 Task: Find connections with filter location Eibar with filter topic #Leadershipwith filter profile language French with filter current company The Job Man with filter school University of Agricultural Sciences, Dharwad with filter industry Business Intelligence Platforms with filter service category Visual Design with filter keywords title Principal
Action: Mouse moved to (210, 314)
Screenshot: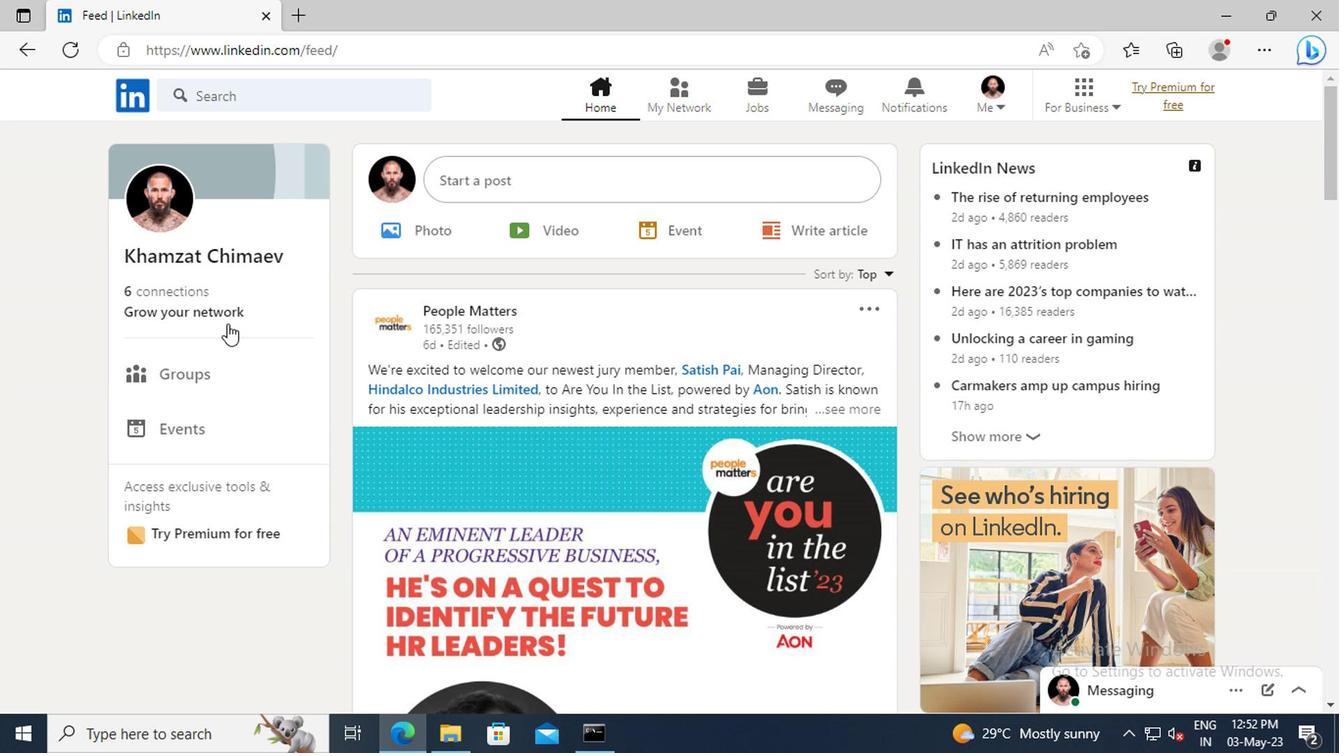 
Action: Mouse pressed left at (210, 314)
Screenshot: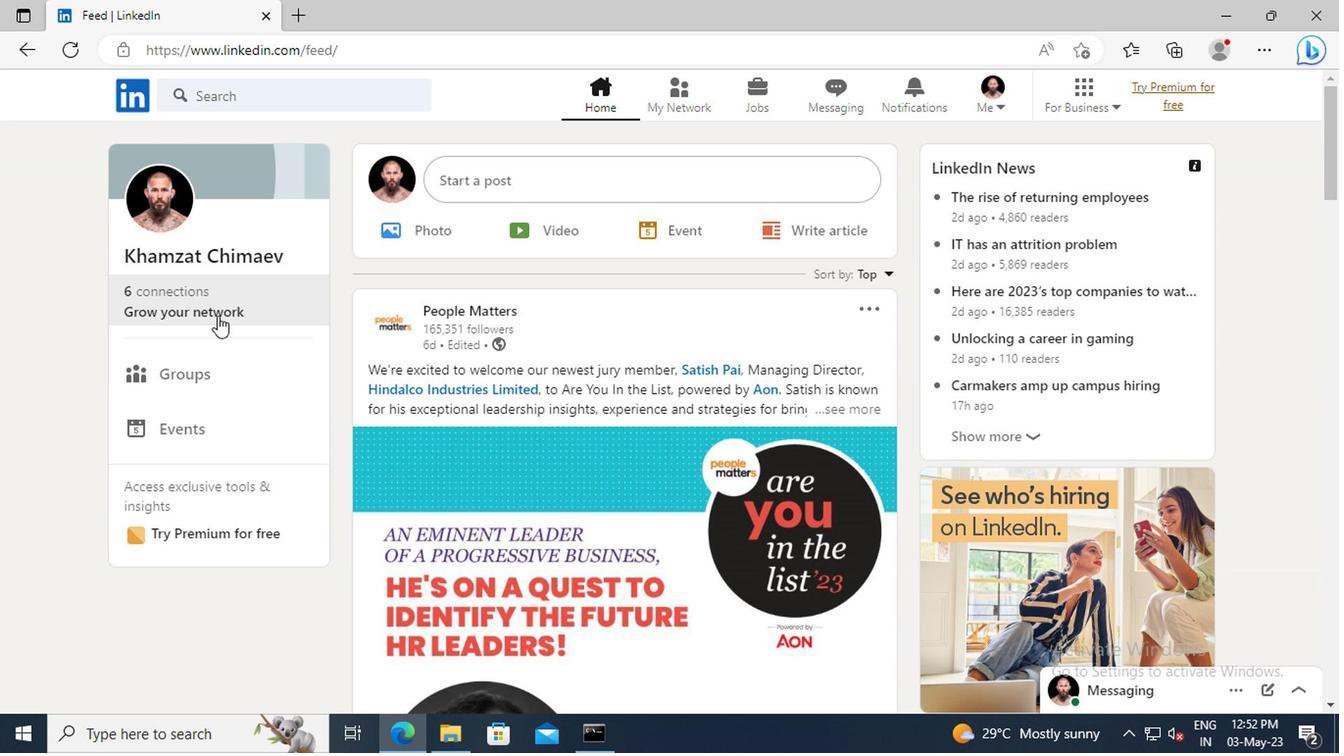 
Action: Mouse moved to (221, 214)
Screenshot: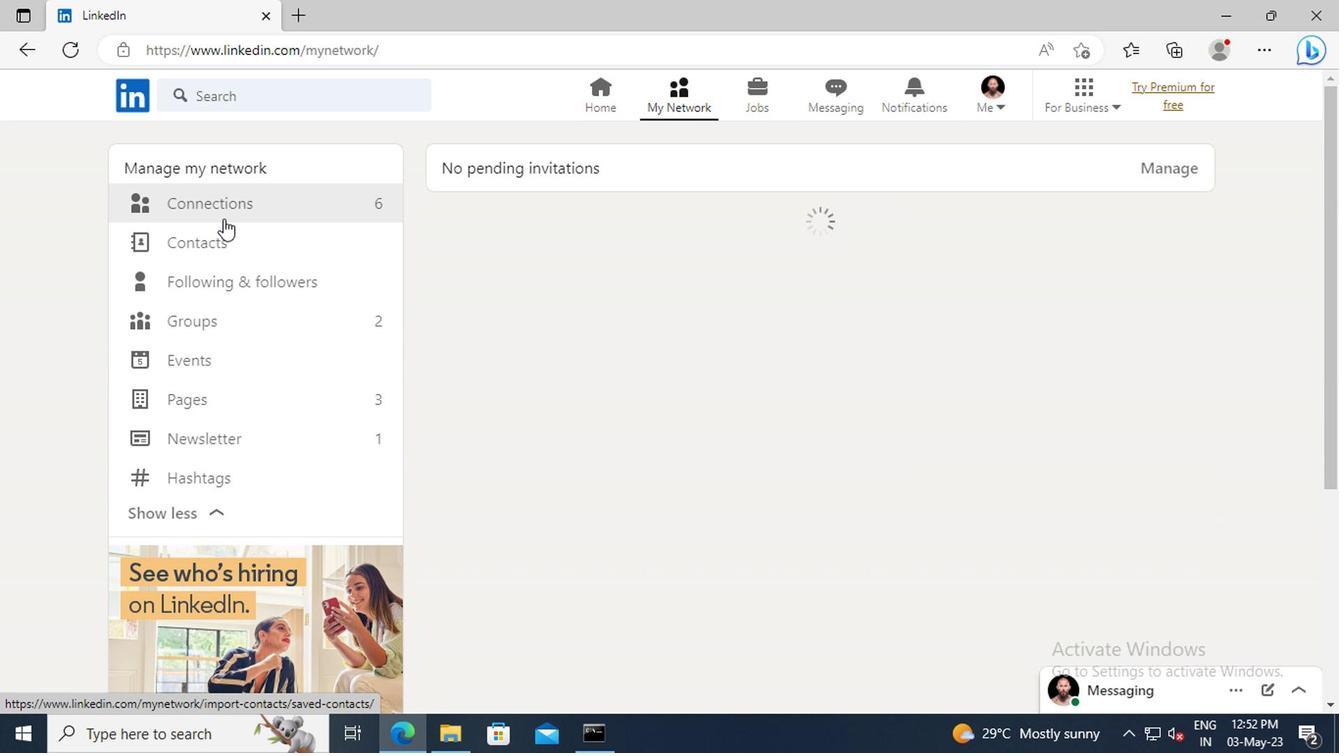 
Action: Mouse pressed left at (221, 214)
Screenshot: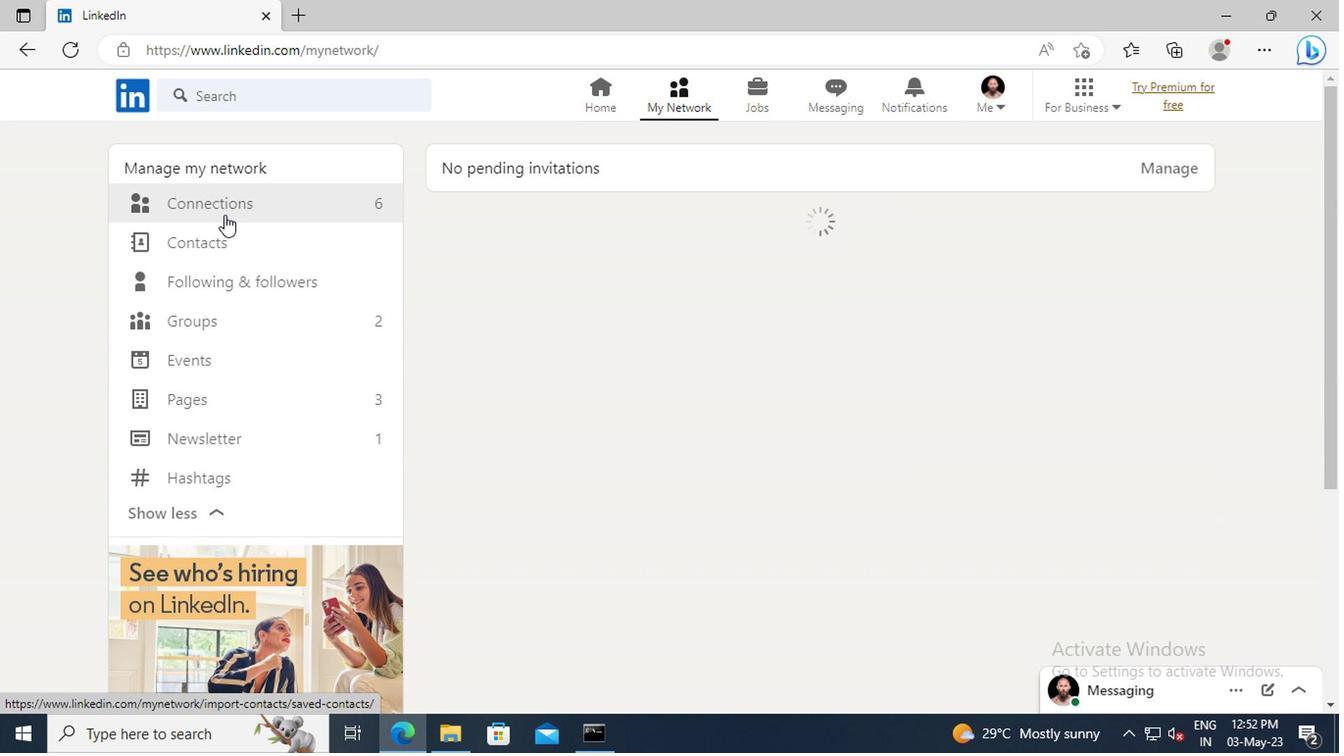
Action: Mouse moved to (780, 211)
Screenshot: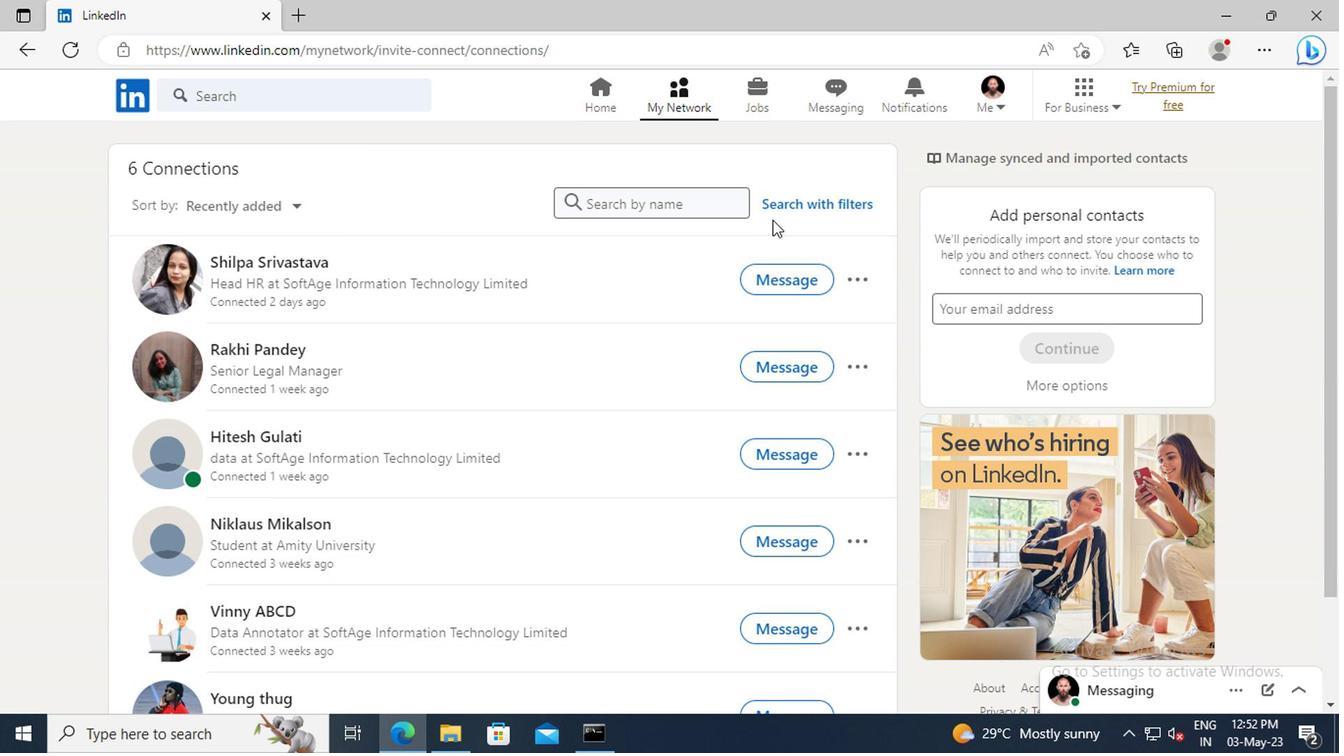 
Action: Mouse pressed left at (780, 211)
Screenshot: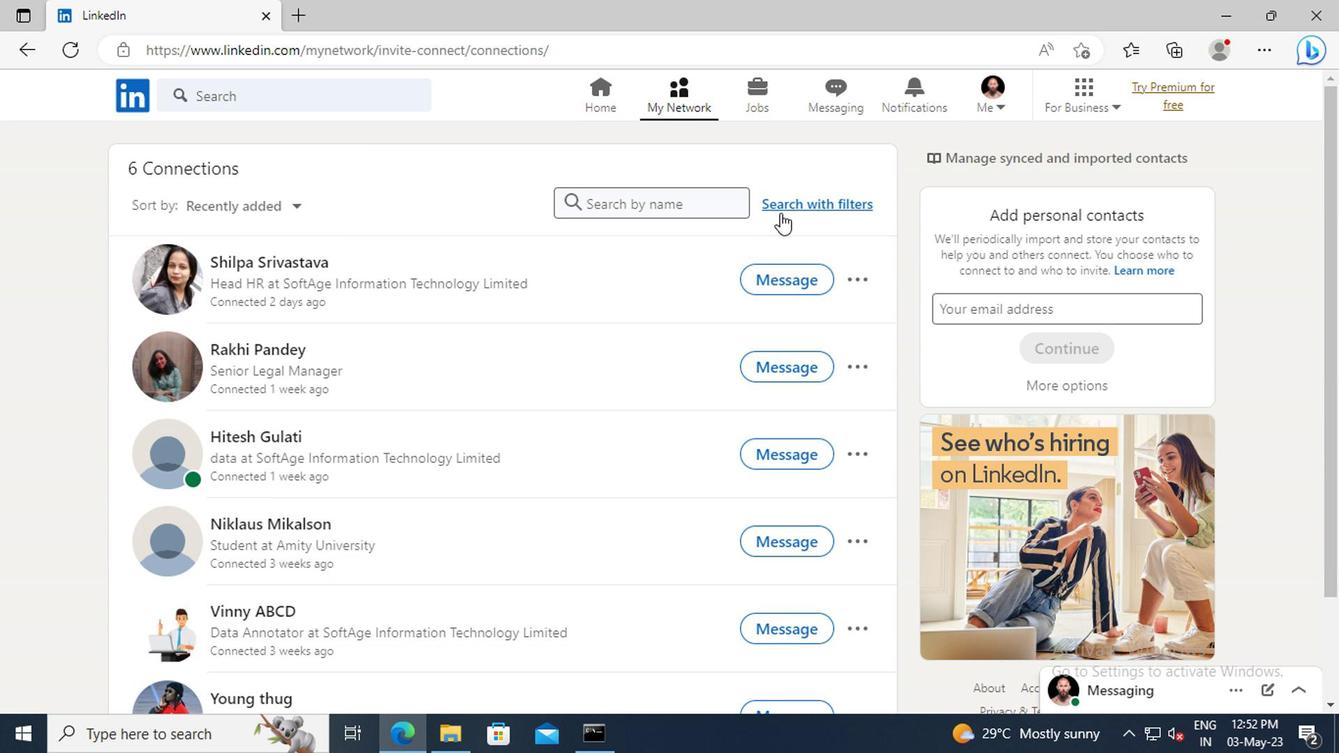 
Action: Mouse moved to (737, 157)
Screenshot: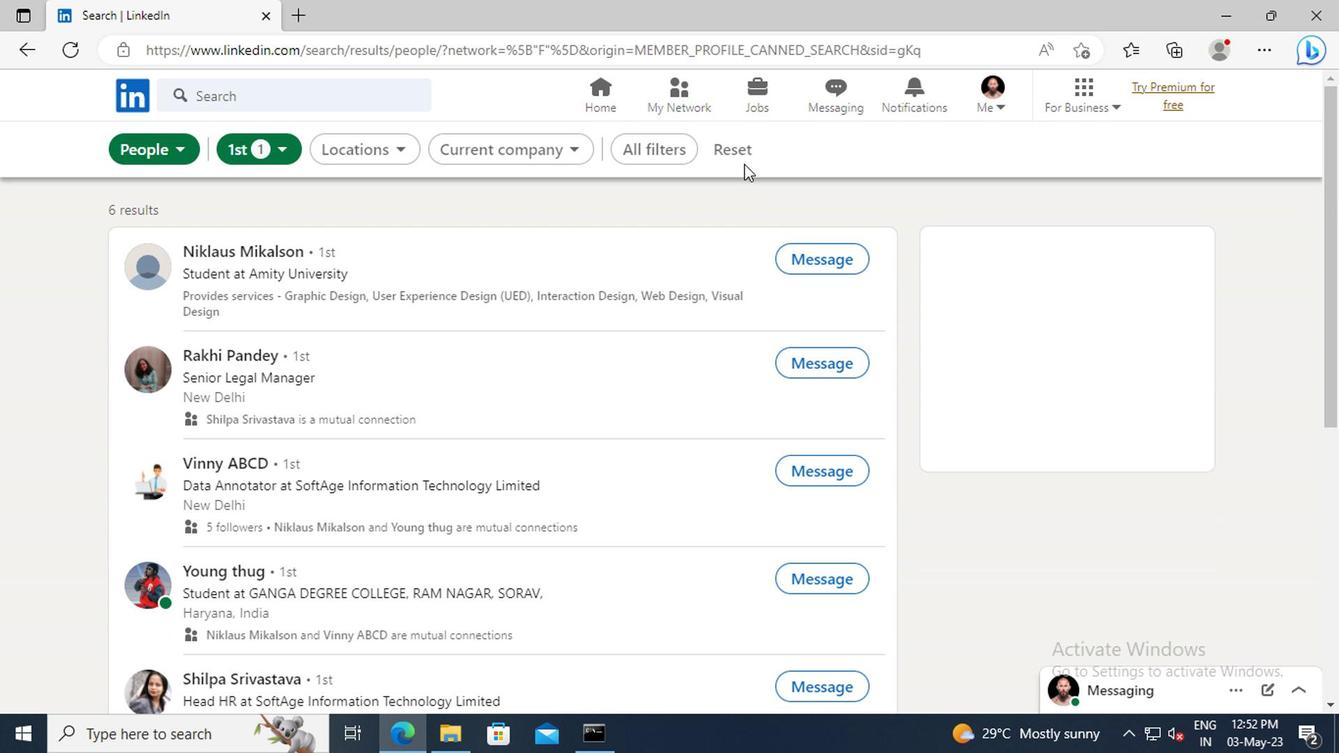 
Action: Mouse pressed left at (737, 157)
Screenshot: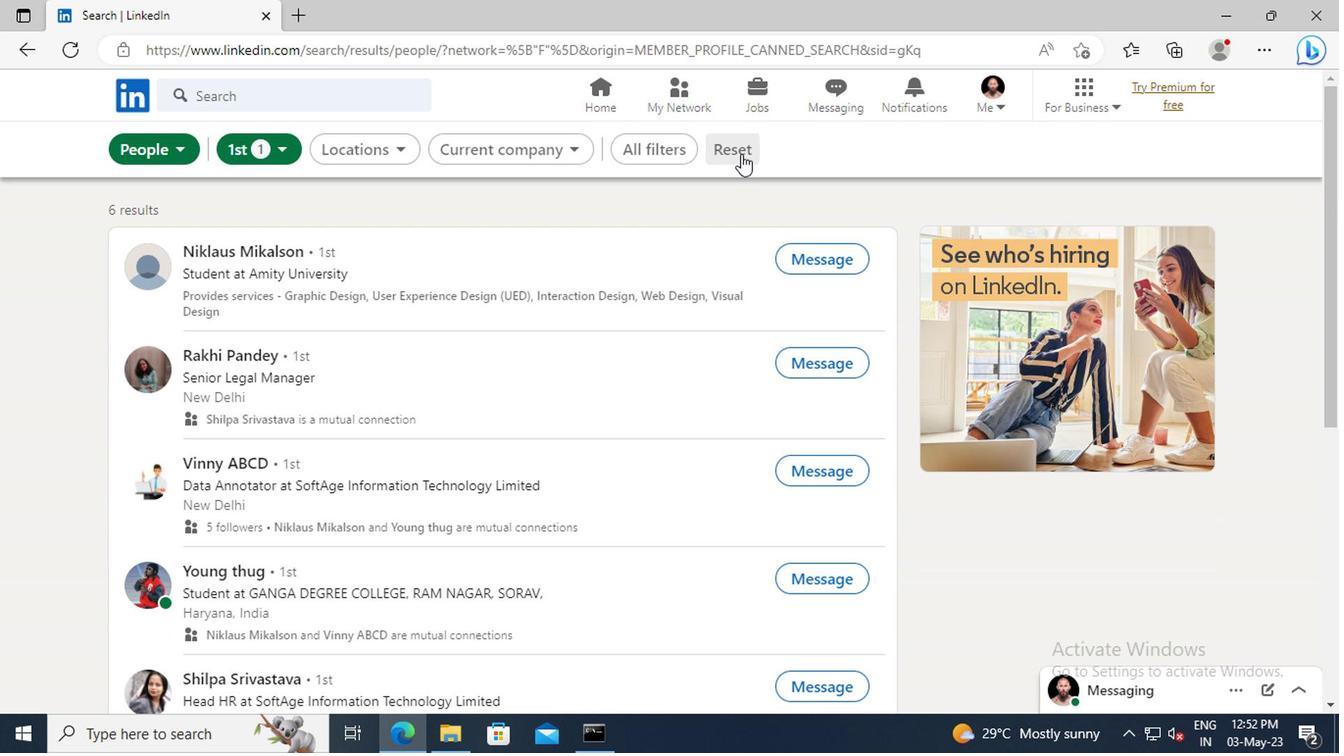 
Action: Mouse moved to (720, 155)
Screenshot: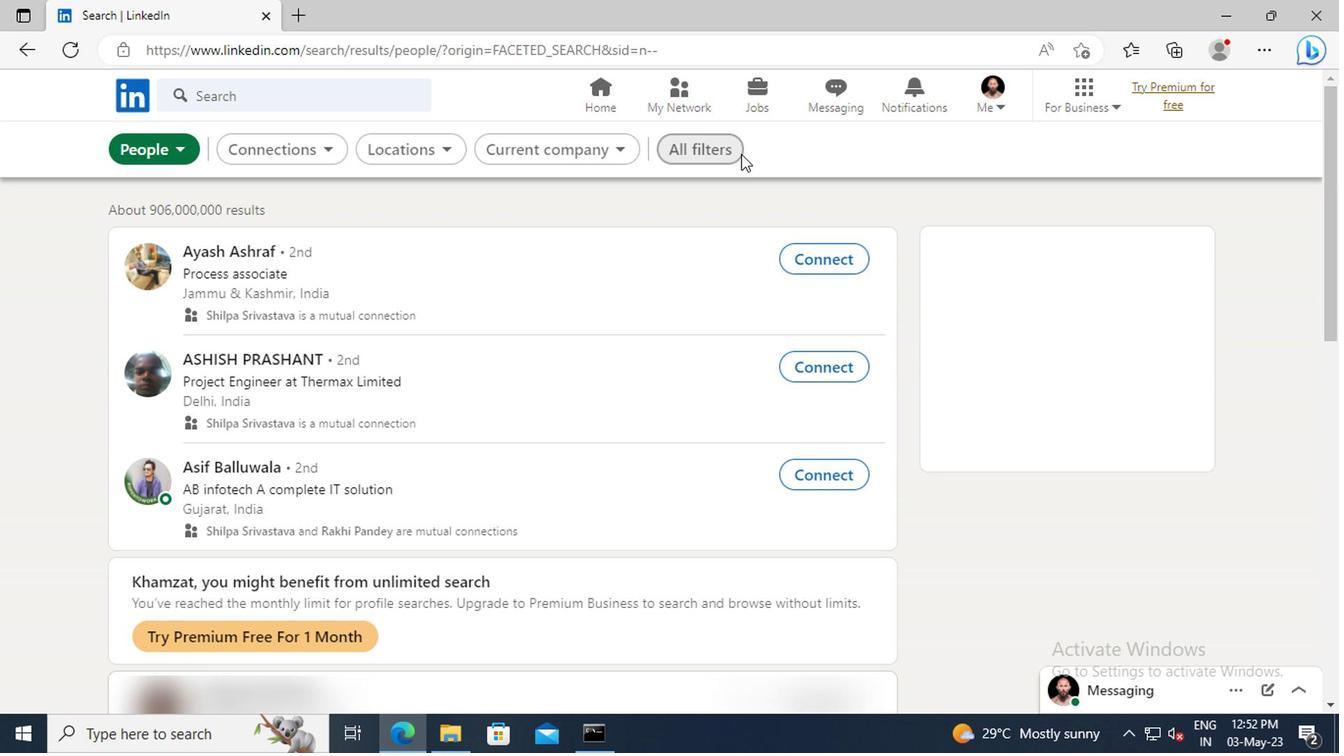 
Action: Mouse pressed left at (720, 155)
Screenshot: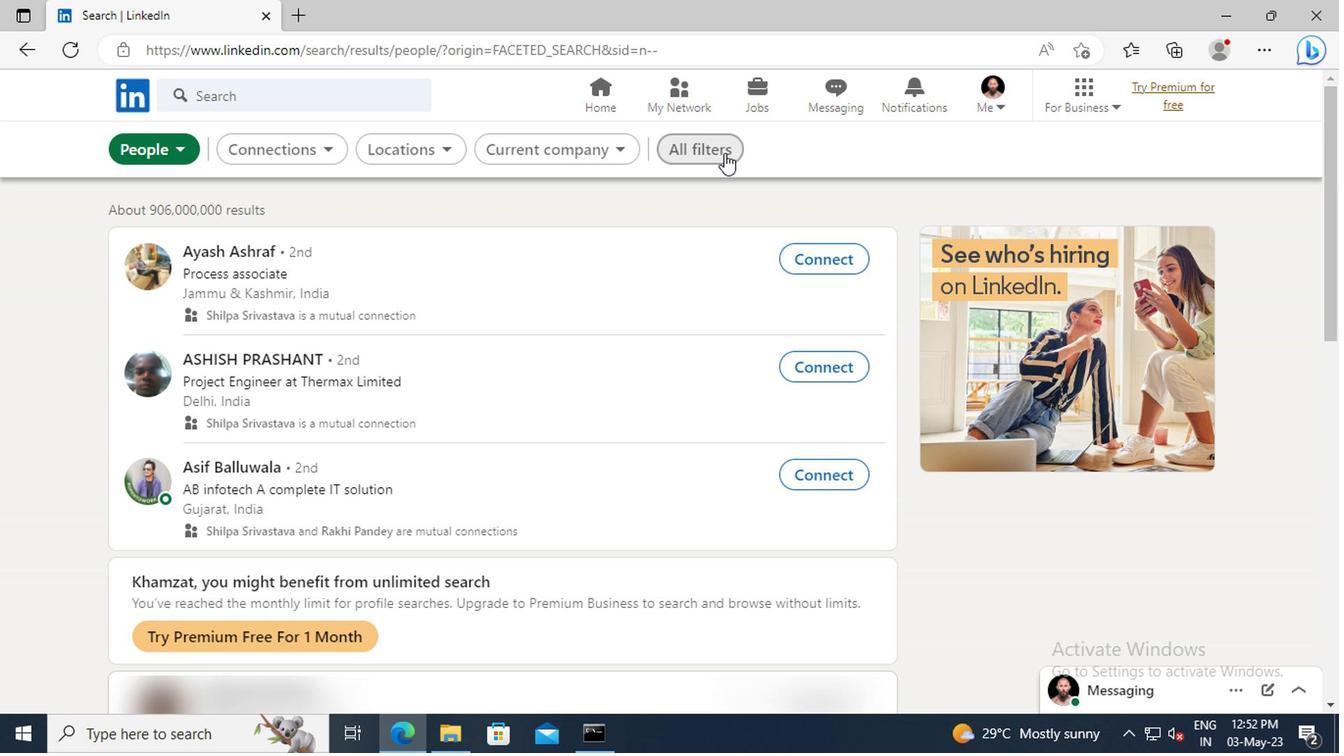 
Action: Mouse moved to (1089, 367)
Screenshot: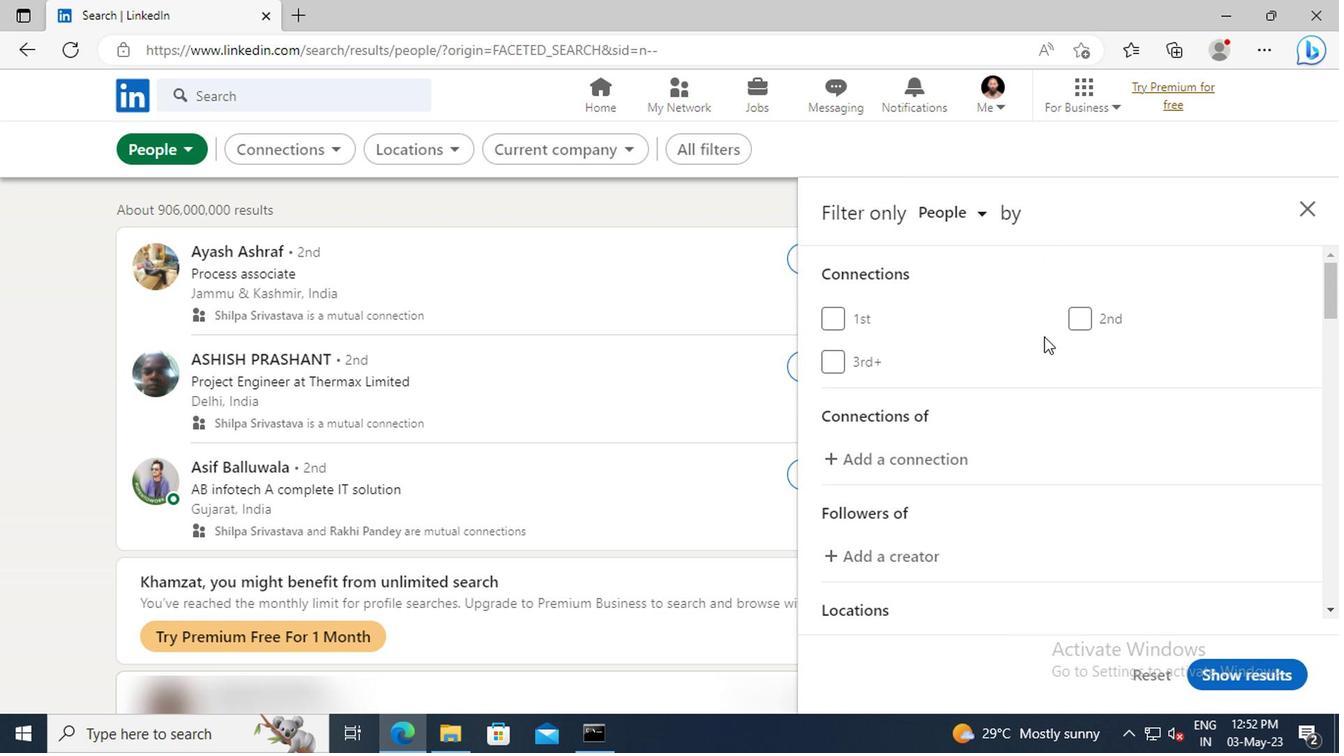 
Action: Mouse scrolled (1089, 366) with delta (0, 0)
Screenshot: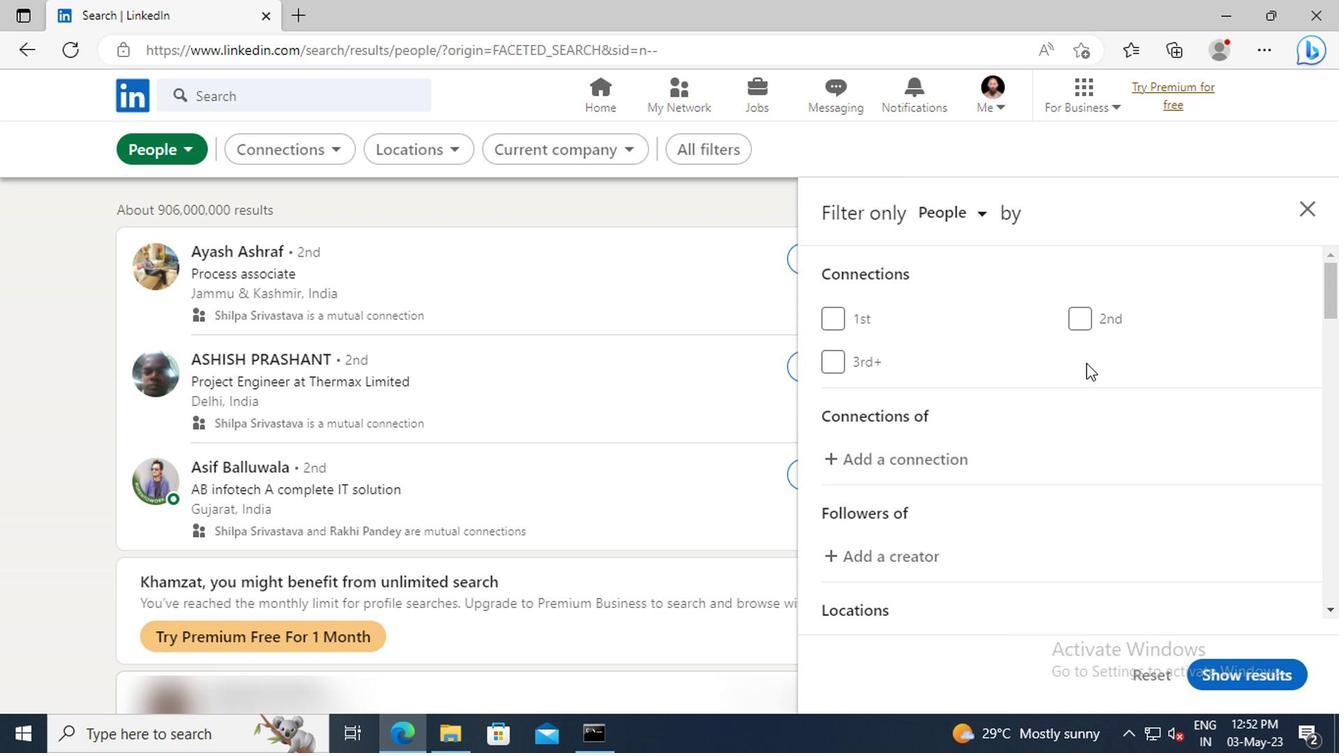 
Action: Mouse scrolled (1089, 366) with delta (0, 0)
Screenshot: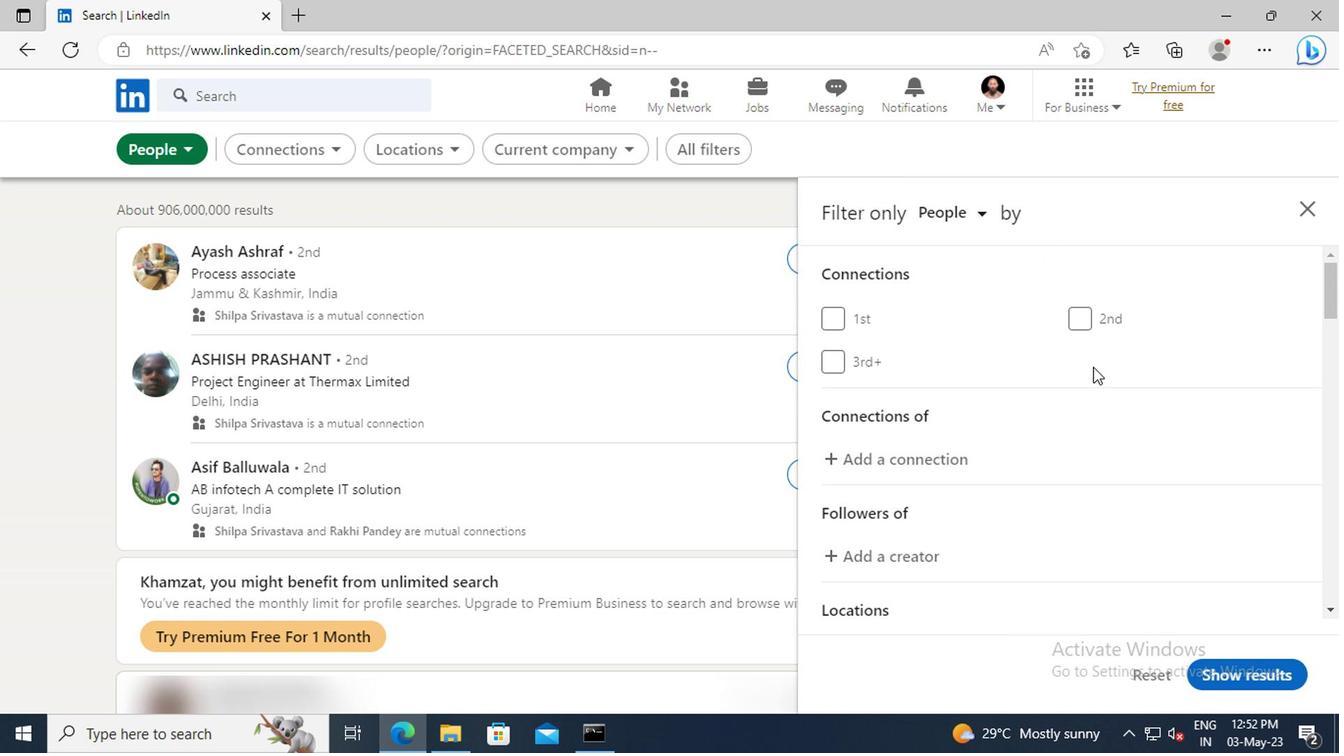 
Action: Mouse scrolled (1089, 366) with delta (0, 0)
Screenshot: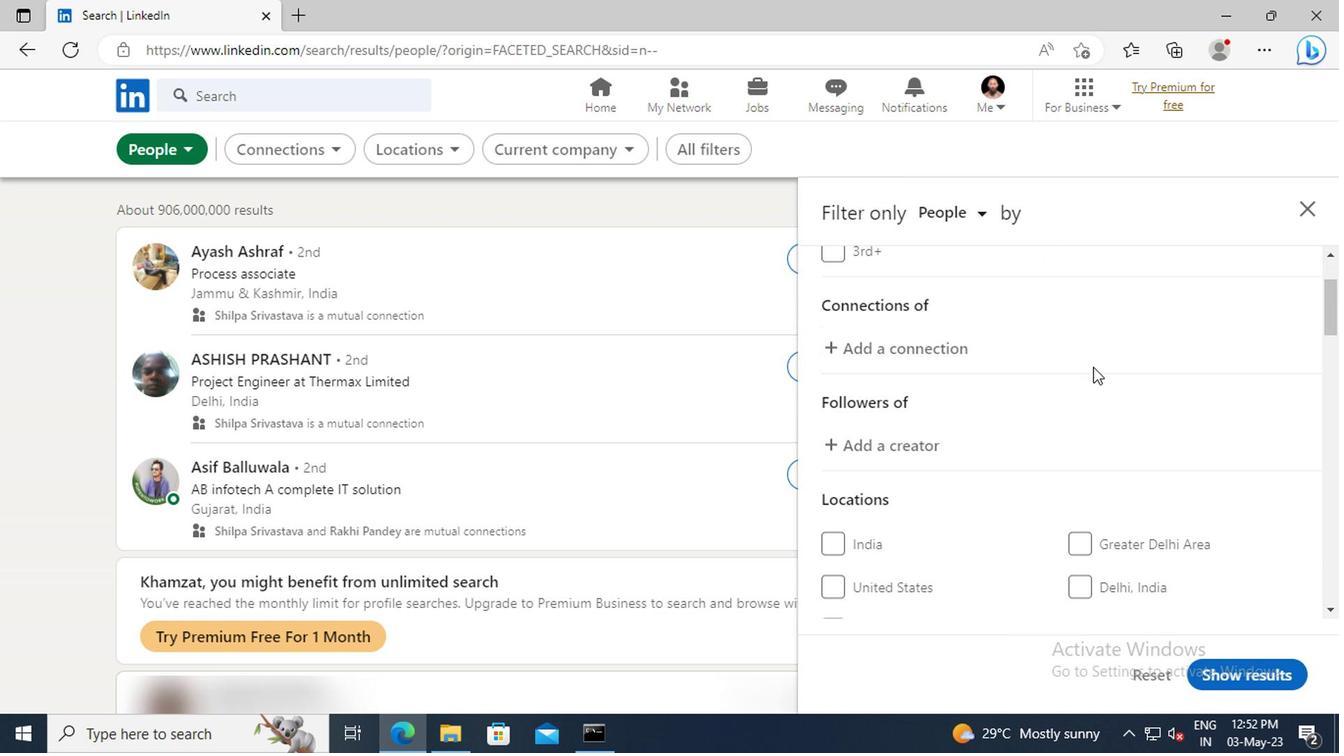 
Action: Mouse scrolled (1089, 366) with delta (0, 0)
Screenshot: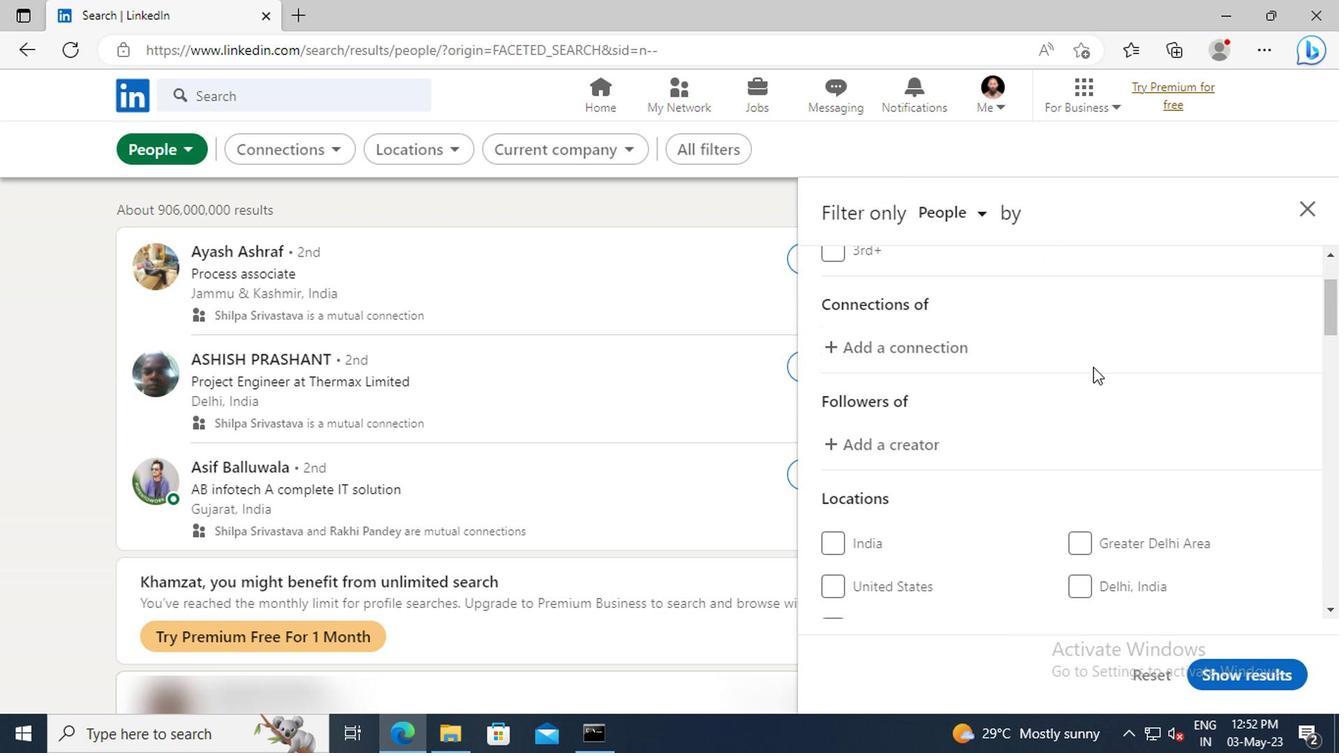 
Action: Mouse scrolled (1089, 366) with delta (0, 0)
Screenshot: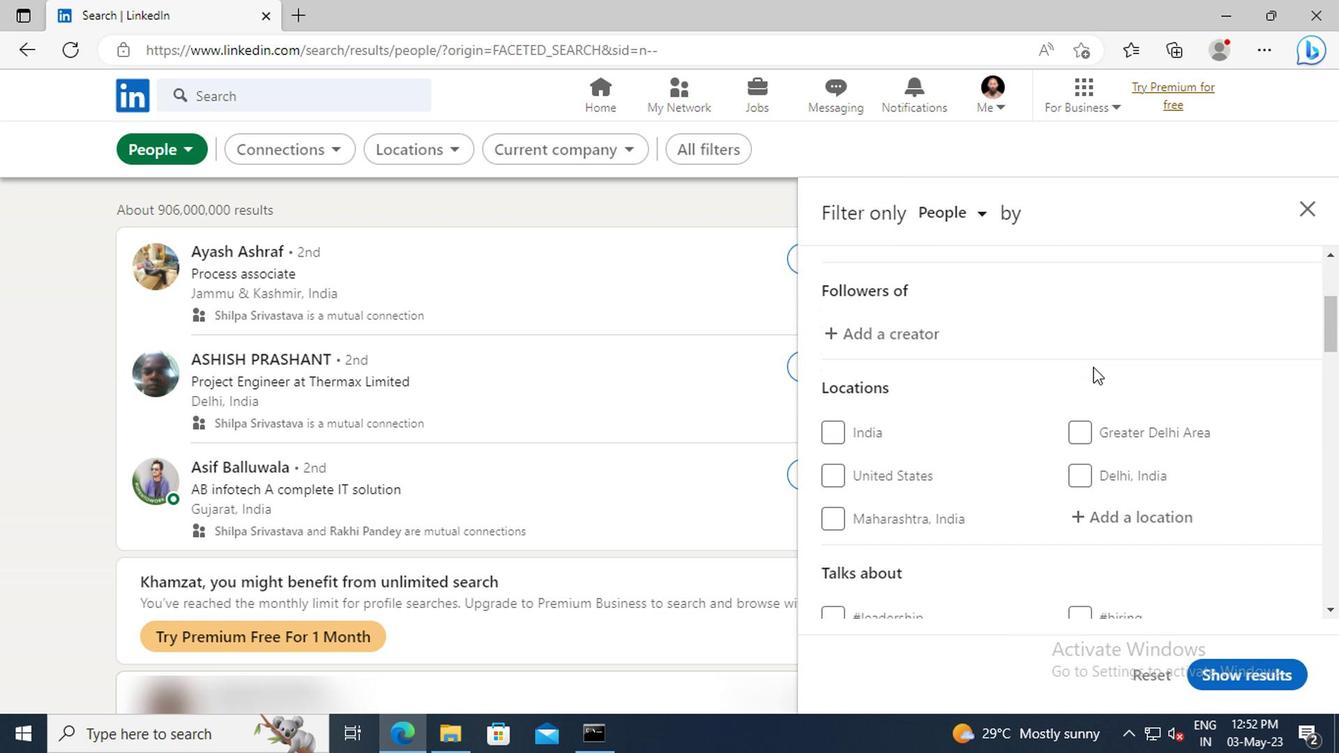 
Action: Mouse scrolled (1089, 366) with delta (0, 0)
Screenshot: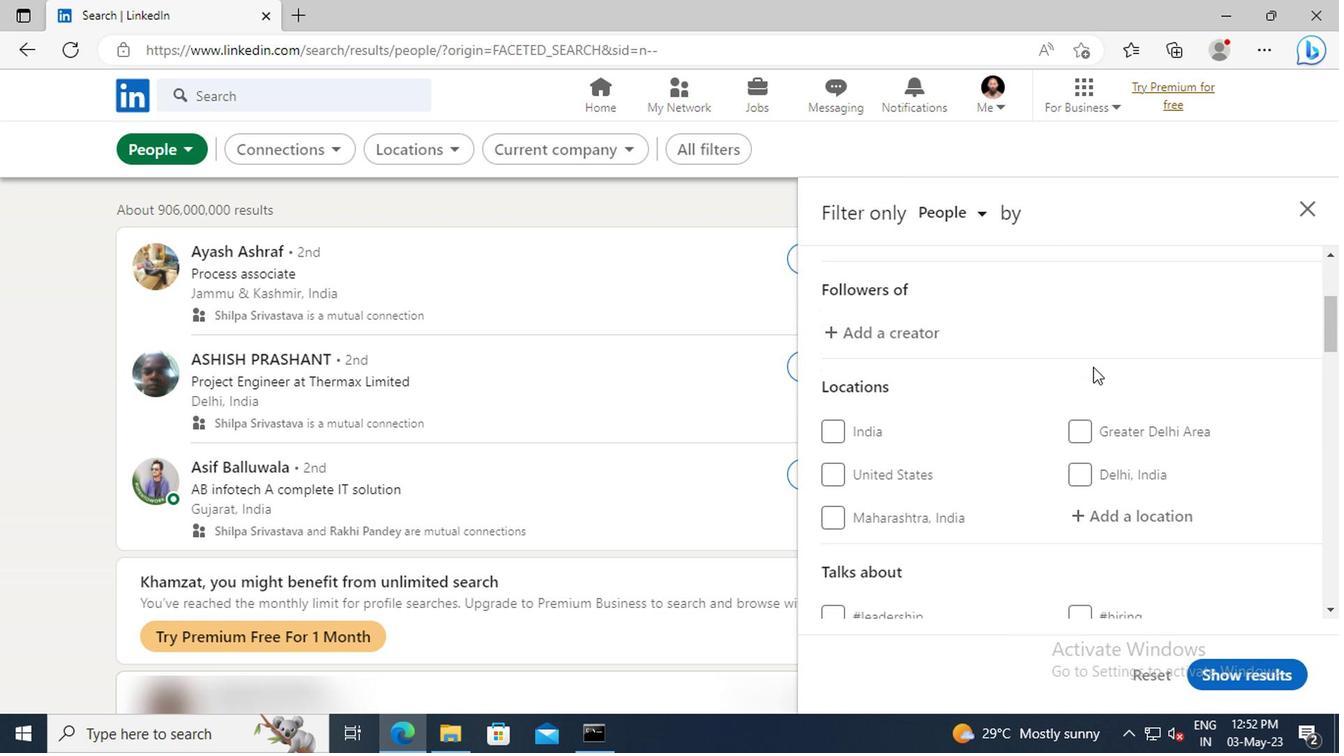 
Action: Mouse moved to (1093, 404)
Screenshot: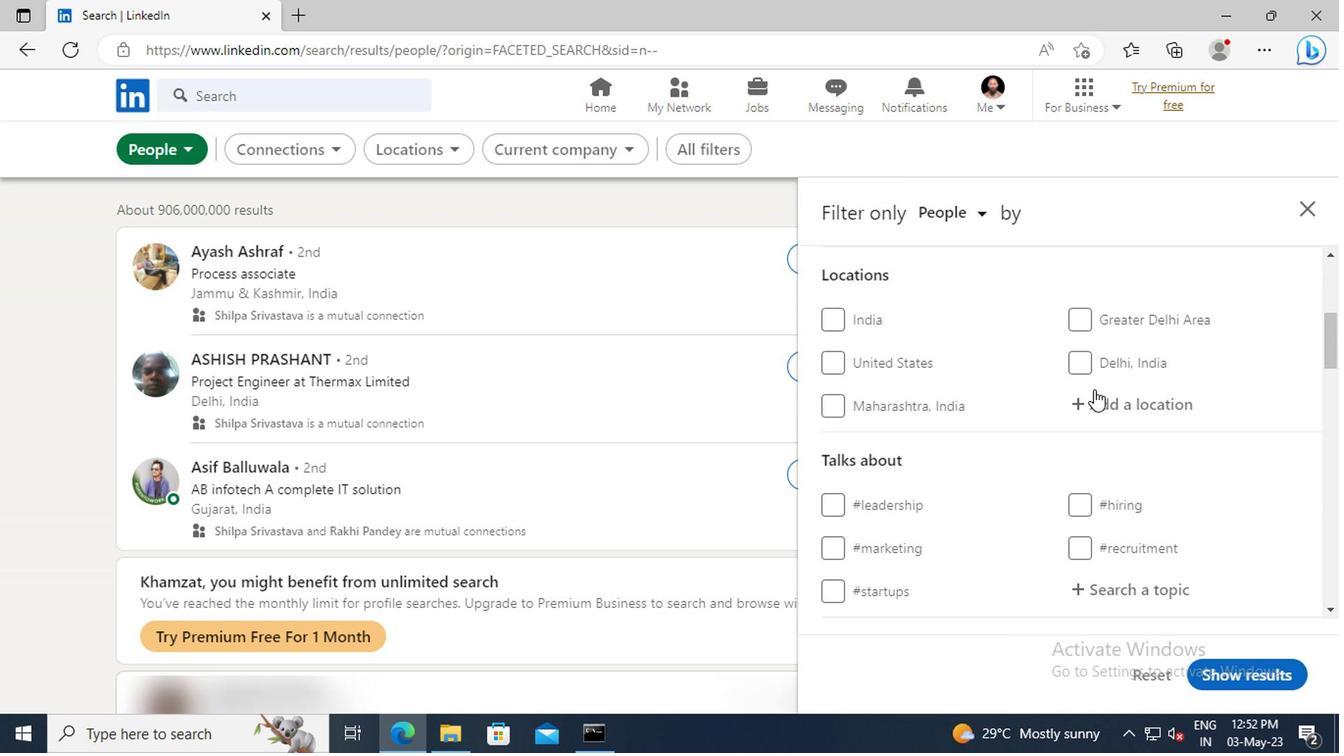 
Action: Mouse pressed left at (1093, 404)
Screenshot: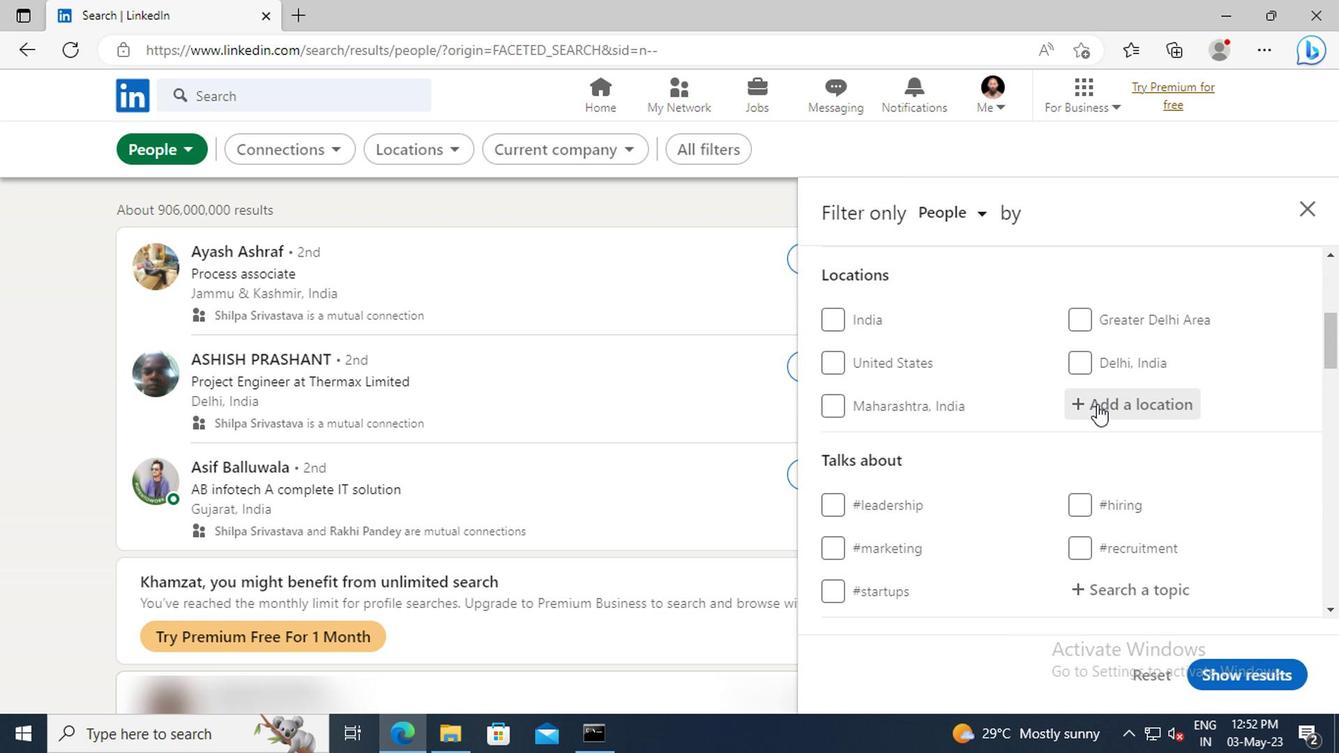 
Action: Key pressed <Key.shift>EIBAR
Screenshot: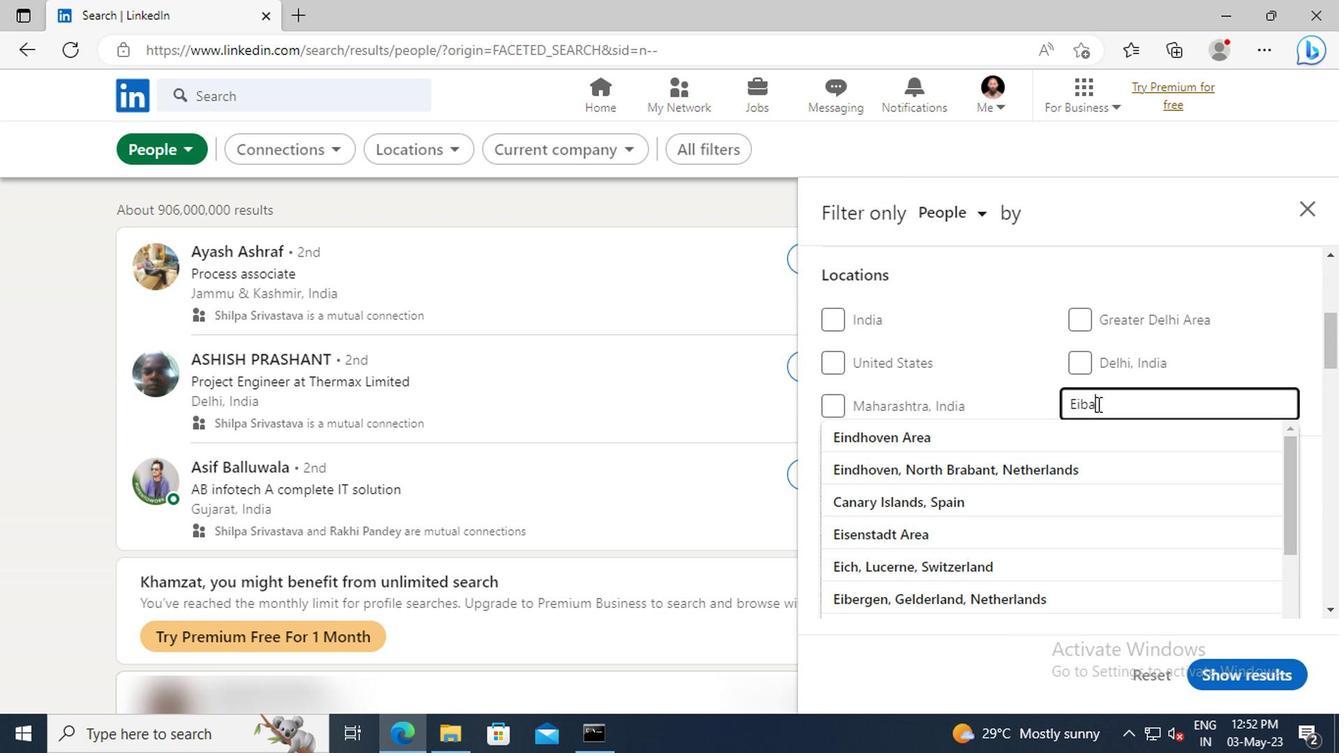
Action: Mouse moved to (1098, 426)
Screenshot: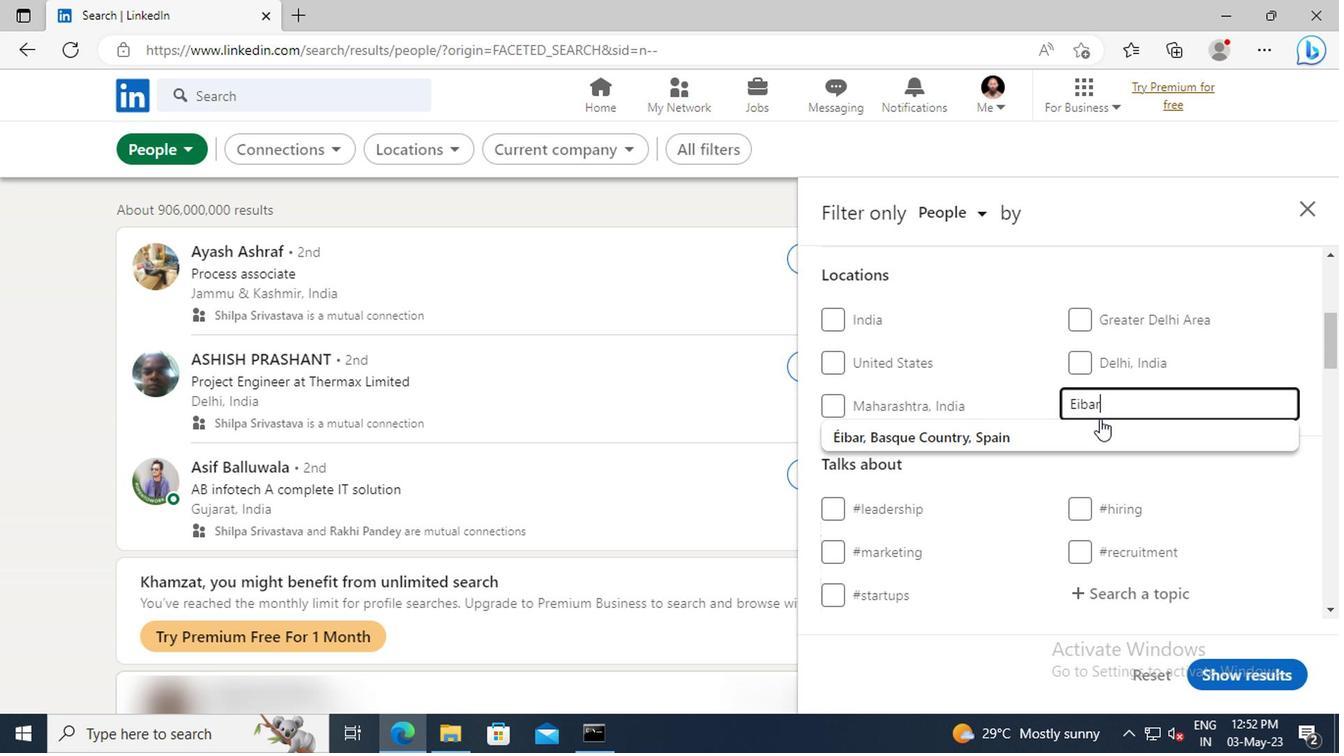 
Action: Mouse pressed left at (1098, 426)
Screenshot: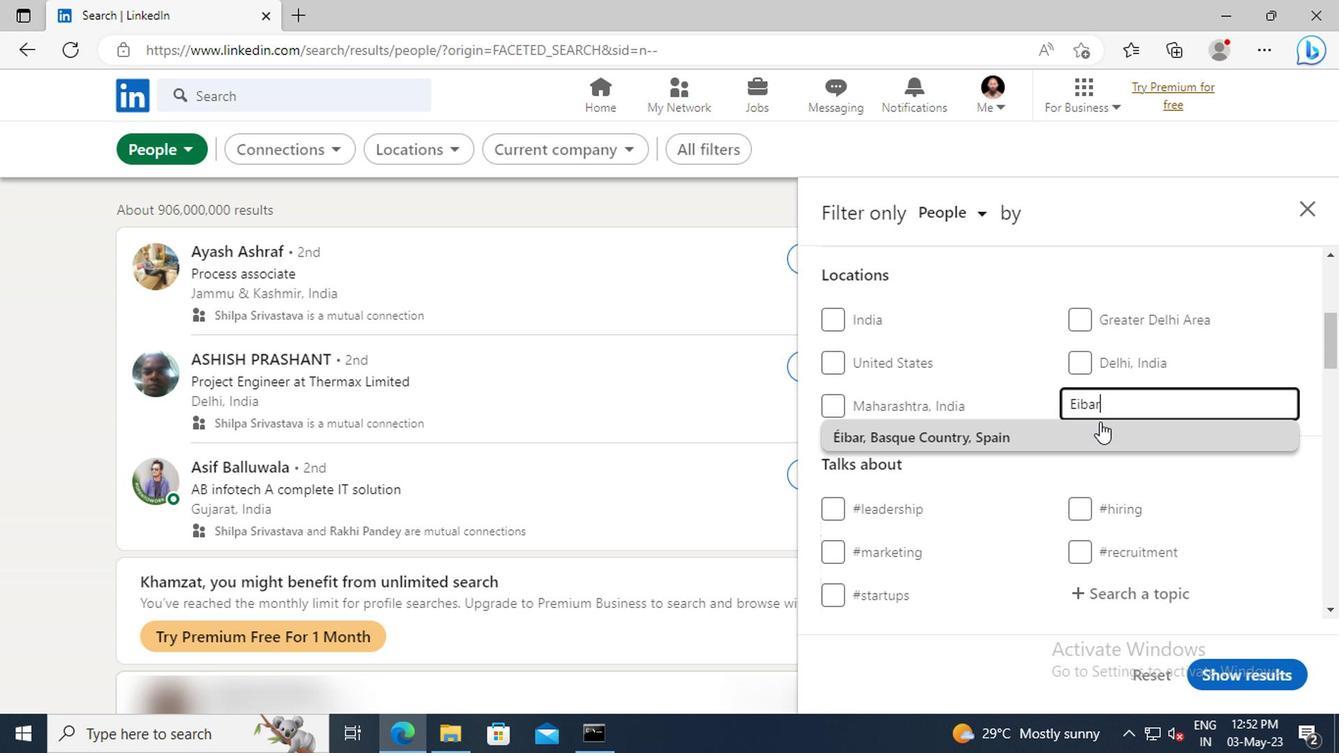 
Action: Mouse scrolled (1098, 424) with delta (0, -1)
Screenshot: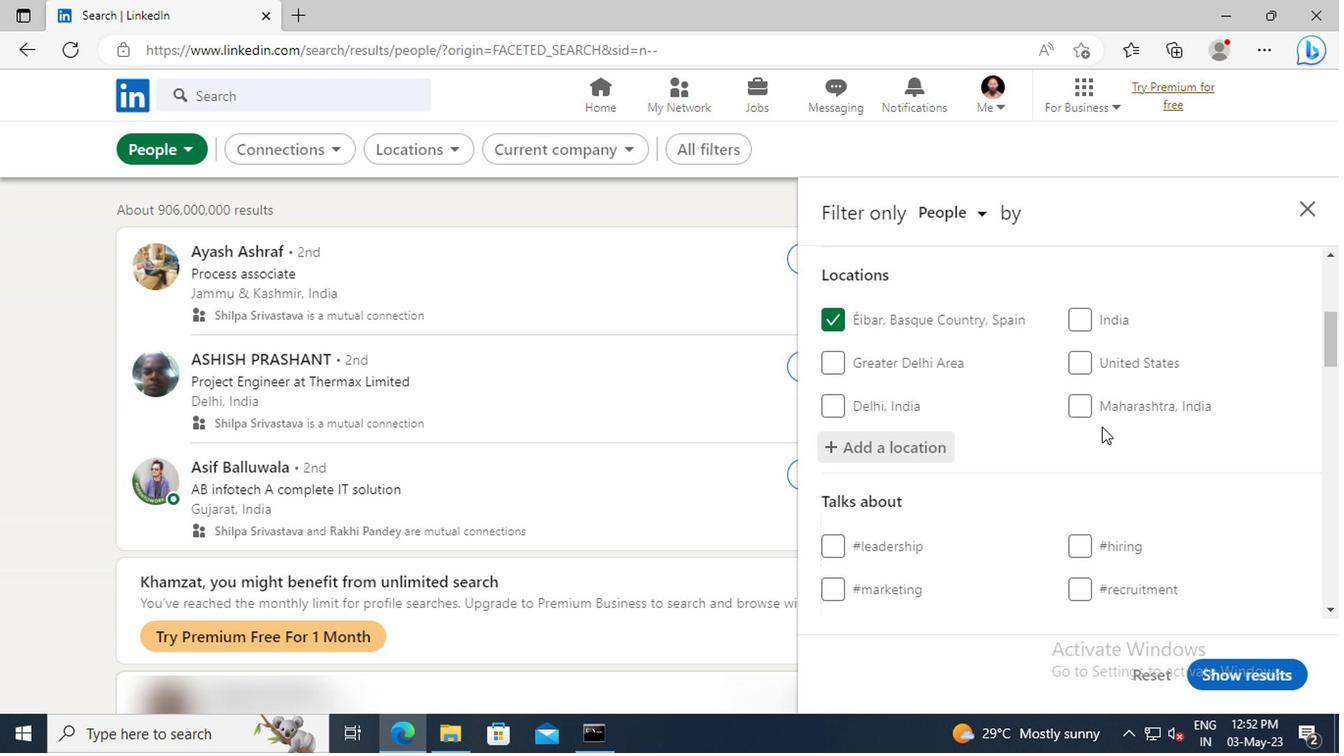 
Action: Mouse scrolled (1098, 424) with delta (0, -1)
Screenshot: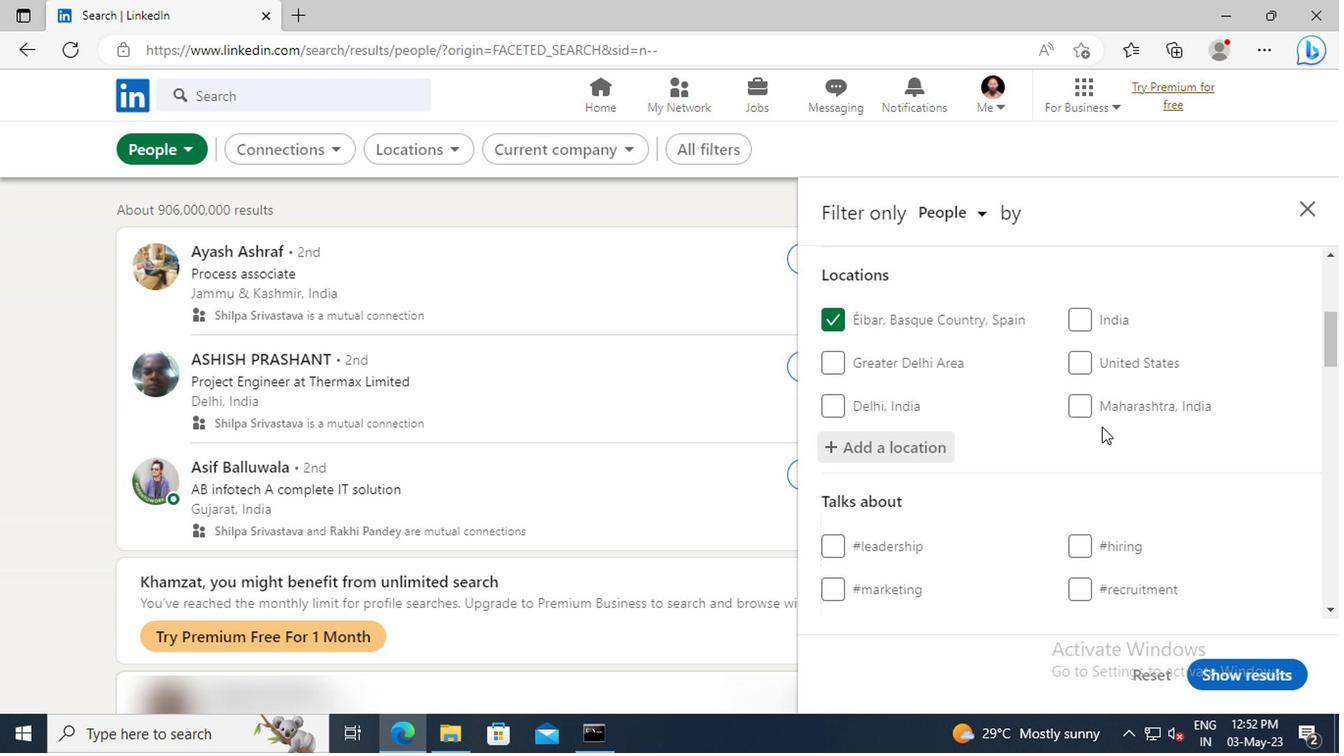 
Action: Mouse scrolled (1098, 424) with delta (0, -1)
Screenshot: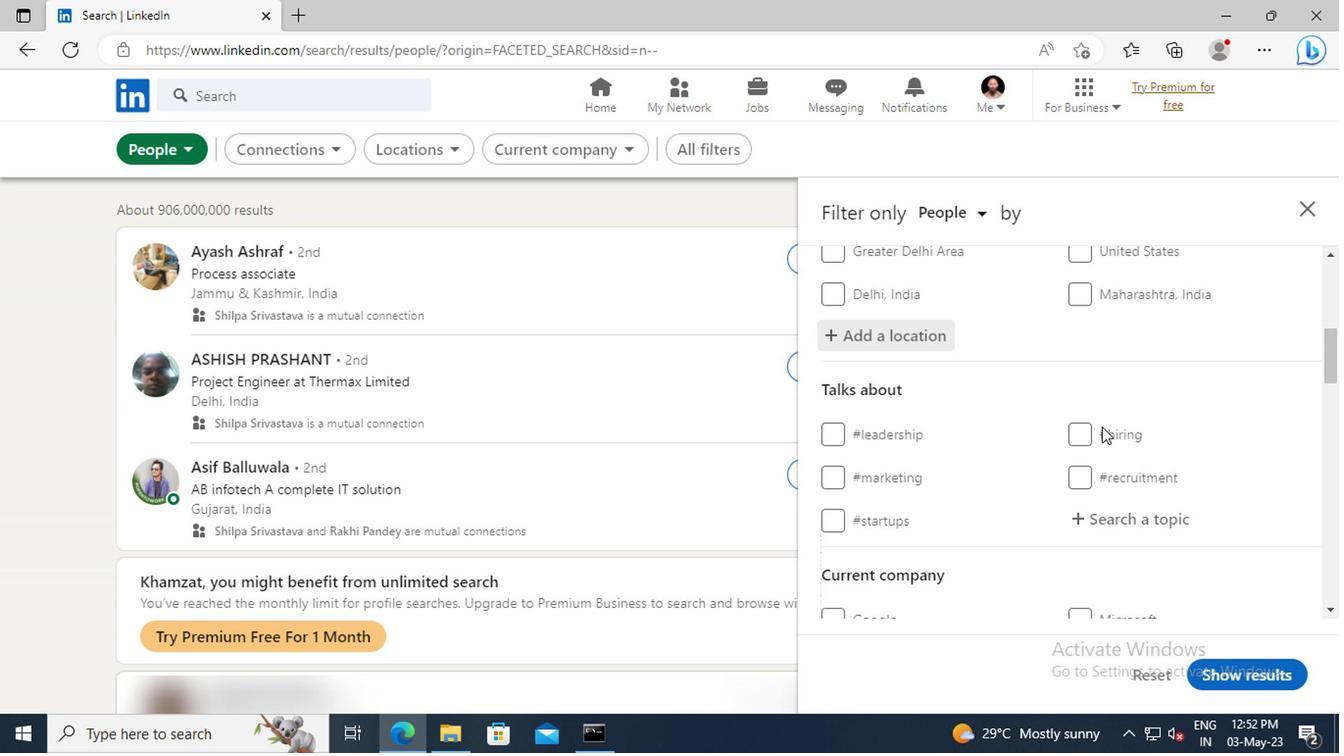 
Action: Mouse scrolled (1098, 424) with delta (0, -1)
Screenshot: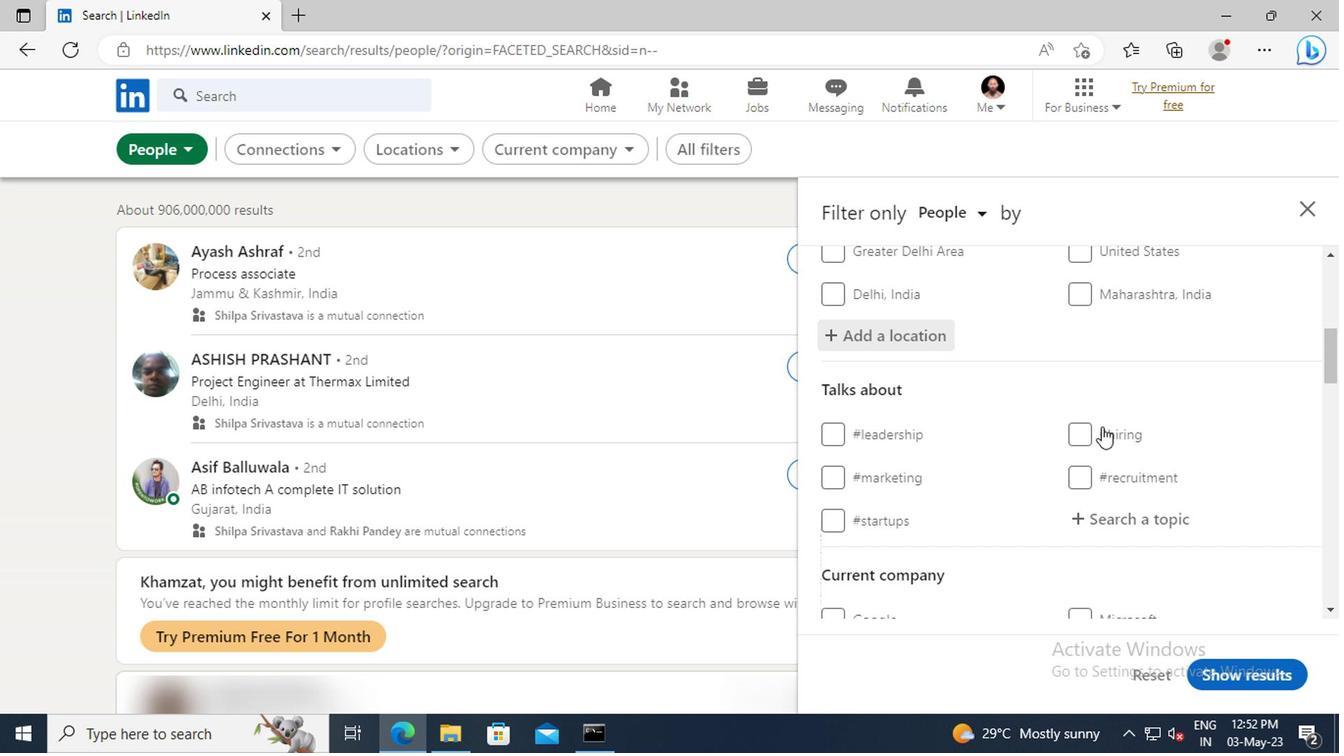 
Action: Mouse moved to (1101, 415)
Screenshot: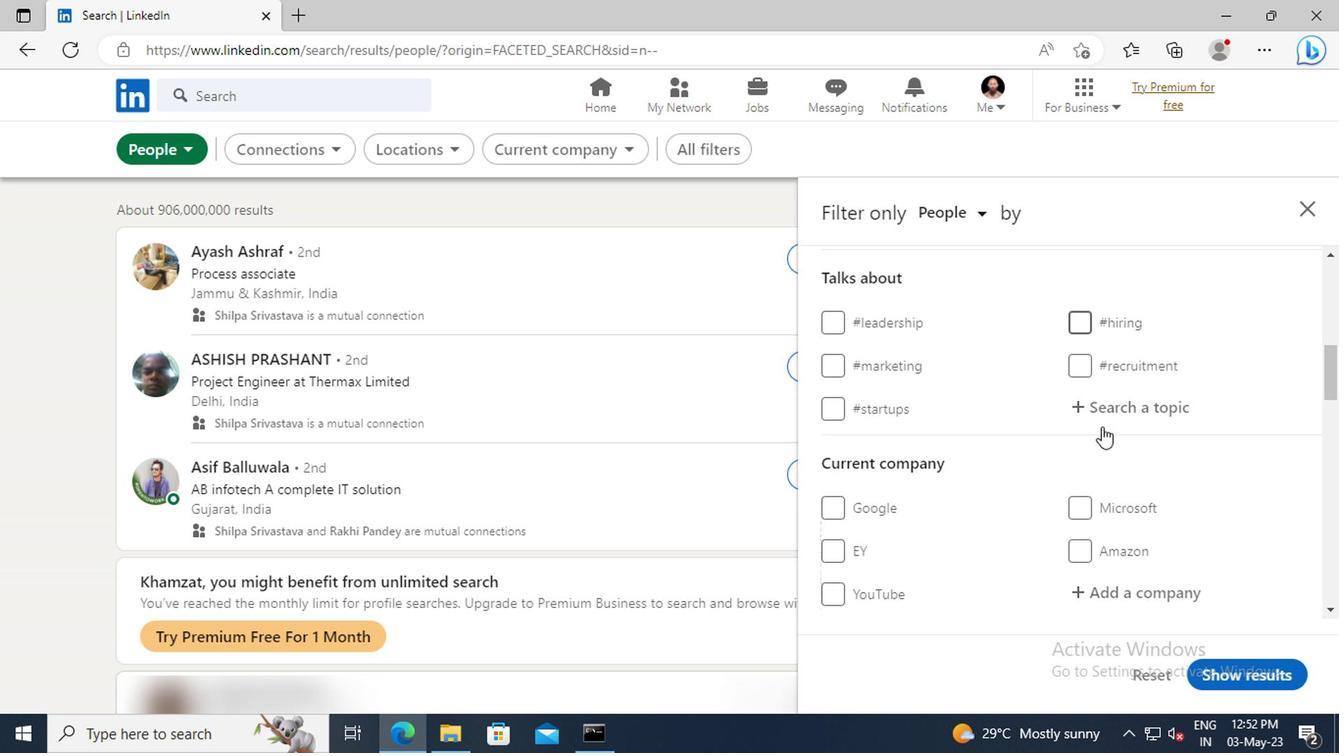 
Action: Mouse pressed left at (1101, 415)
Screenshot: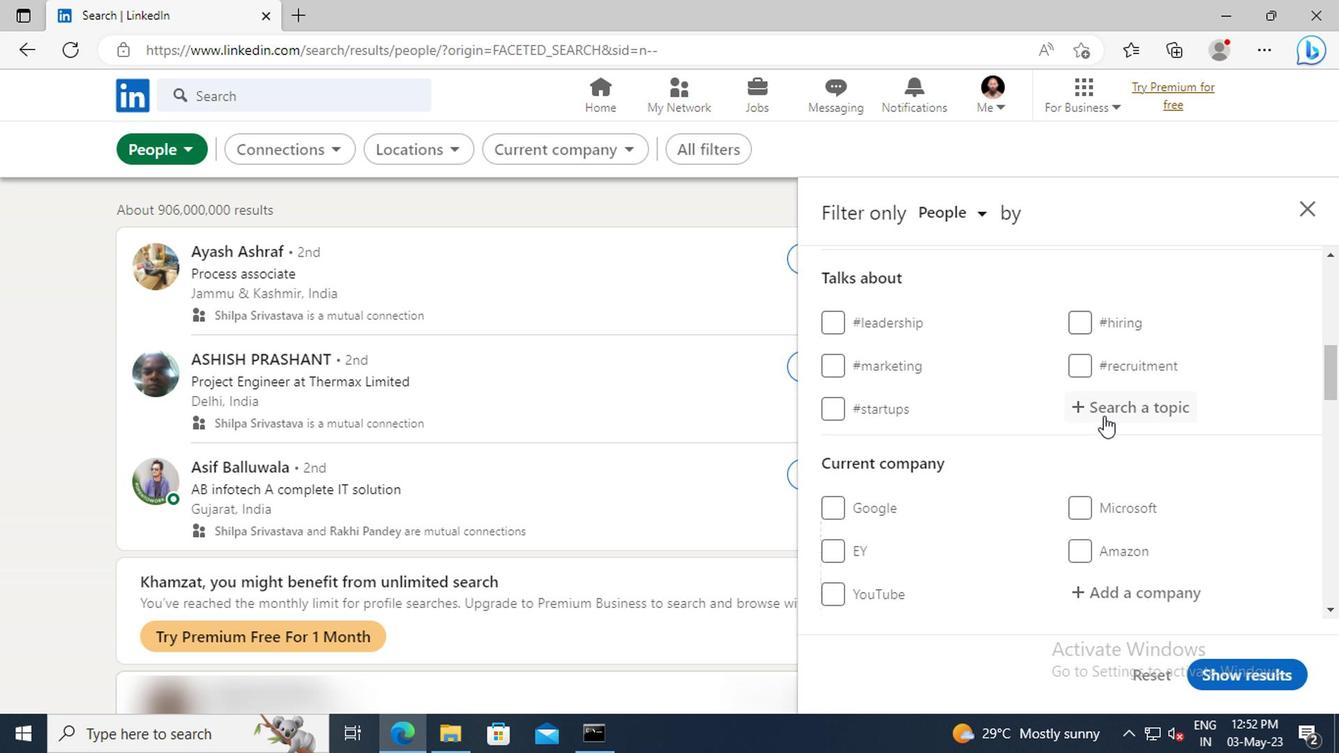 
Action: Key pressed <Key.shift>LEADER
Screenshot: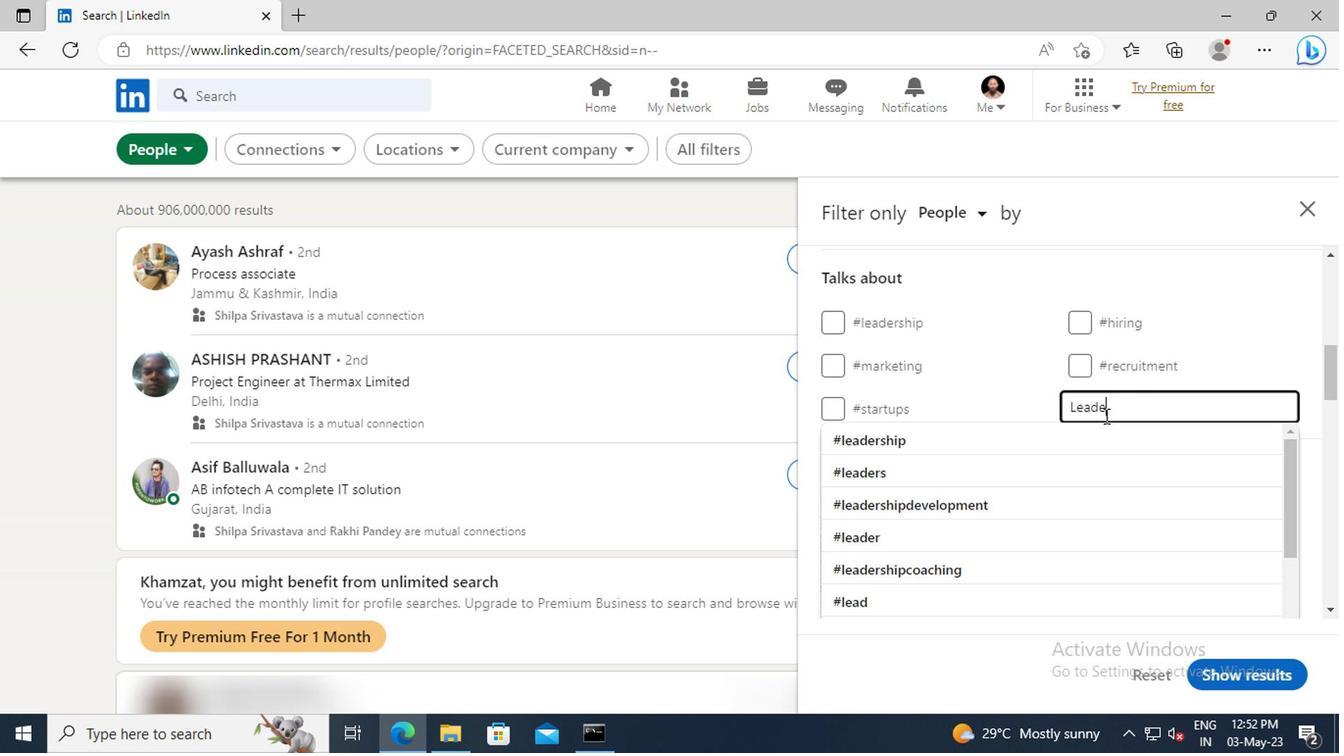 
Action: Mouse moved to (1105, 429)
Screenshot: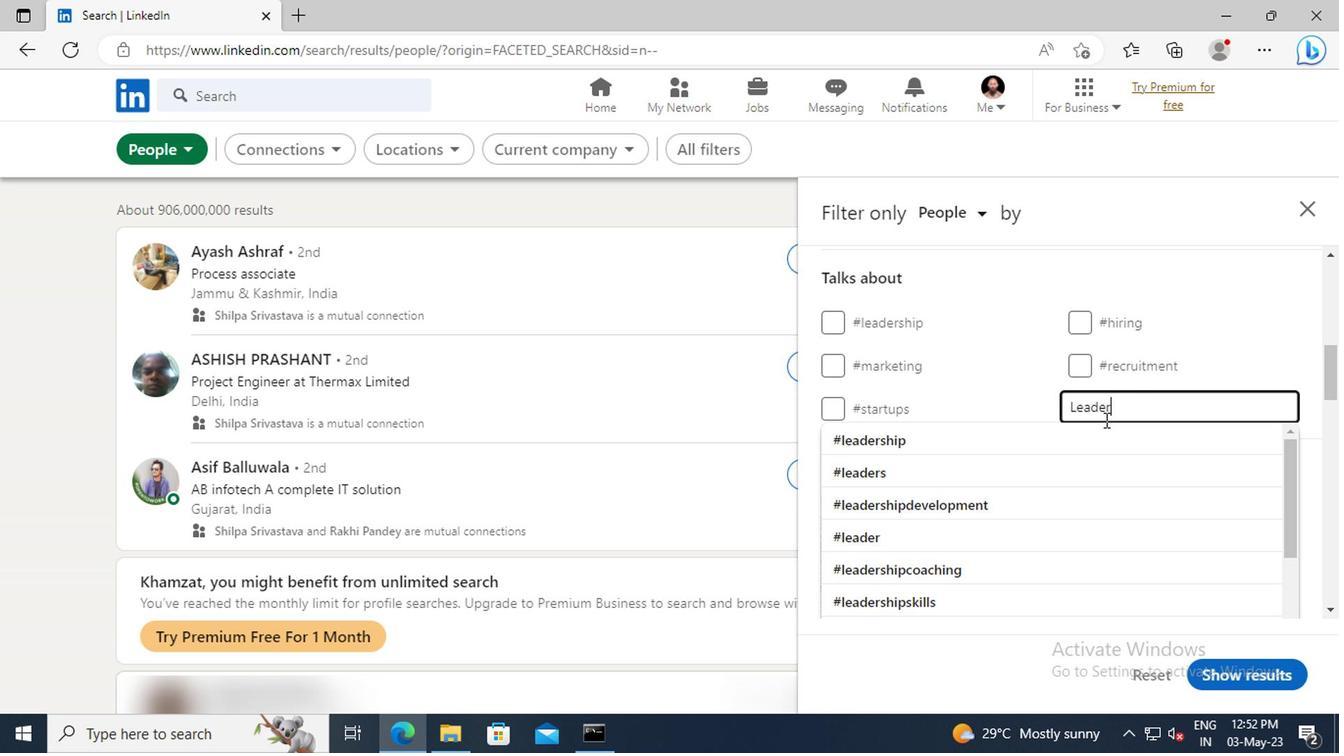 
Action: Mouse pressed left at (1105, 429)
Screenshot: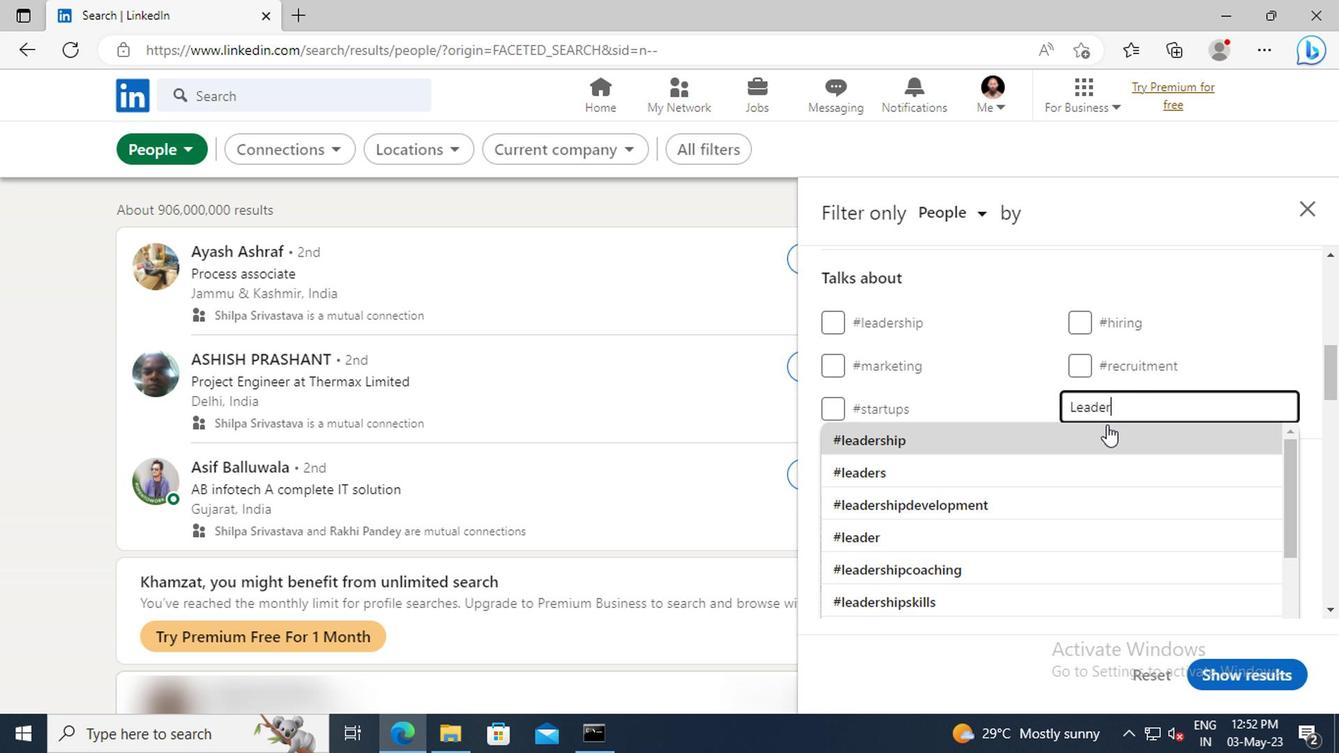 
Action: Mouse scrolled (1105, 429) with delta (0, 0)
Screenshot: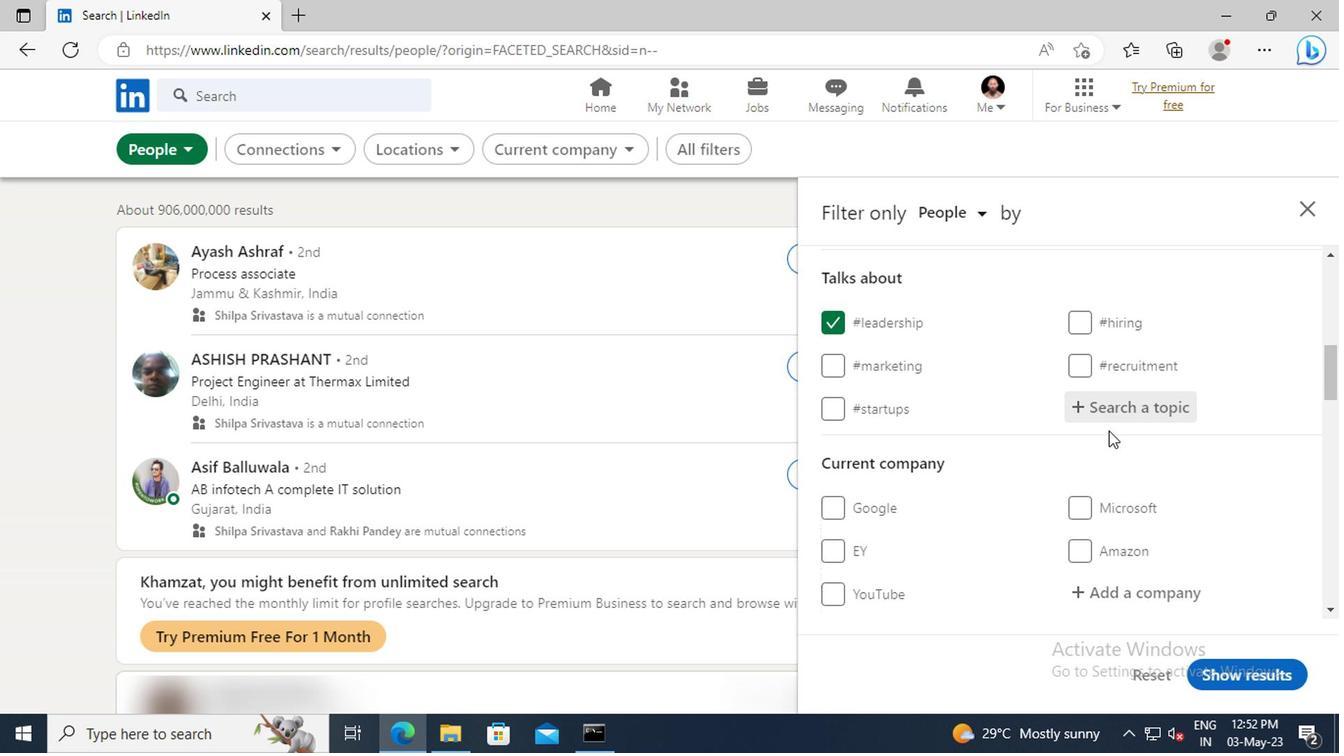 
Action: Mouse scrolled (1105, 429) with delta (0, 0)
Screenshot: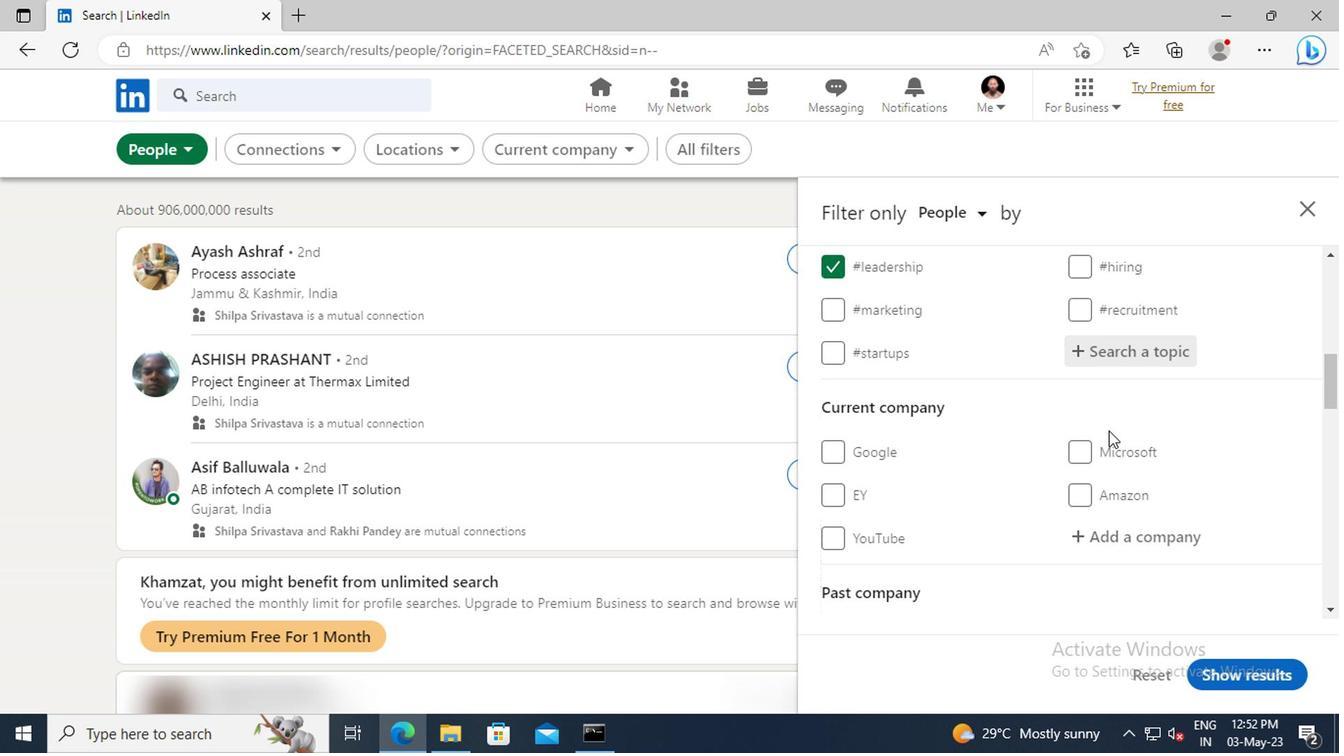 
Action: Mouse scrolled (1105, 429) with delta (0, 0)
Screenshot: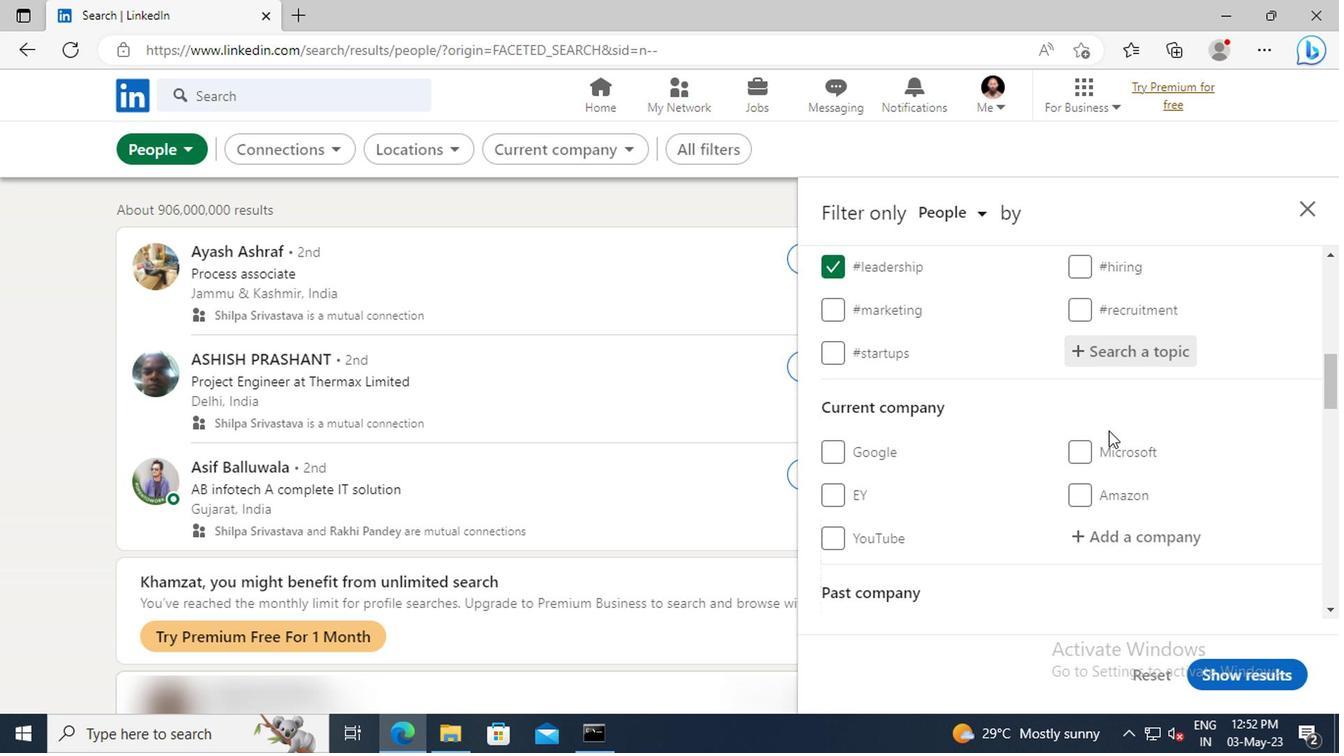 
Action: Mouse scrolled (1105, 429) with delta (0, 0)
Screenshot: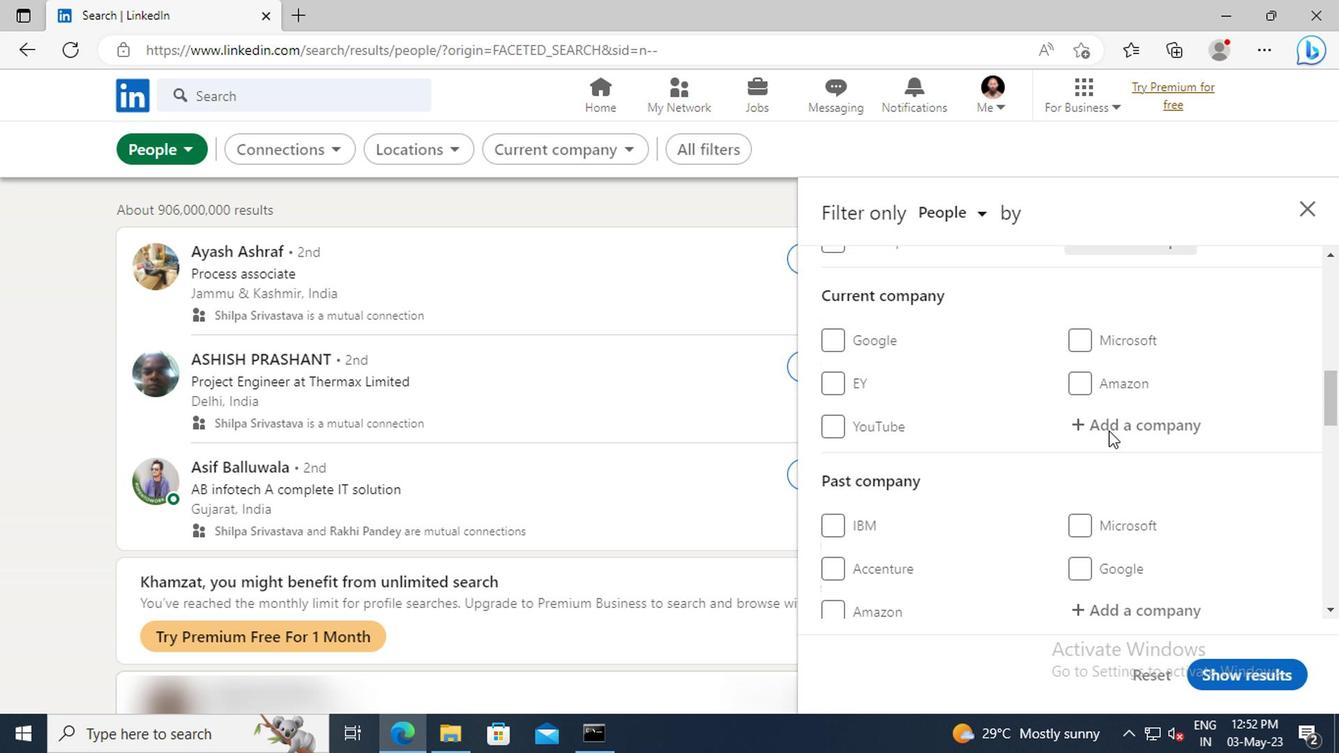 
Action: Mouse scrolled (1105, 429) with delta (0, 0)
Screenshot: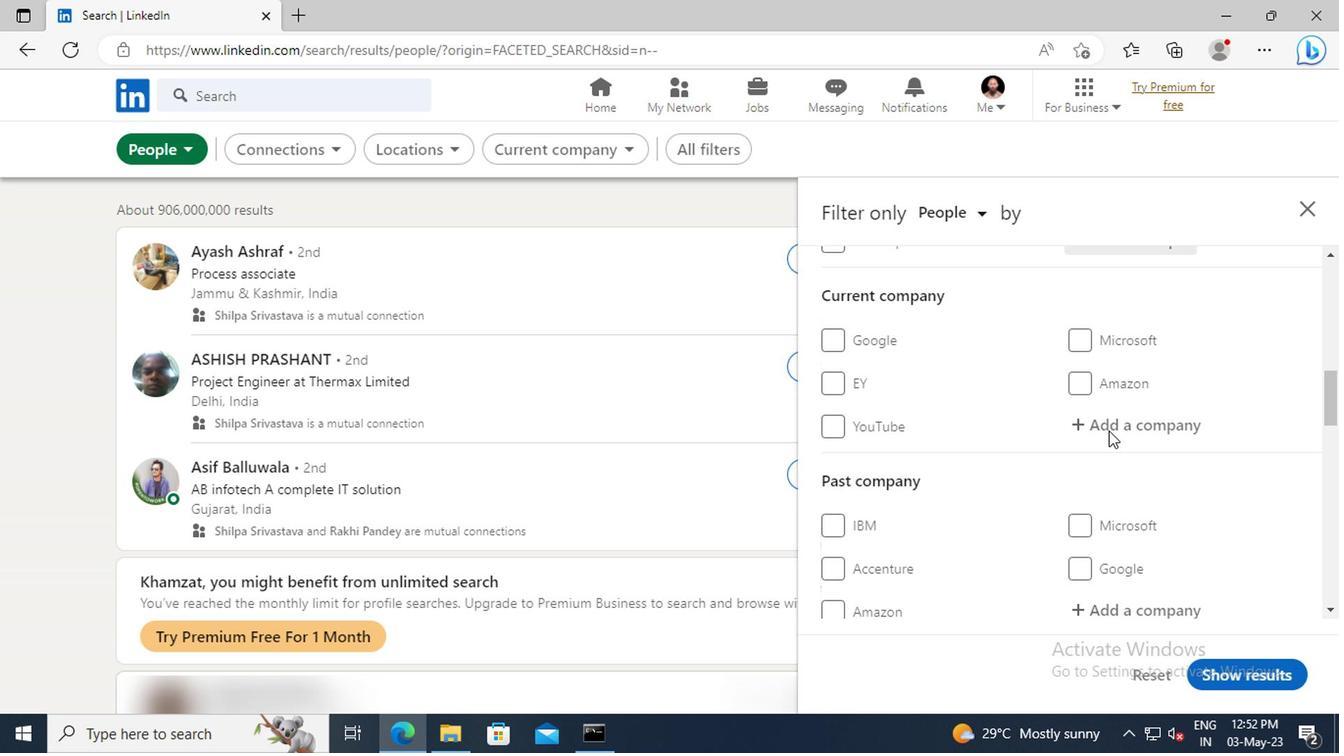 
Action: Mouse scrolled (1105, 429) with delta (0, 0)
Screenshot: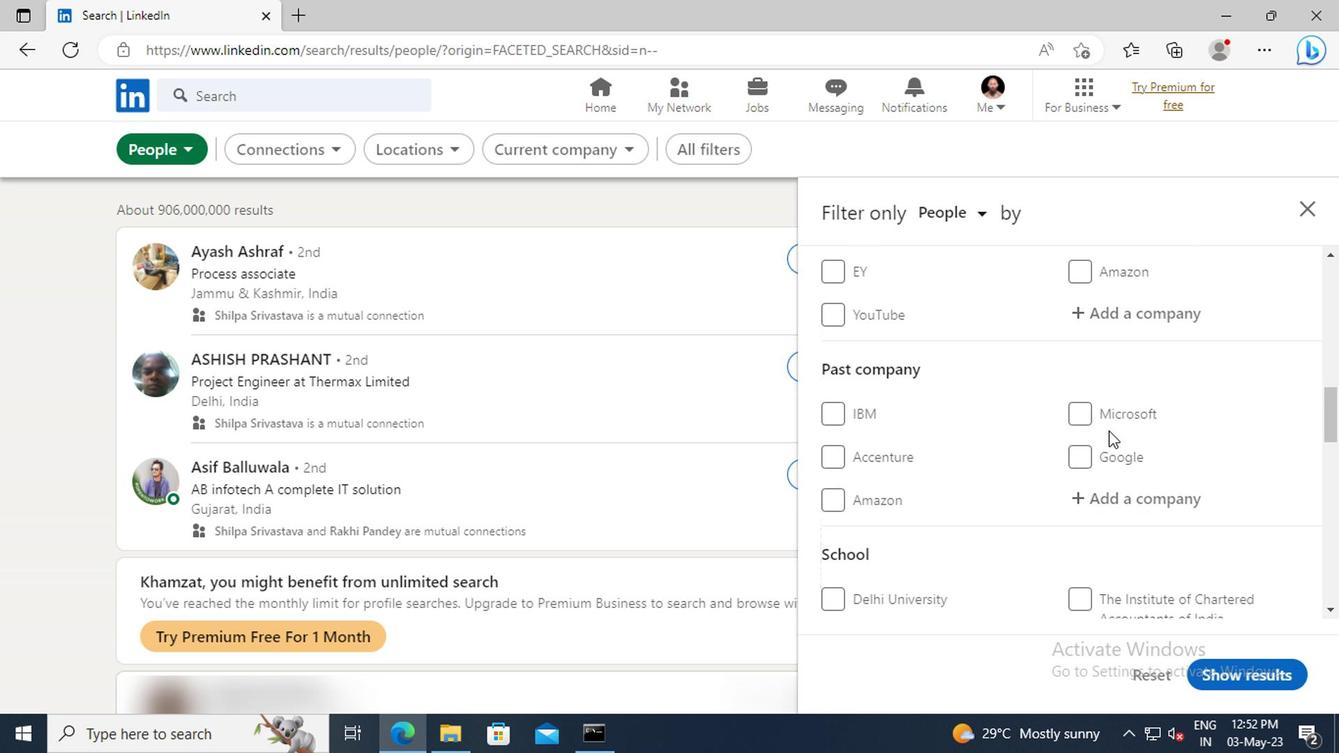
Action: Mouse scrolled (1105, 429) with delta (0, 0)
Screenshot: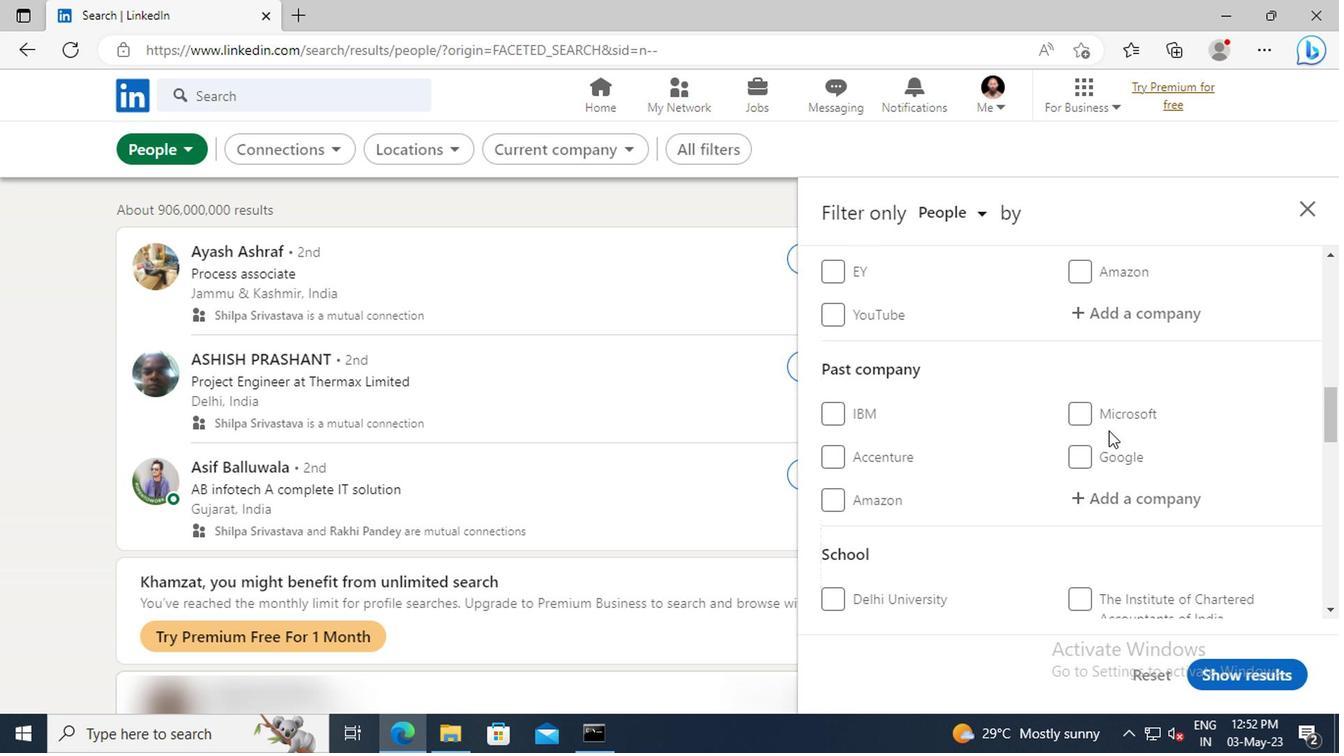 
Action: Mouse scrolled (1105, 429) with delta (0, 0)
Screenshot: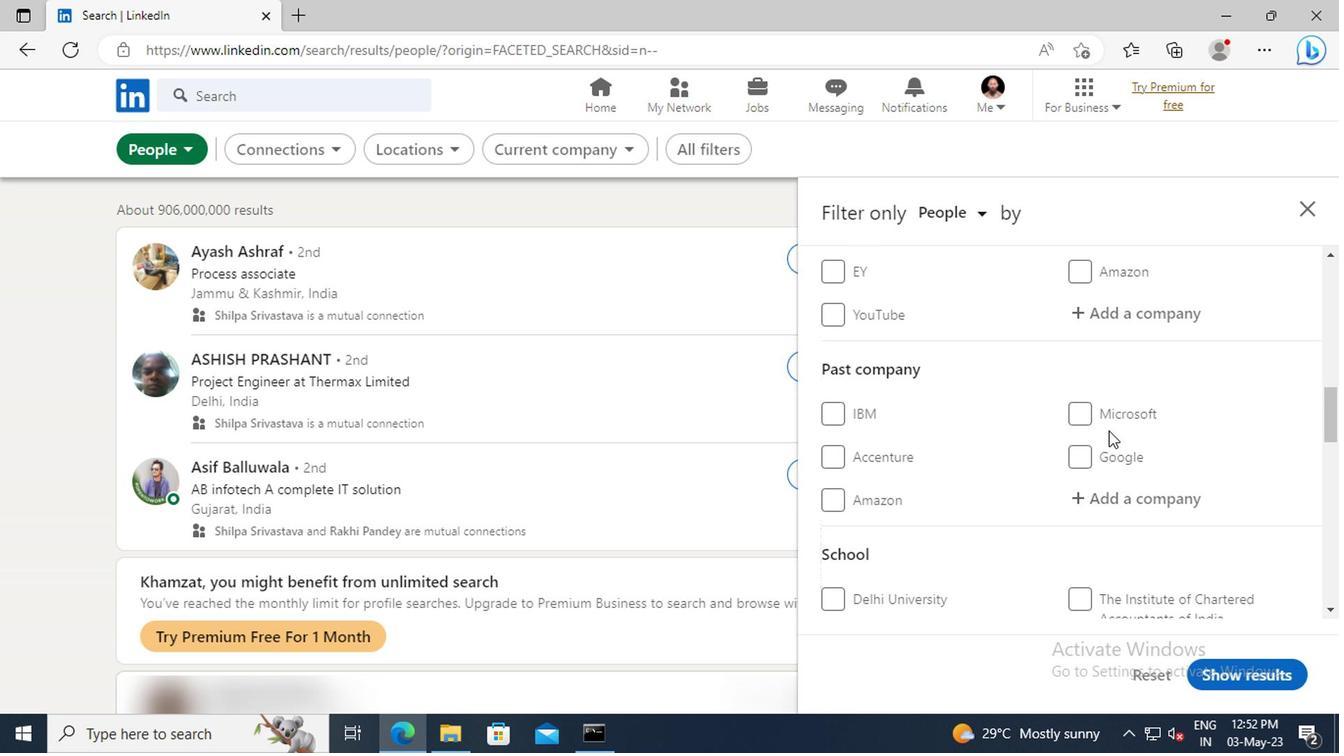 
Action: Mouse scrolled (1105, 429) with delta (0, 0)
Screenshot: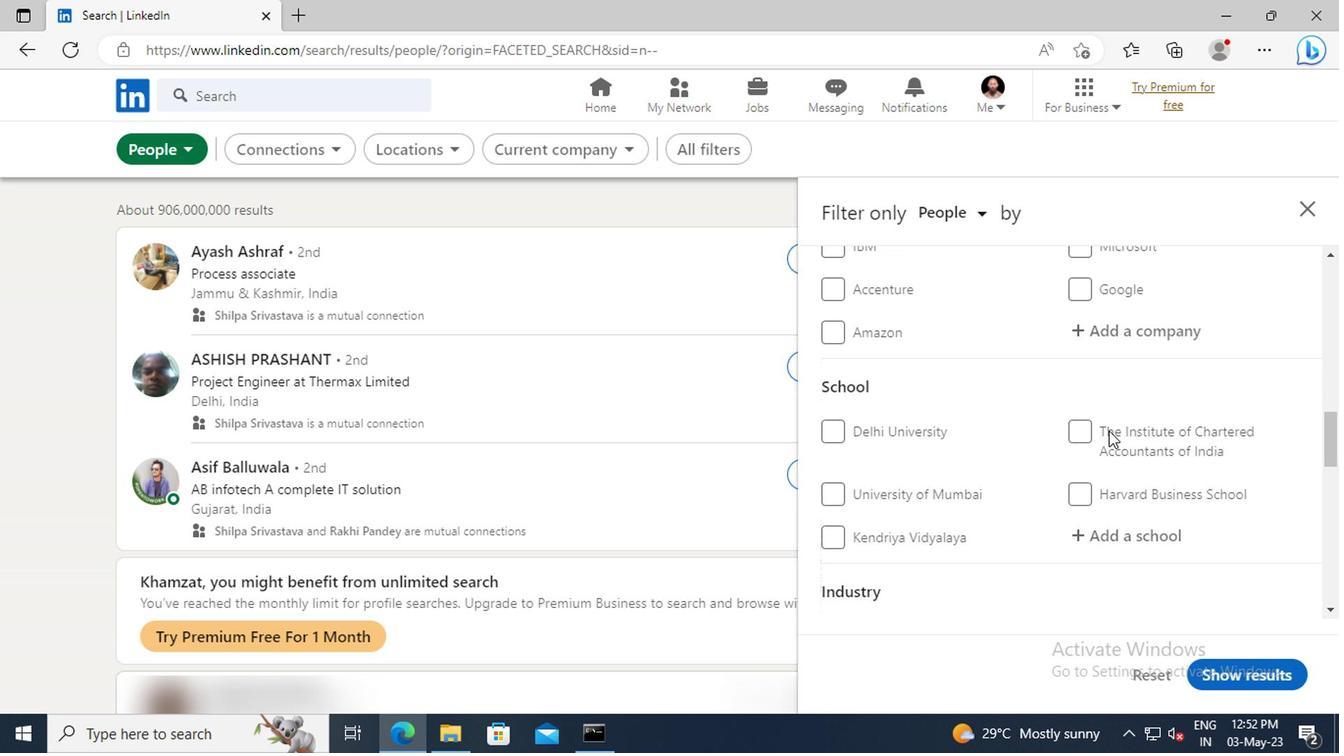 
Action: Mouse scrolled (1105, 429) with delta (0, 0)
Screenshot: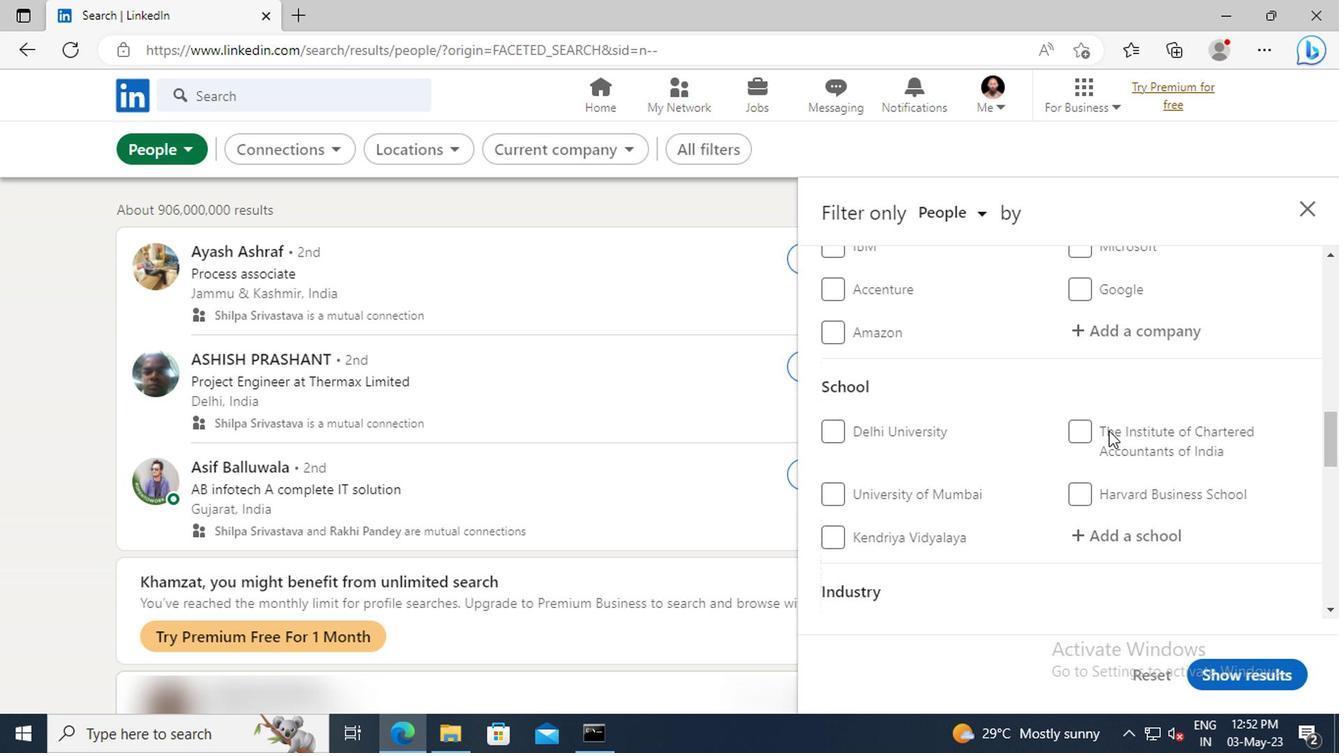 
Action: Mouse scrolled (1105, 429) with delta (0, 0)
Screenshot: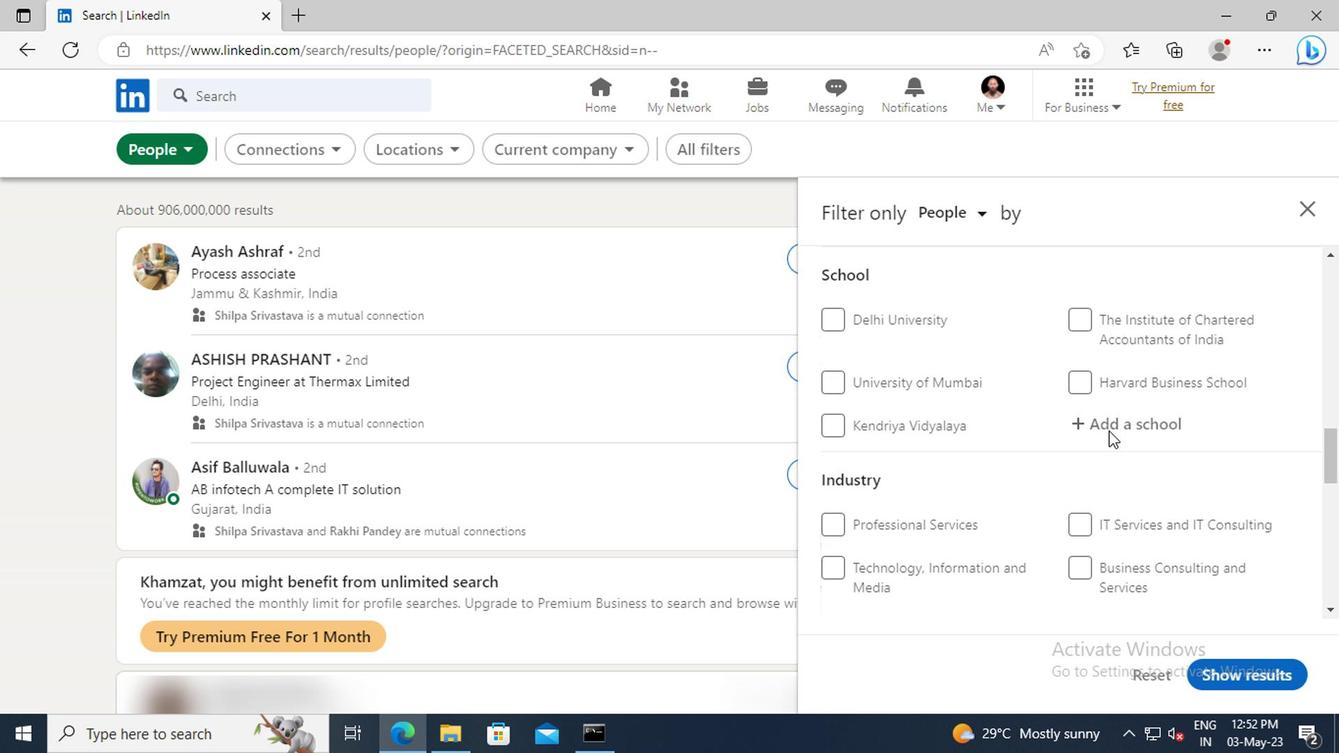 
Action: Mouse scrolled (1105, 429) with delta (0, 0)
Screenshot: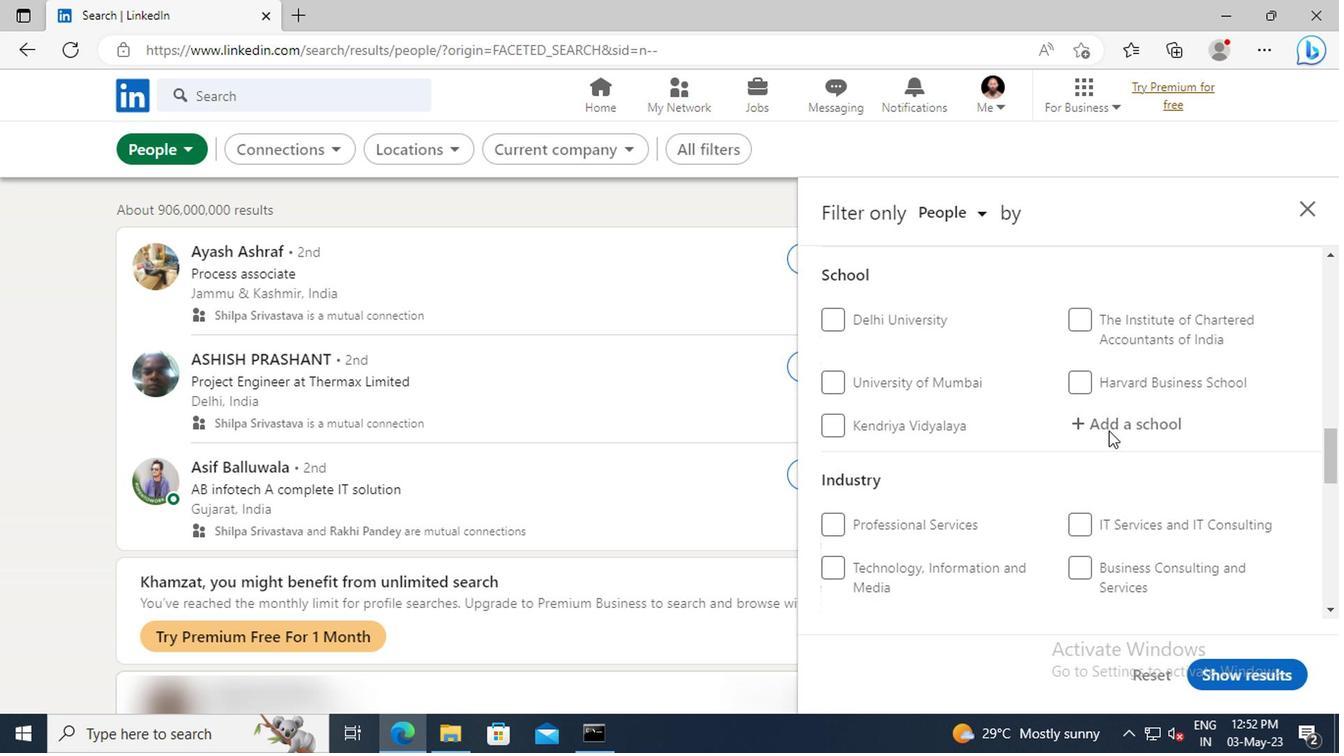 
Action: Mouse scrolled (1105, 429) with delta (0, 0)
Screenshot: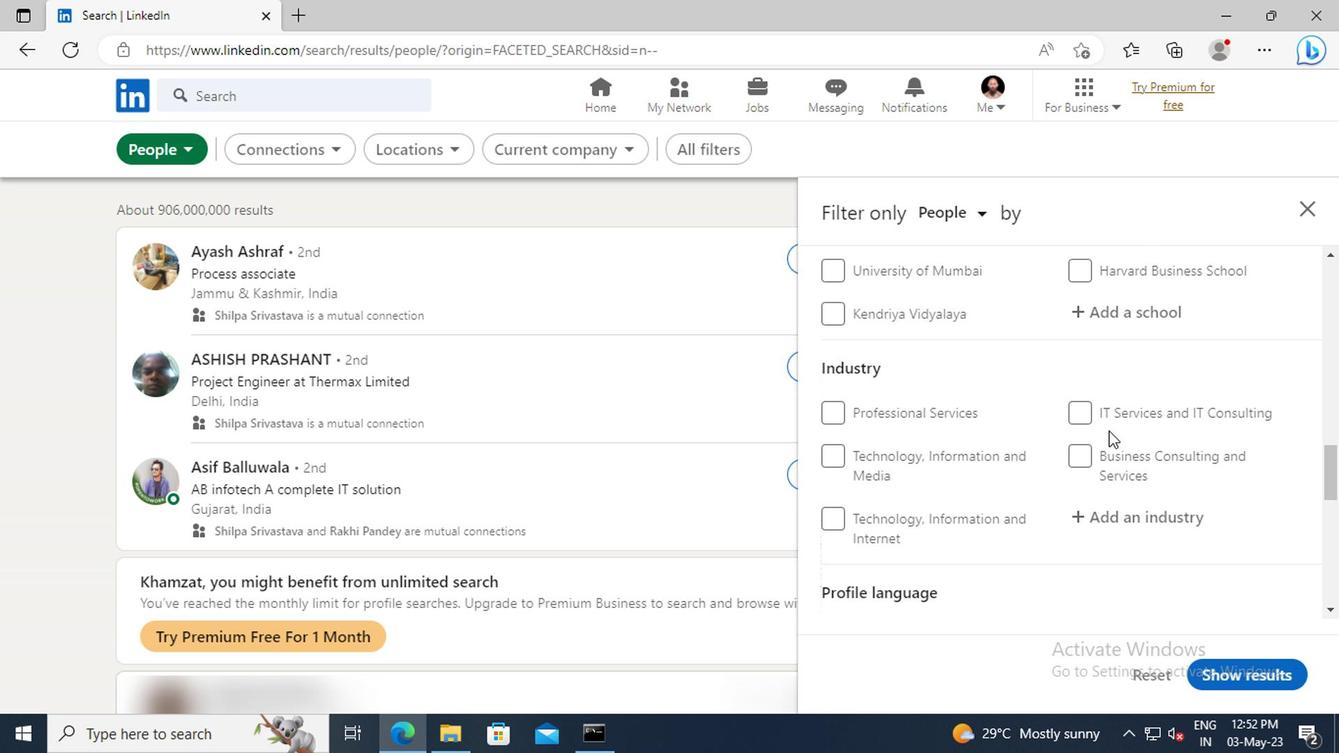 
Action: Mouse scrolled (1105, 429) with delta (0, 0)
Screenshot: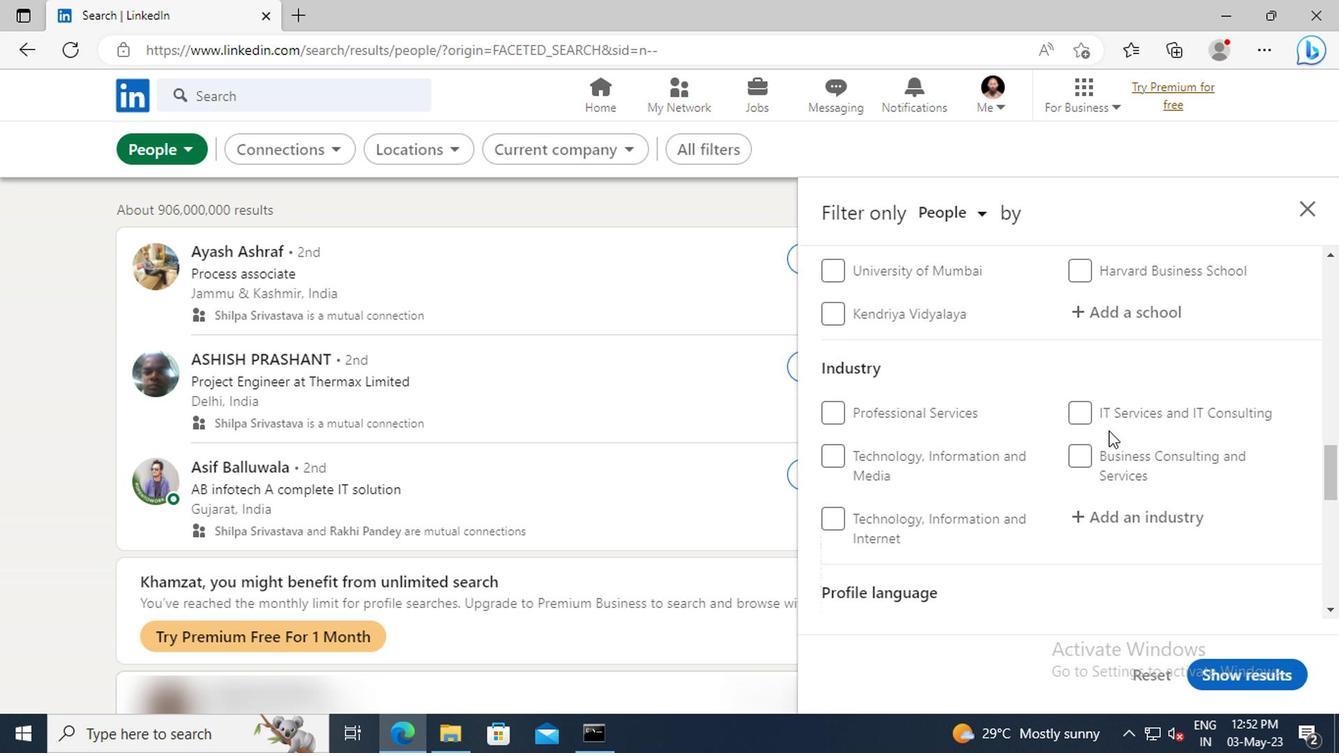 
Action: Mouse scrolled (1105, 429) with delta (0, 0)
Screenshot: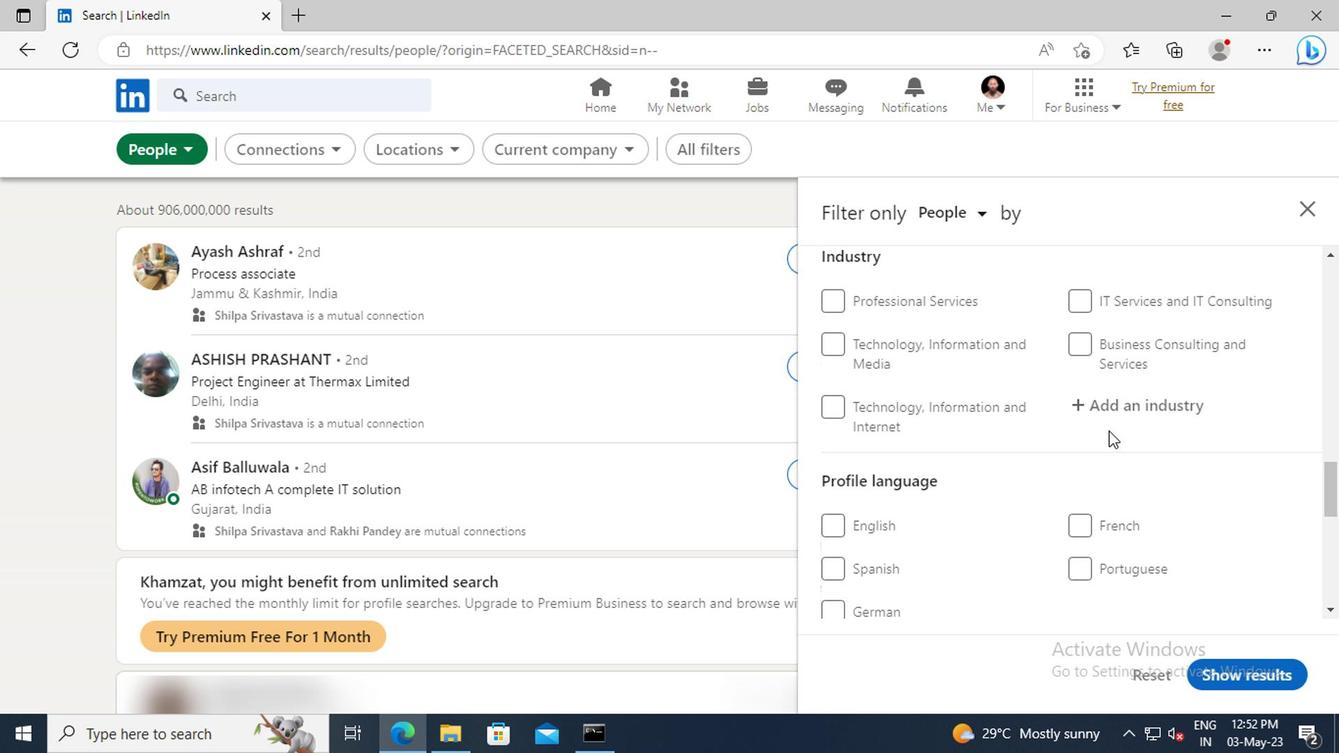 
Action: Mouse moved to (1081, 473)
Screenshot: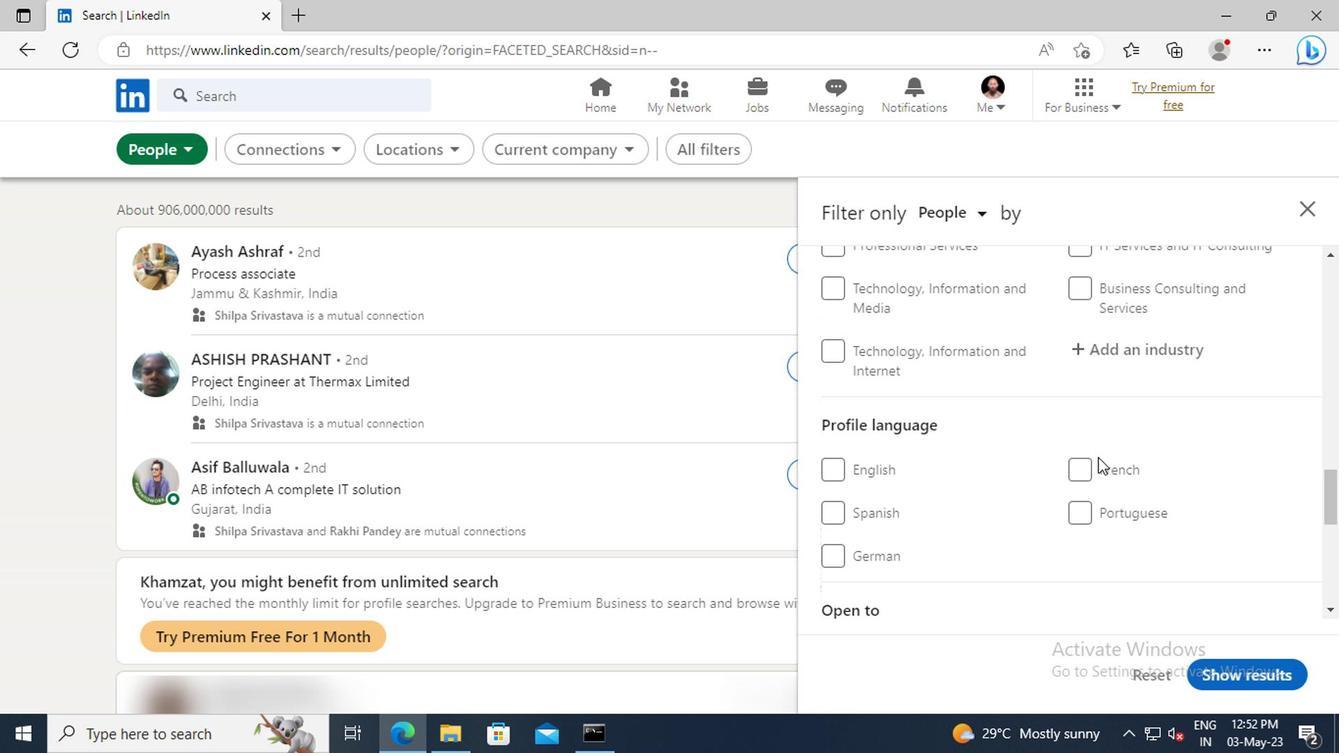 
Action: Mouse pressed left at (1081, 473)
Screenshot: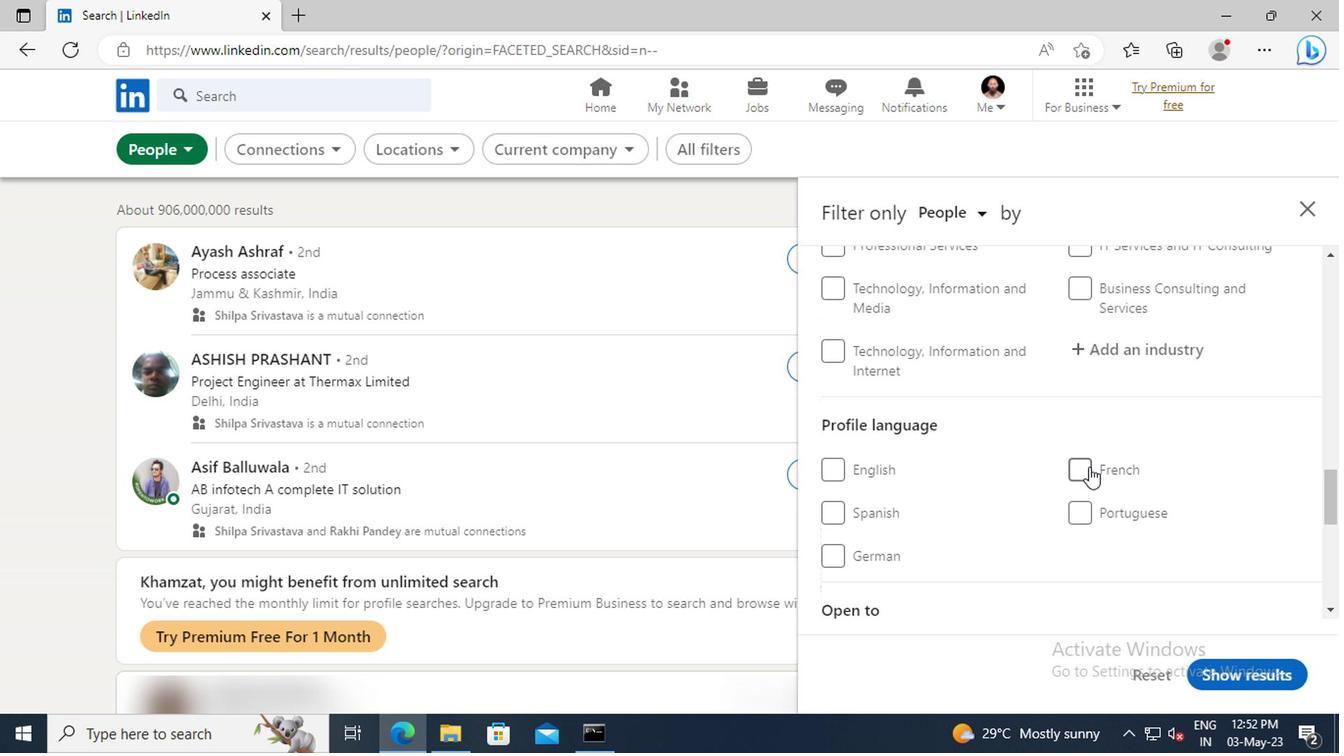 
Action: Mouse moved to (1098, 434)
Screenshot: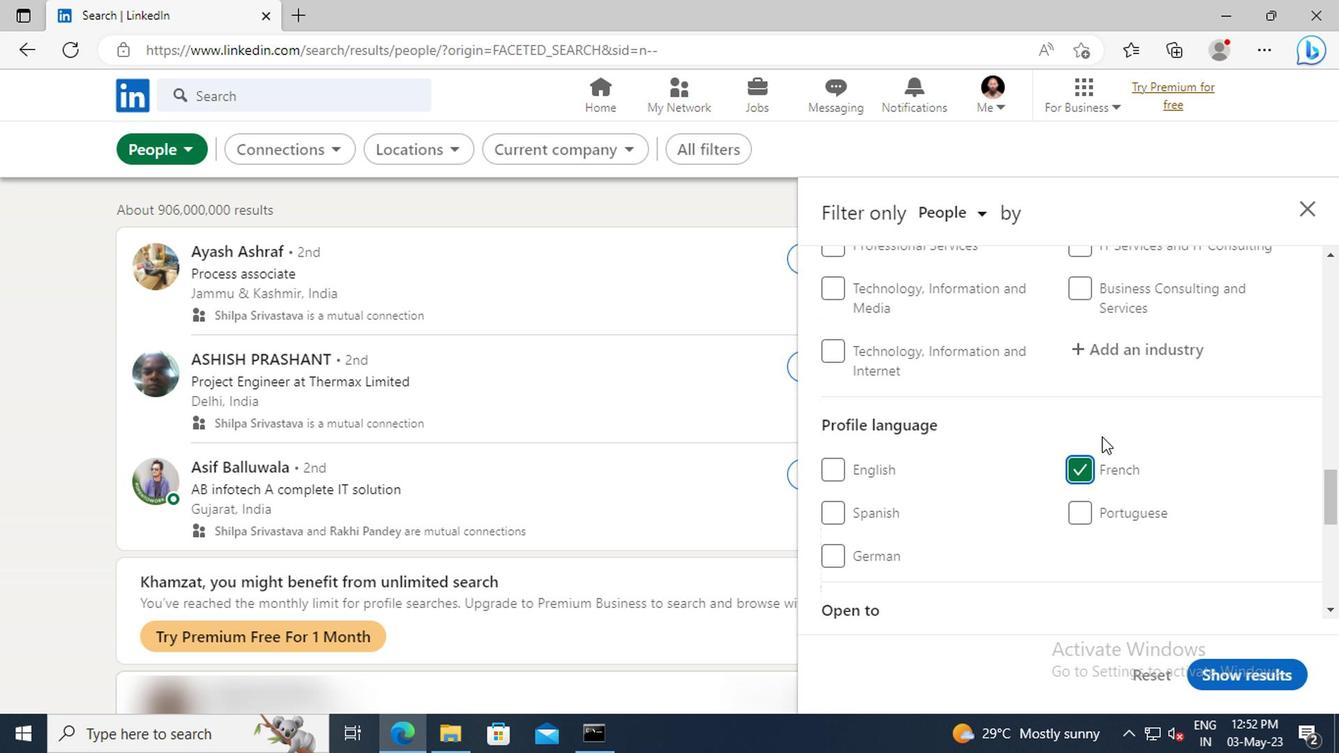 
Action: Mouse scrolled (1098, 436) with delta (0, 1)
Screenshot: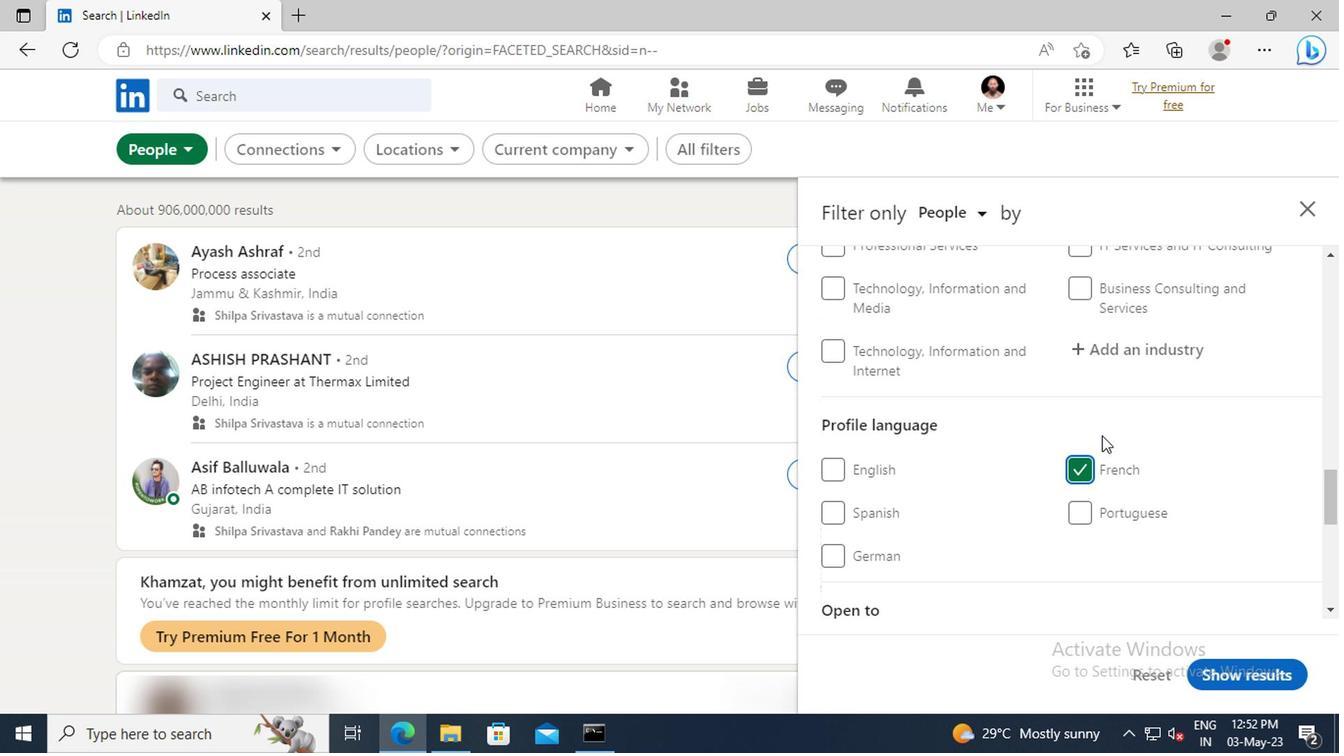 
Action: Mouse scrolled (1098, 436) with delta (0, 1)
Screenshot: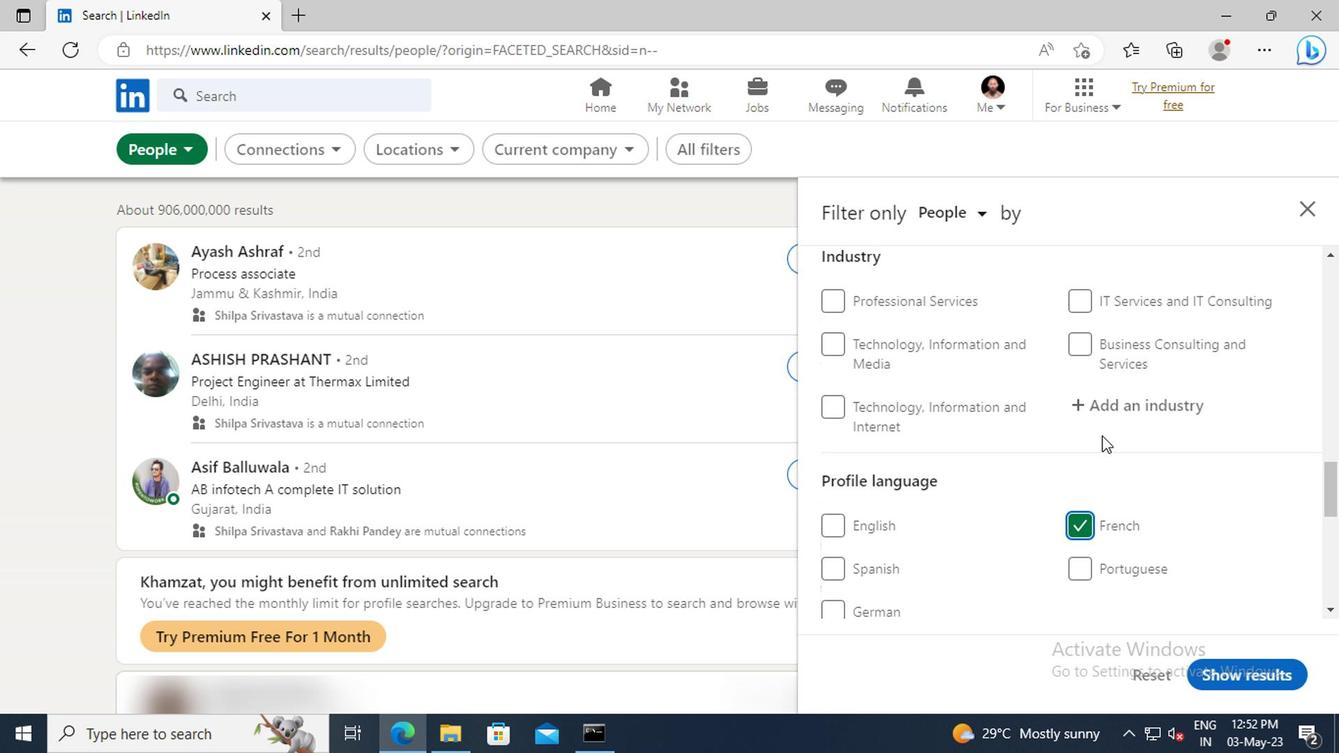 
Action: Mouse scrolled (1098, 436) with delta (0, 1)
Screenshot: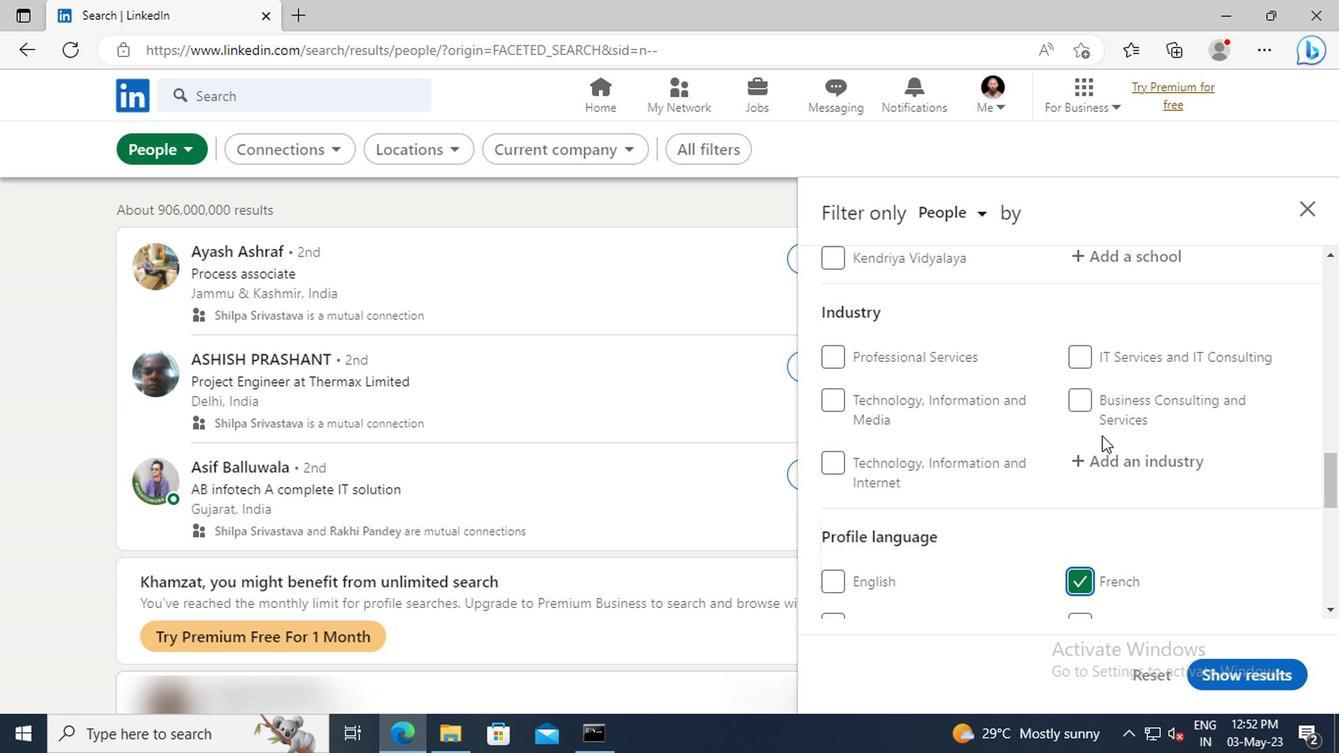 
Action: Mouse scrolled (1098, 436) with delta (0, 1)
Screenshot: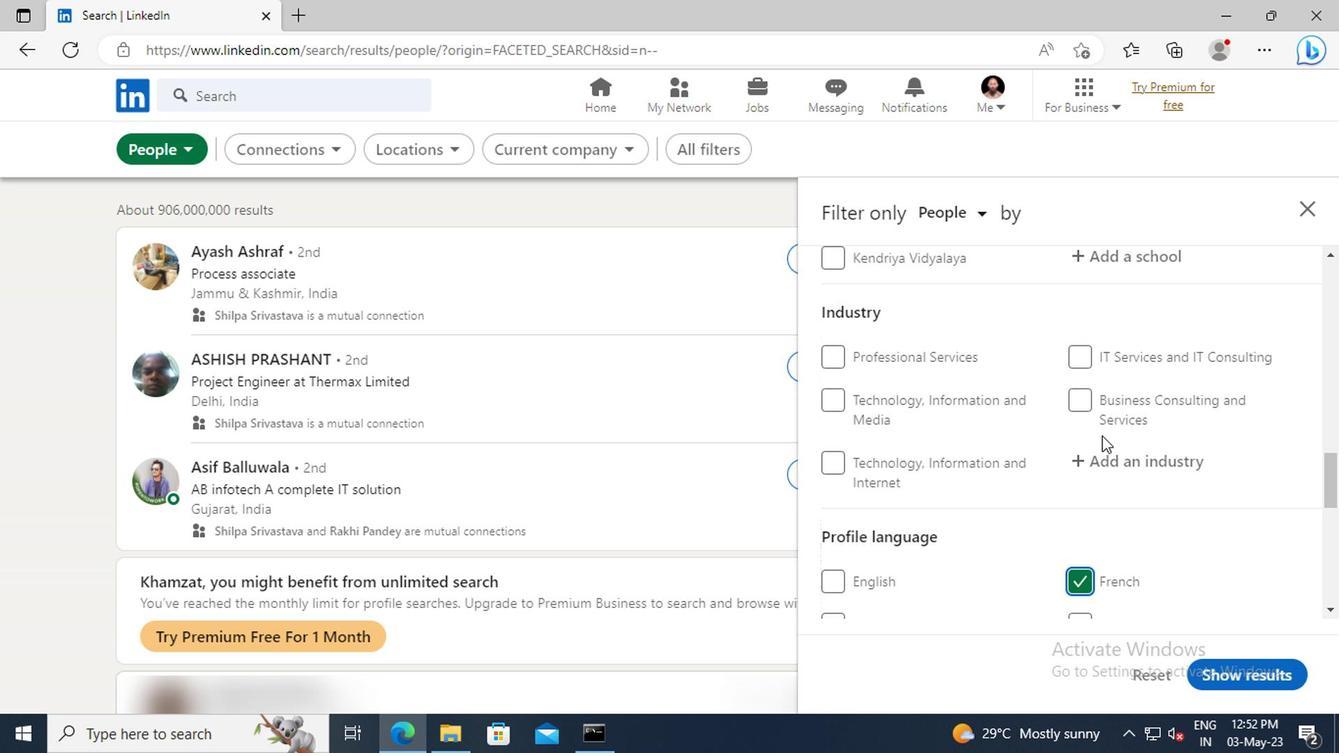 
Action: Mouse scrolled (1098, 436) with delta (0, 1)
Screenshot: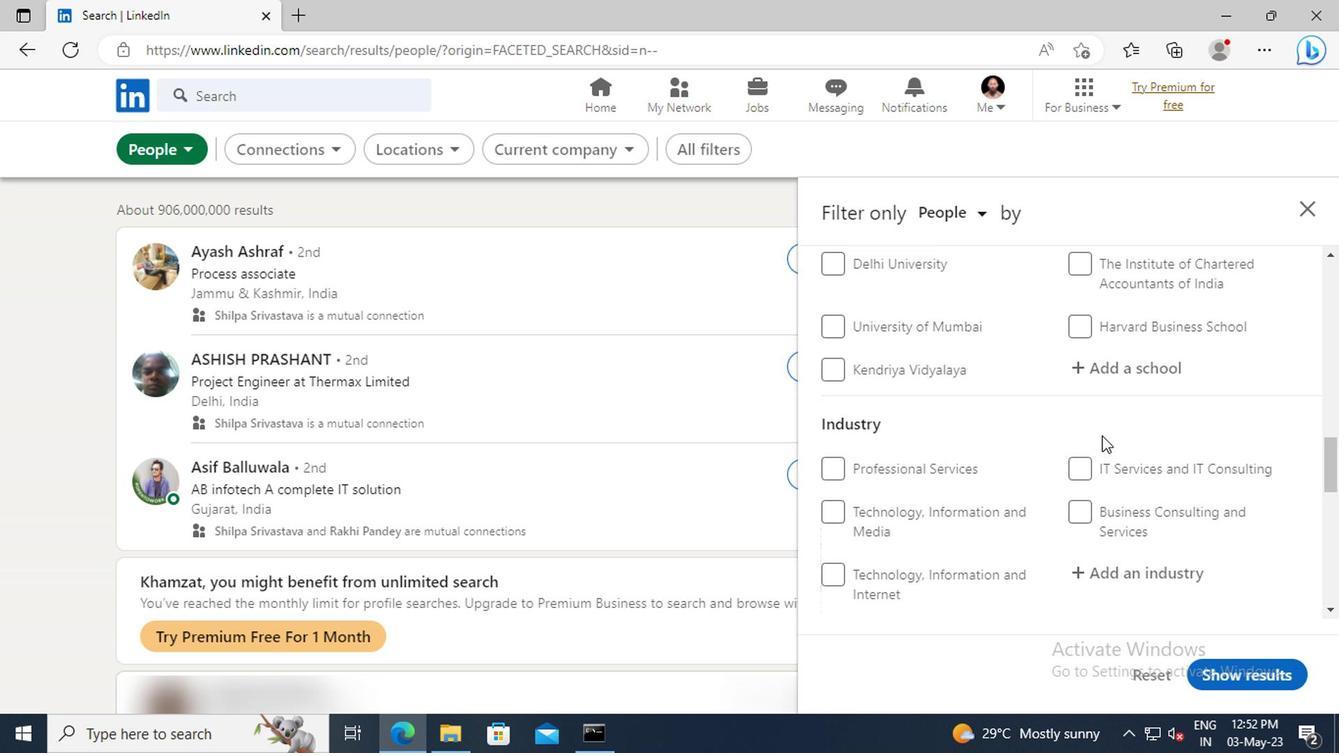 
Action: Mouse scrolled (1098, 436) with delta (0, 1)
Screenshot: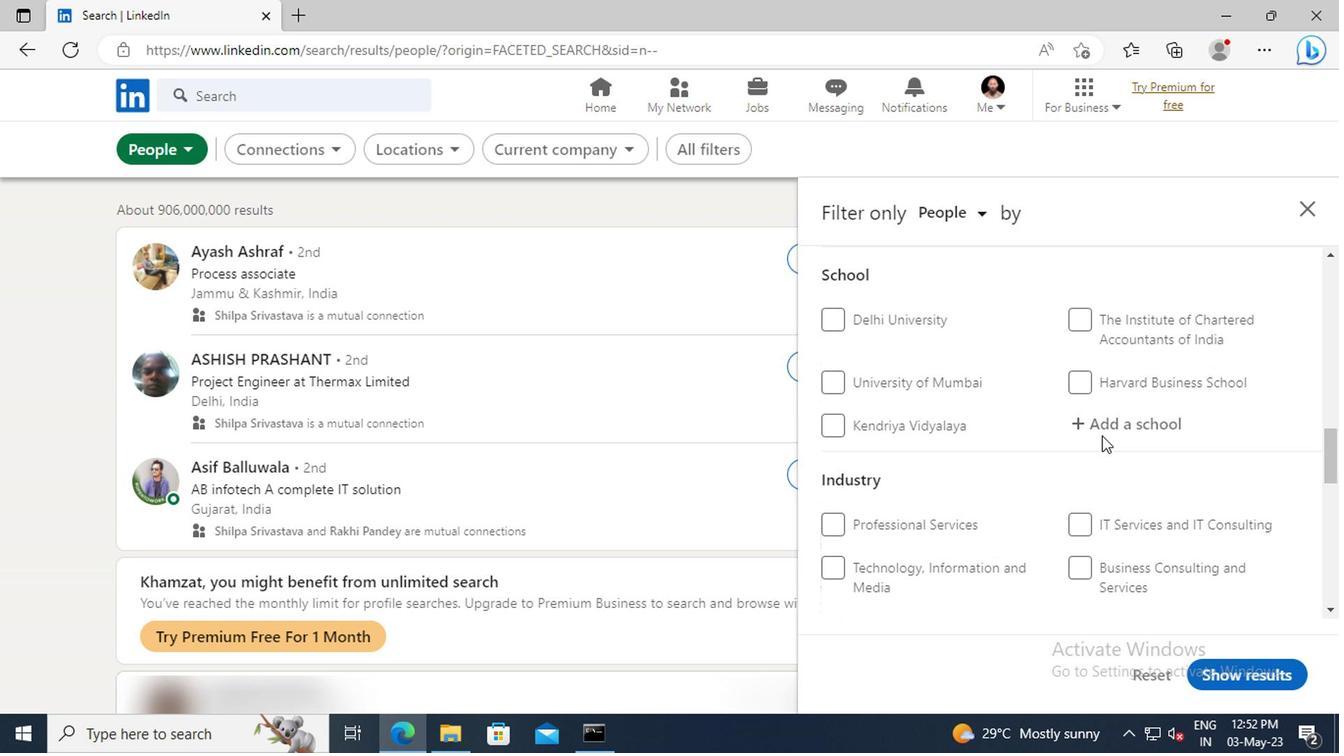 
Action: Mouse scrolled (1098, 436) with delta (0, 1)
Screenshot: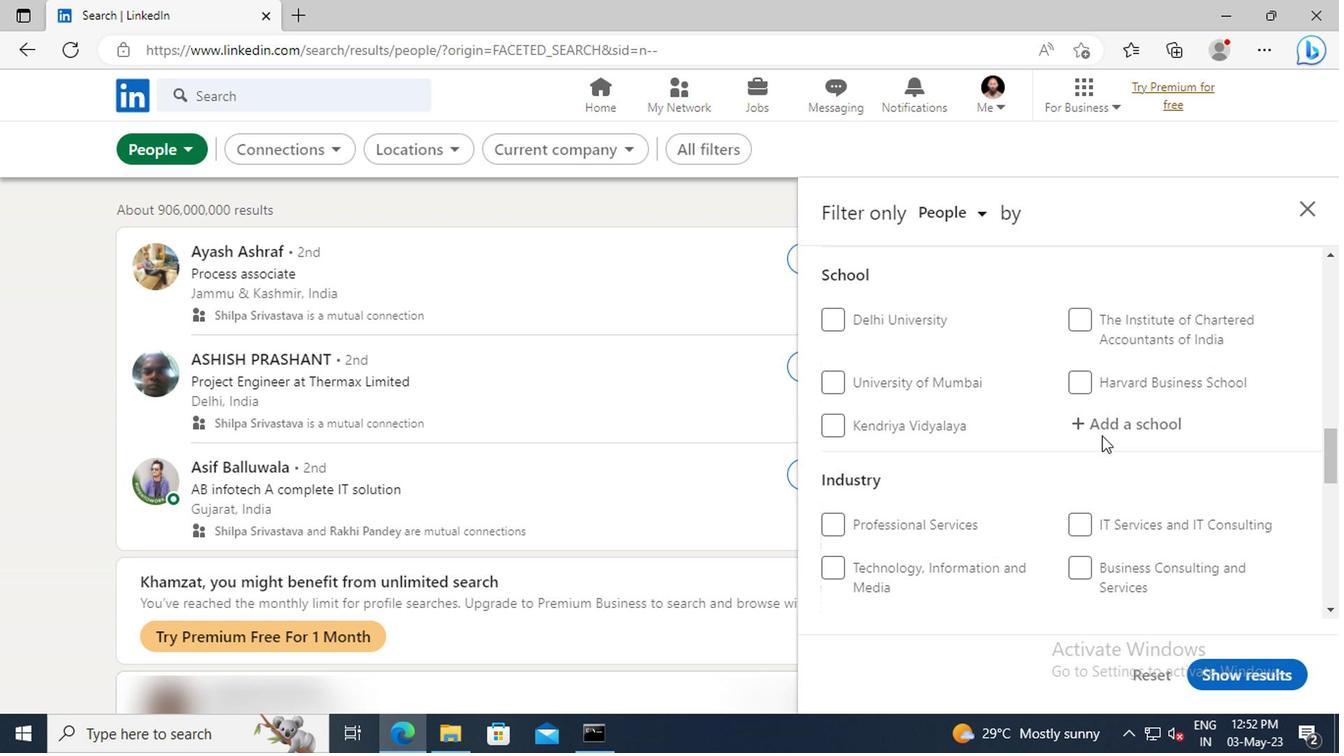 
Action: Mouse scrolled (1098, 436) with delta (0, 1)
Screenshot: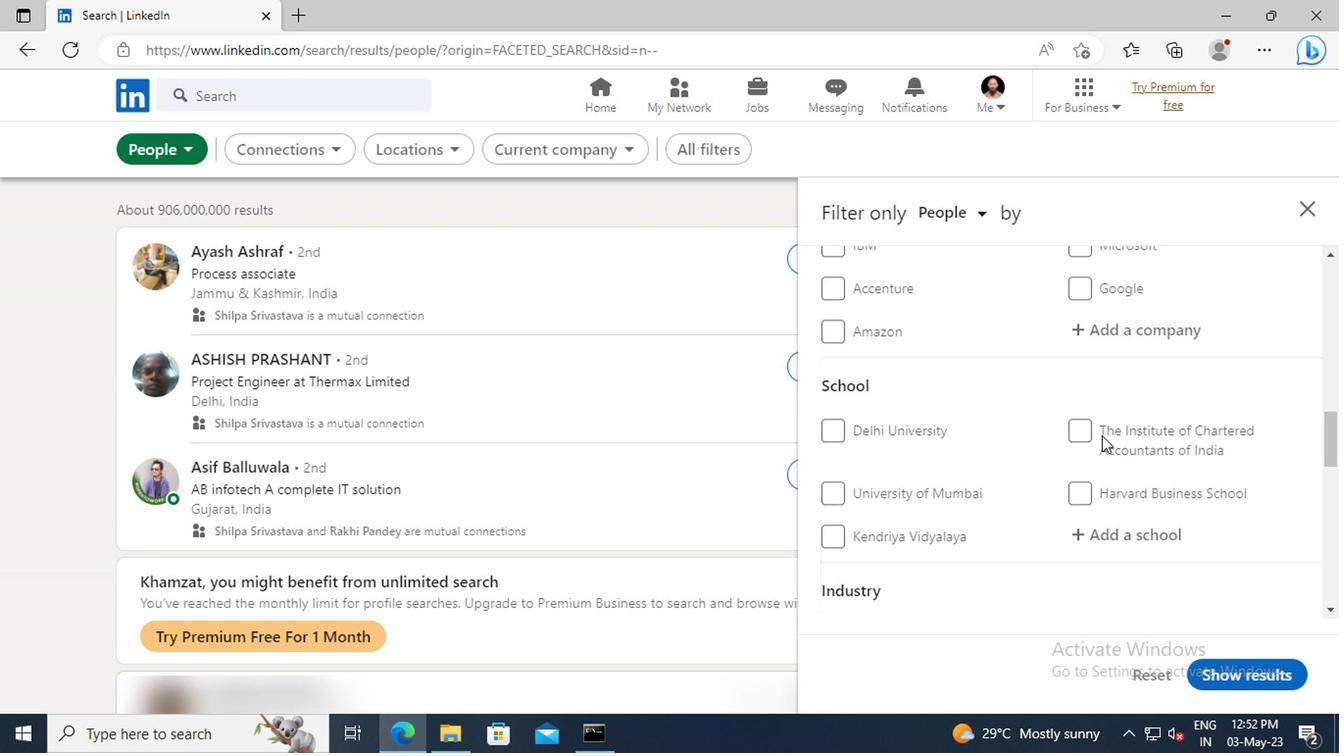 
Action: Mouse scrolled (1098, 436) with delta (0, 1)
Screenshot: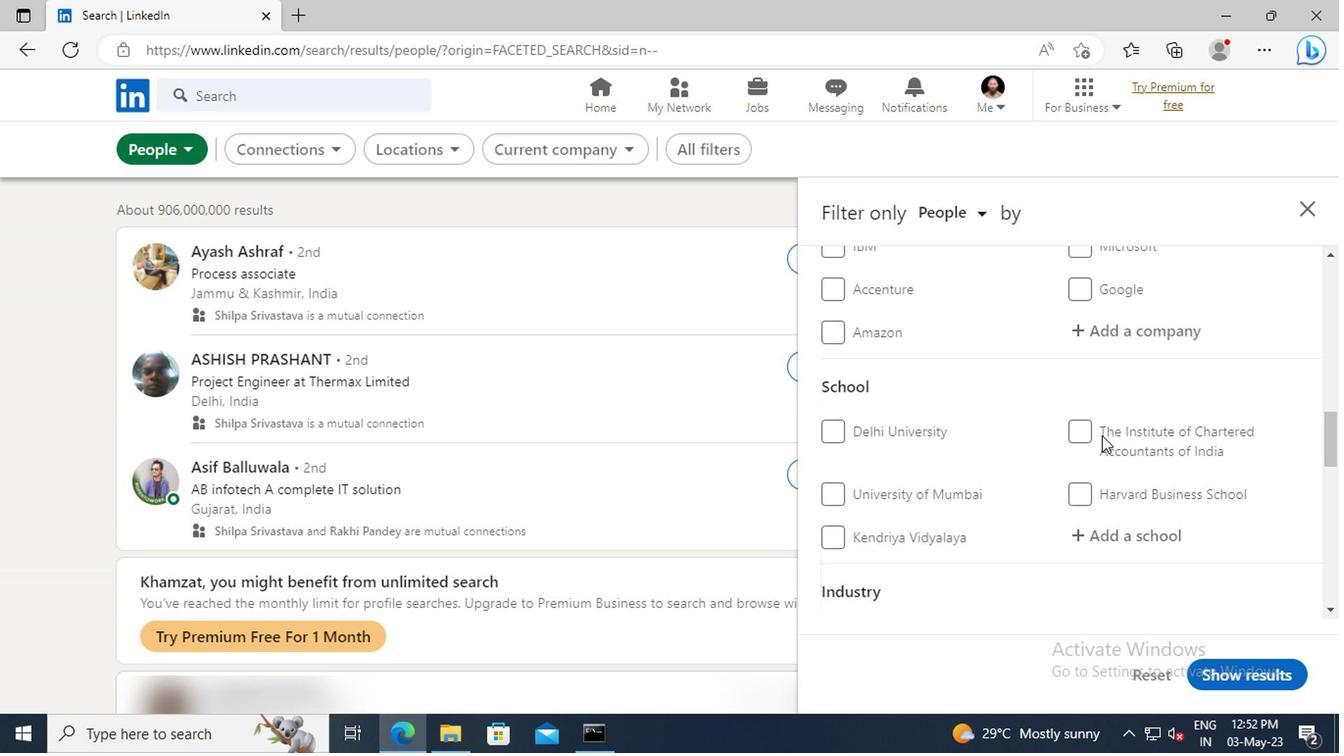 
Action: Mouse scrolled (1098, 436) with delta (0, 1)
Screenshot: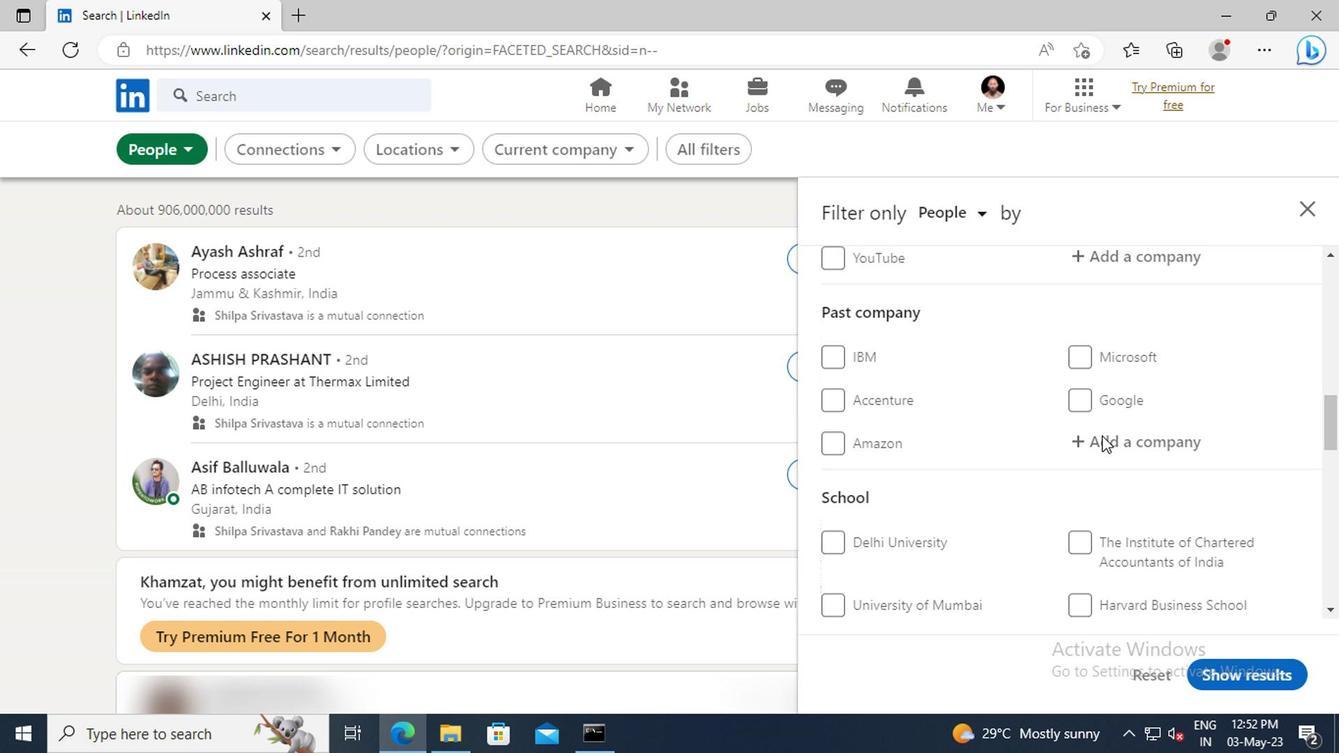 
Action: Mouse scrolled (1098, 436) with delta (0, 1)
Screenshot: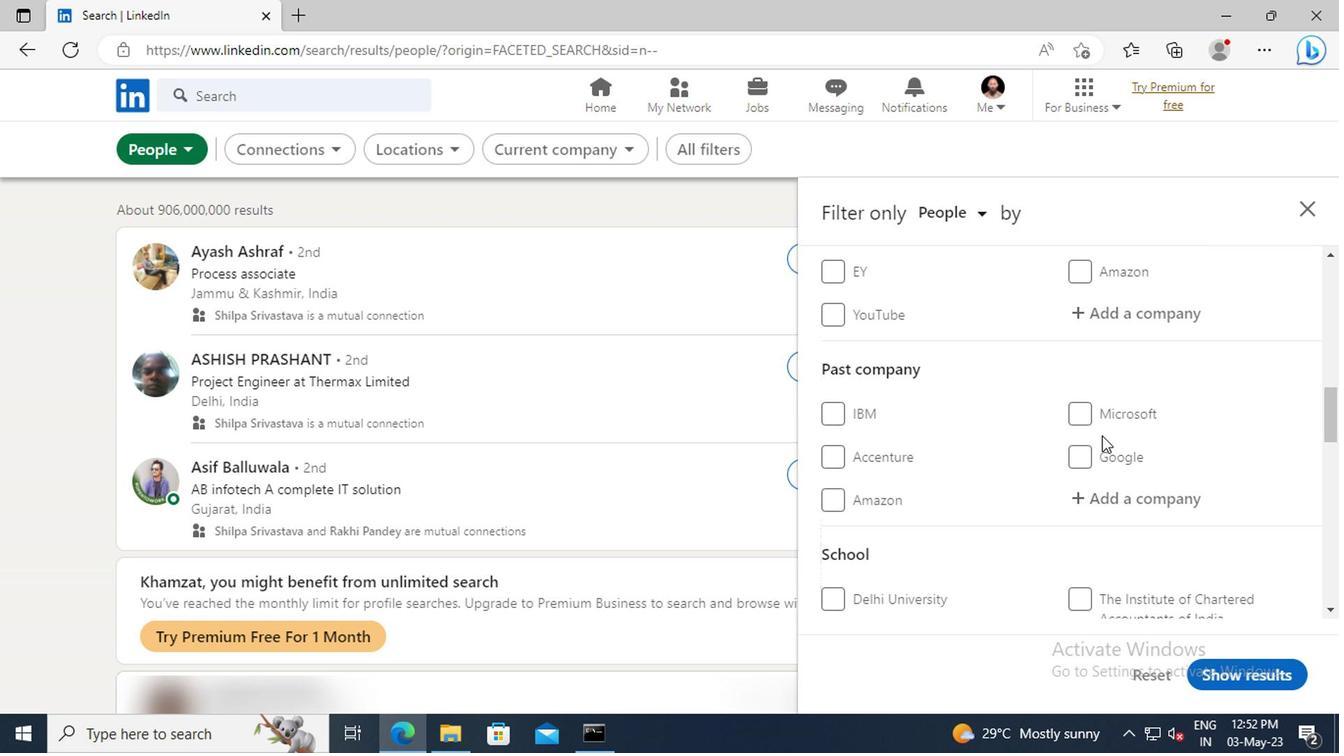 
Action: Mouse scrolled (1098, 436) with delta (0, 1)
Screenshot: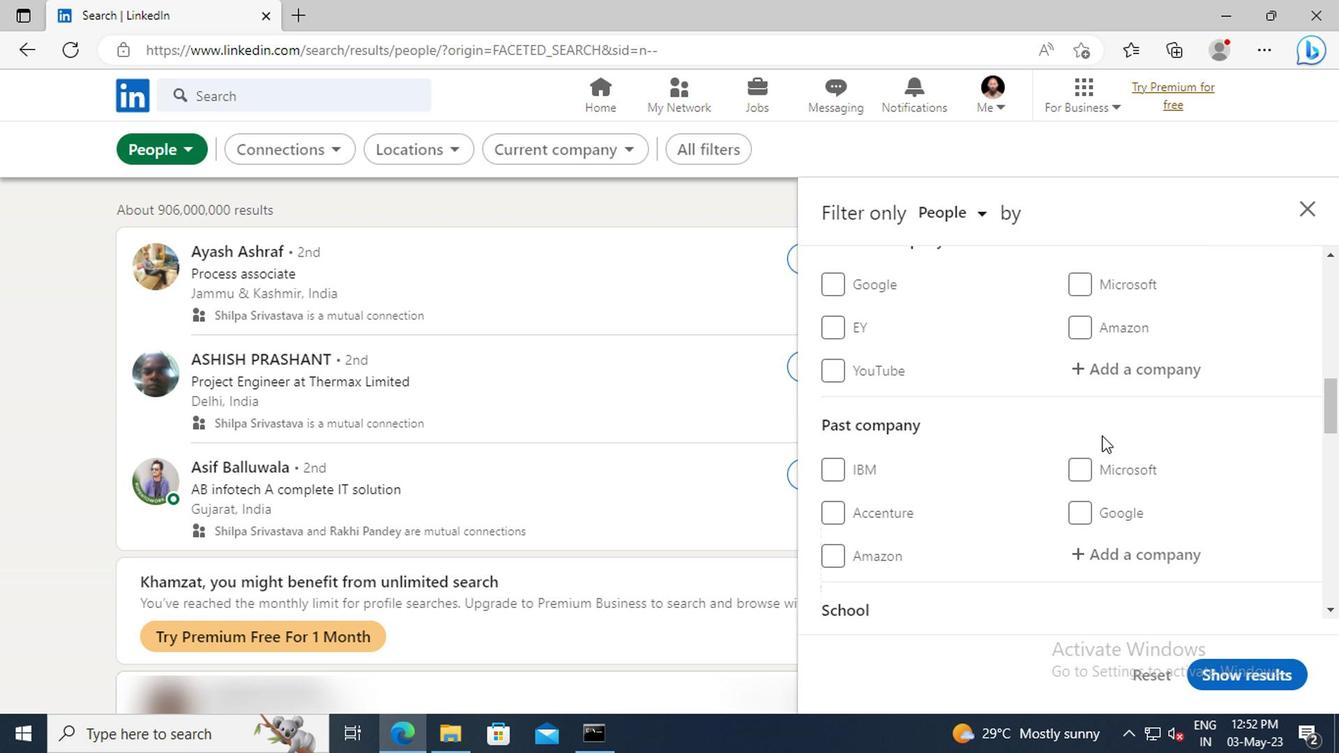 
Action: Mouse moved to (1096, 421)
Screenshot: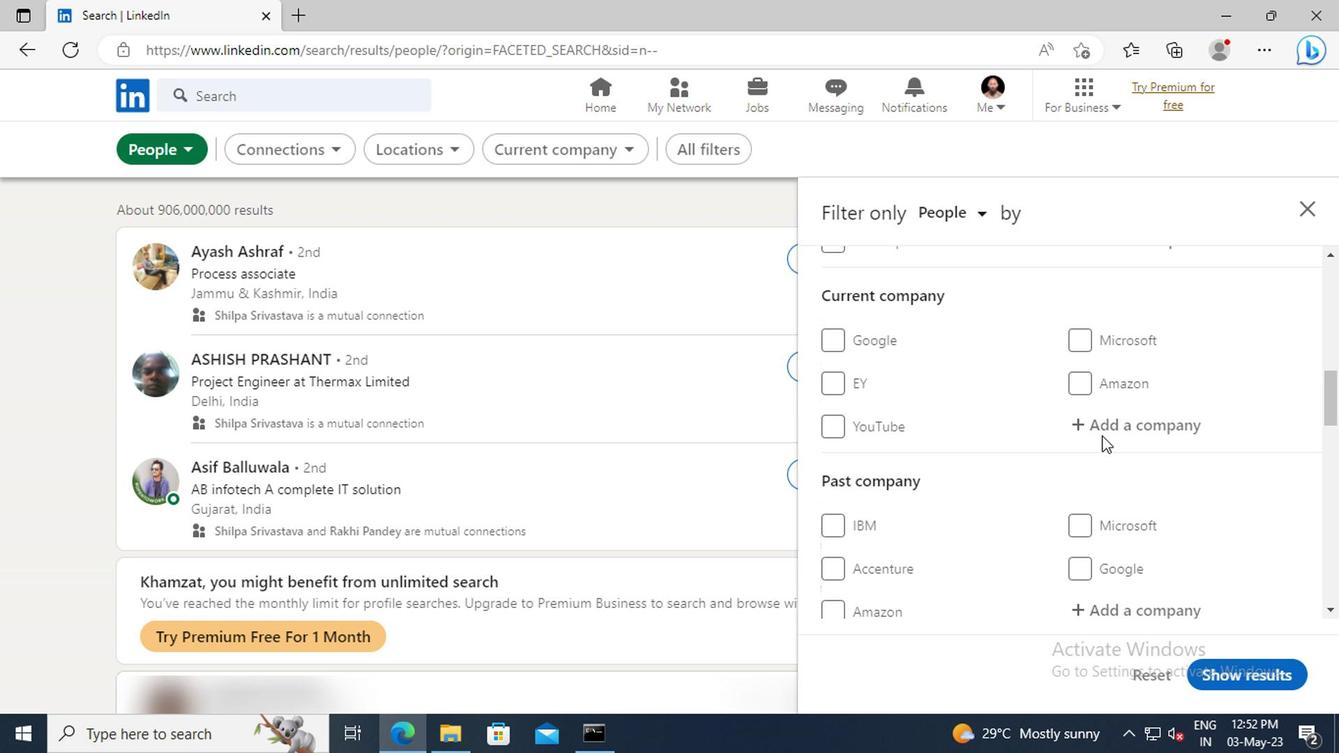 
Action: Mouse pressed left at (1096, 421)
Screenshot: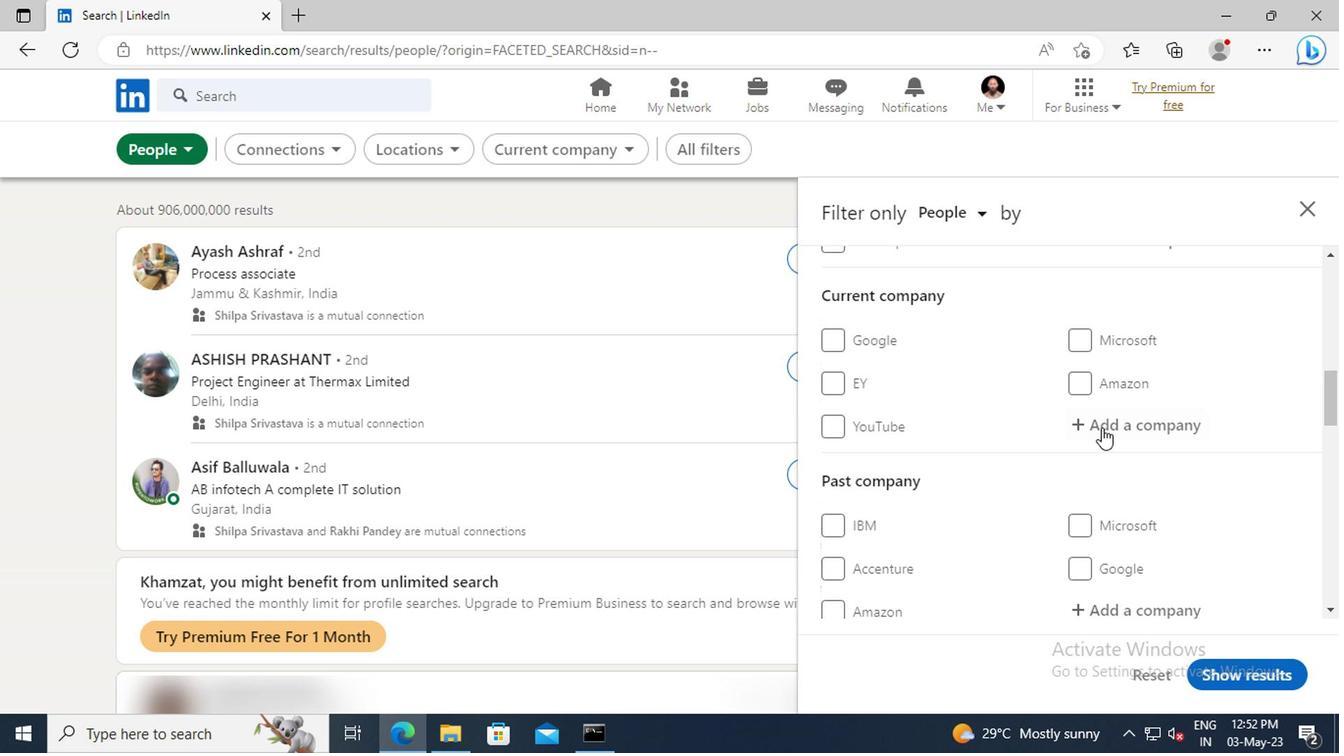 
Action: Key pressed <Key.shift>THE<Key.space><Key.shift>JOB<Key.space><Key.shift>MAN
Screenshot: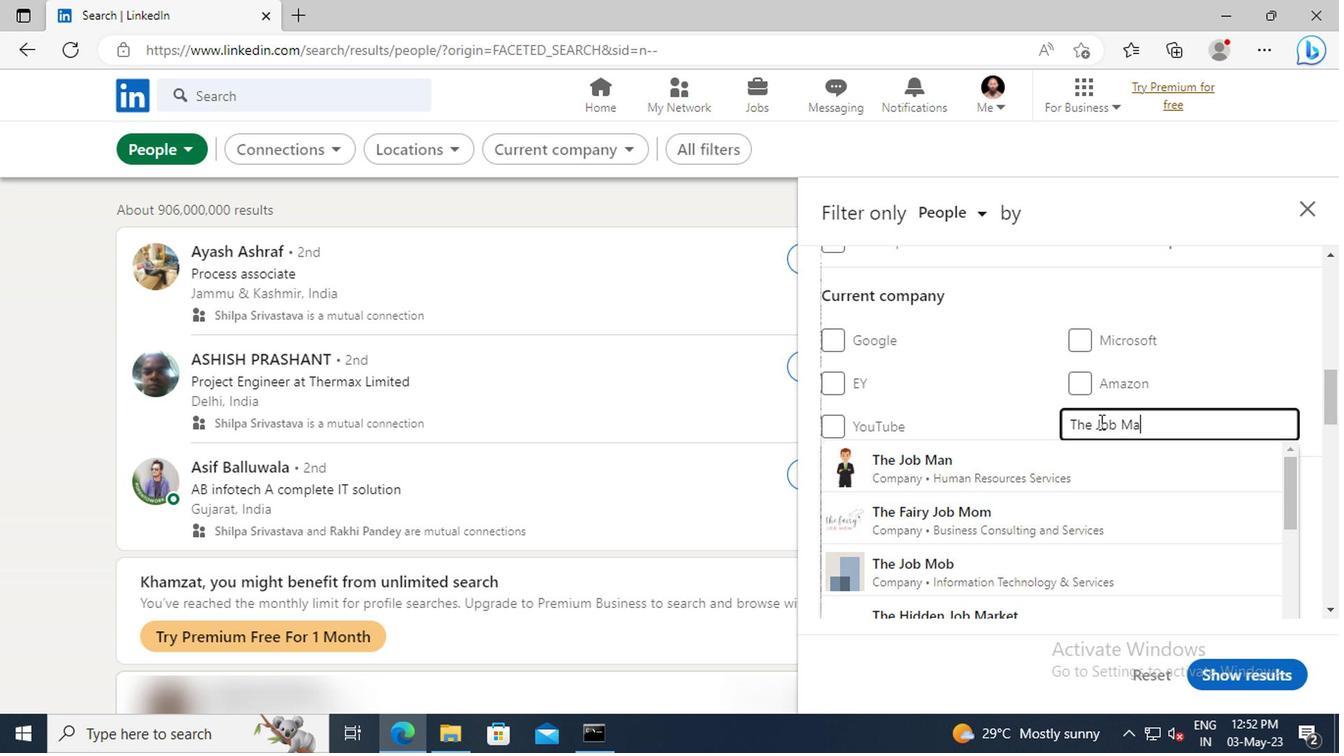 
Action: Mouse moved to (1095, 453)
Screenshot: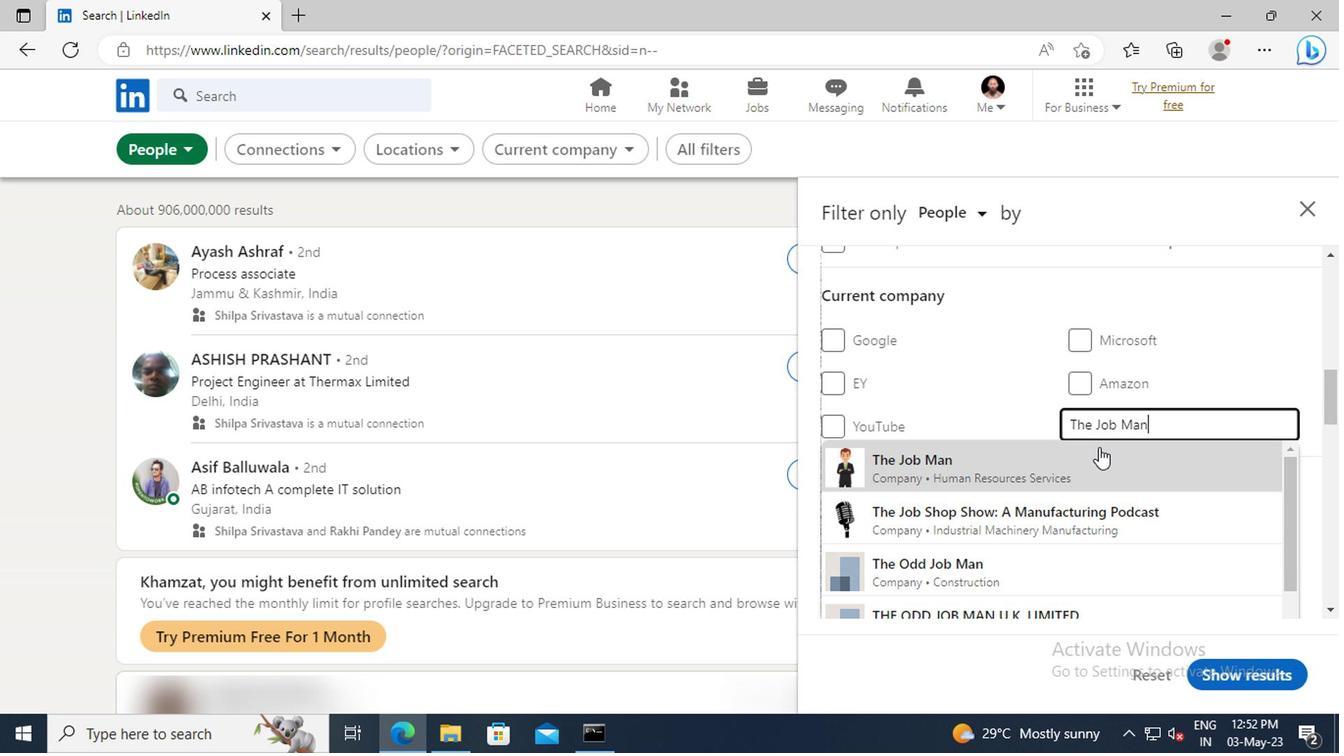 
Action: Mouse pressed left at (1095, 453)
Screenshot: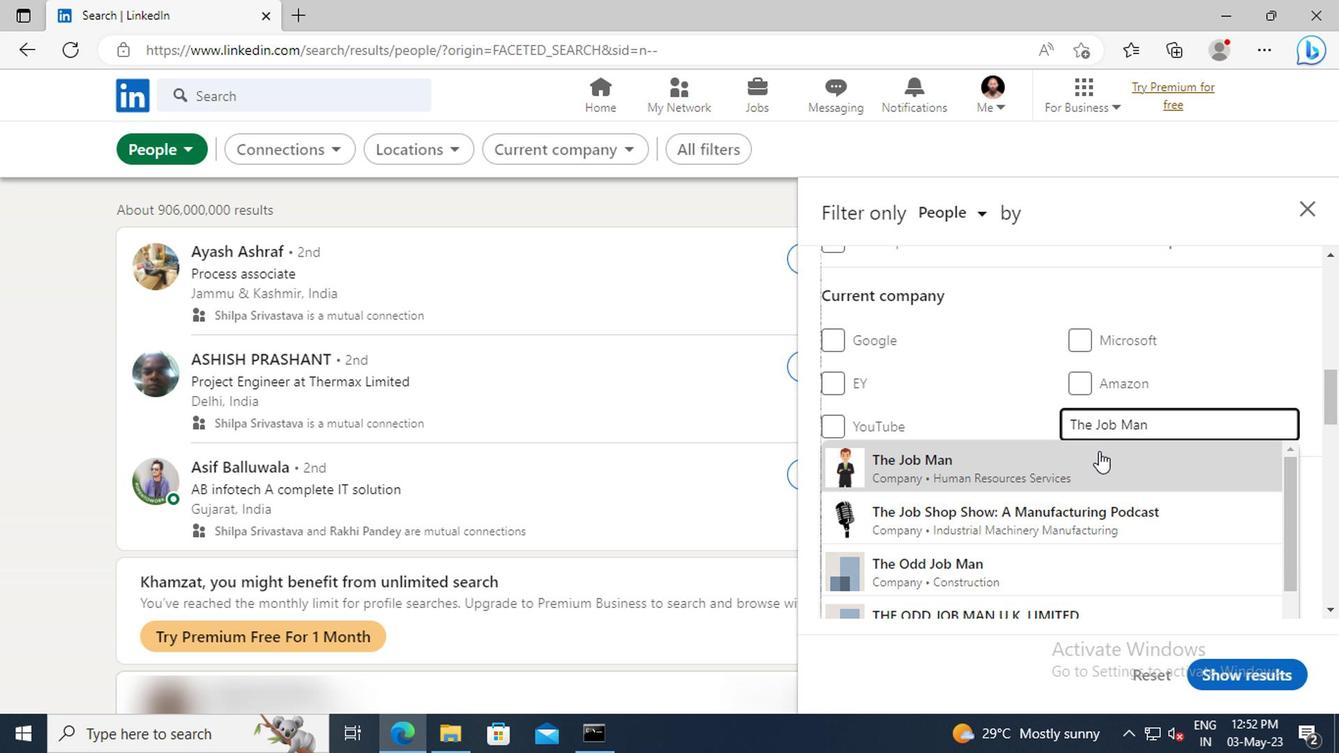 
Action: Mouse scrolled (1095, 452) with delta (0, -1)
Screenshot: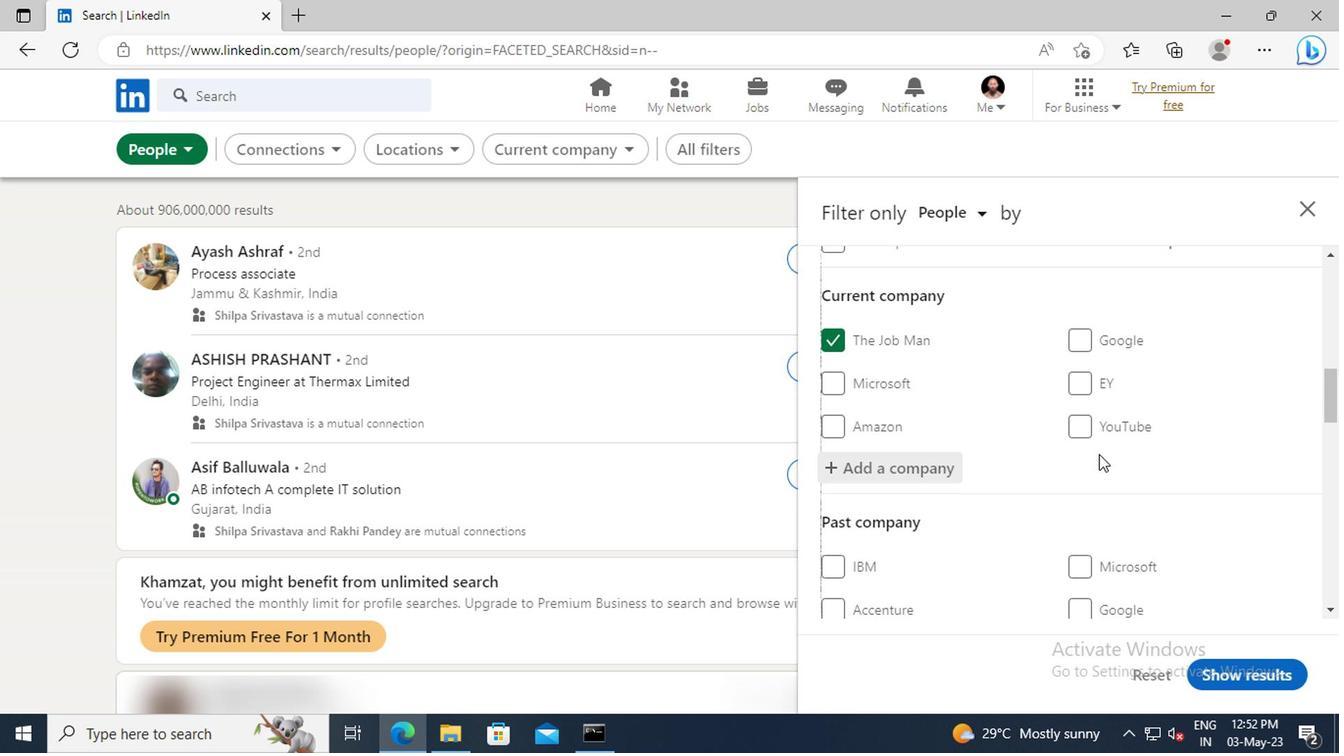 
Action: Mouse scrolled (1095, 452) with delta (0, -1)
Screenshot: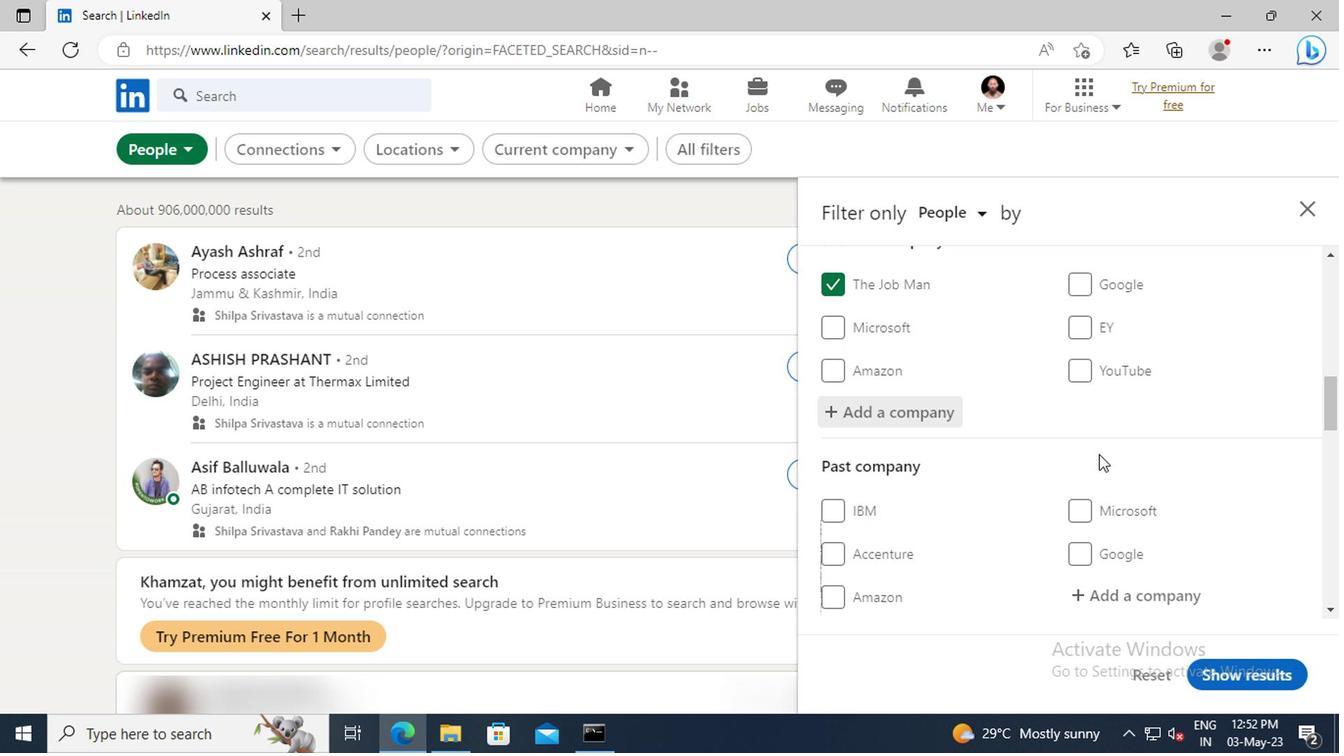 
Action: Mouse scrolled (1095, 452) with delta (0, -1)
Screenshot: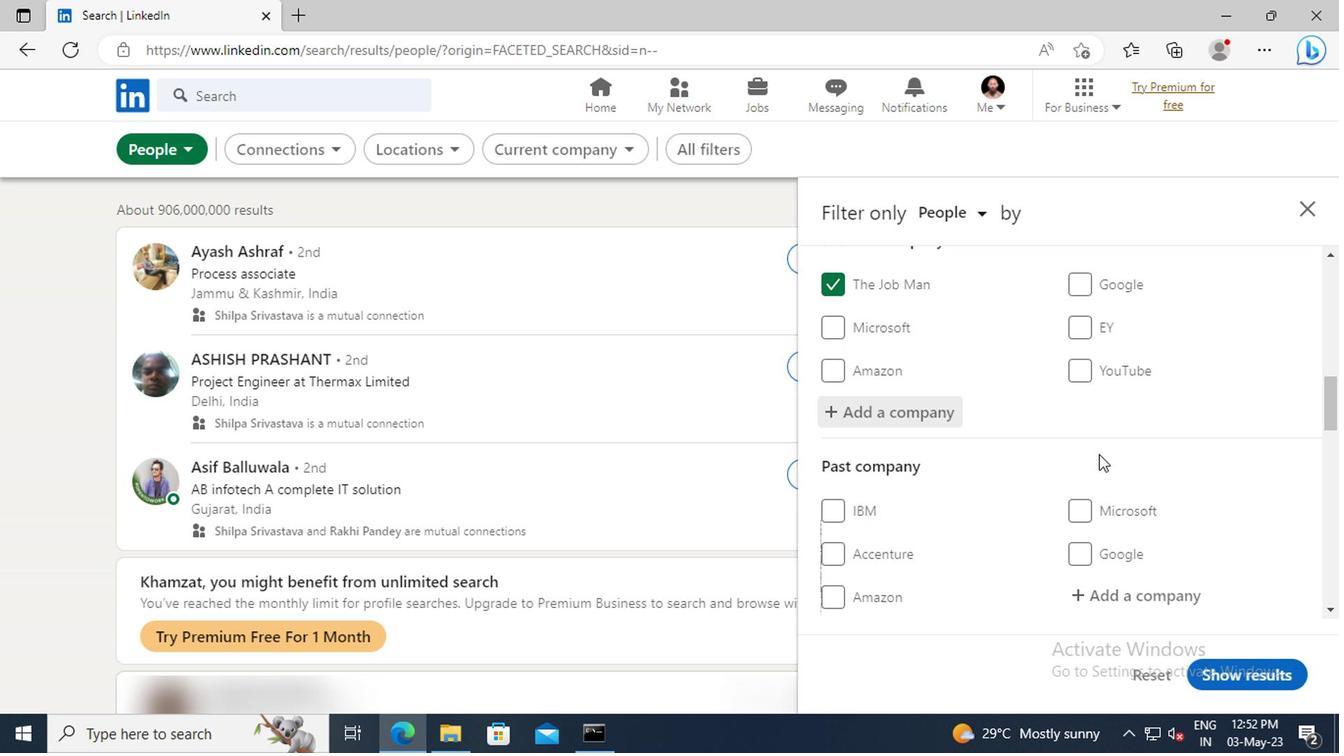 
Action: Mouse moved to (1087, 427)
Screenshot: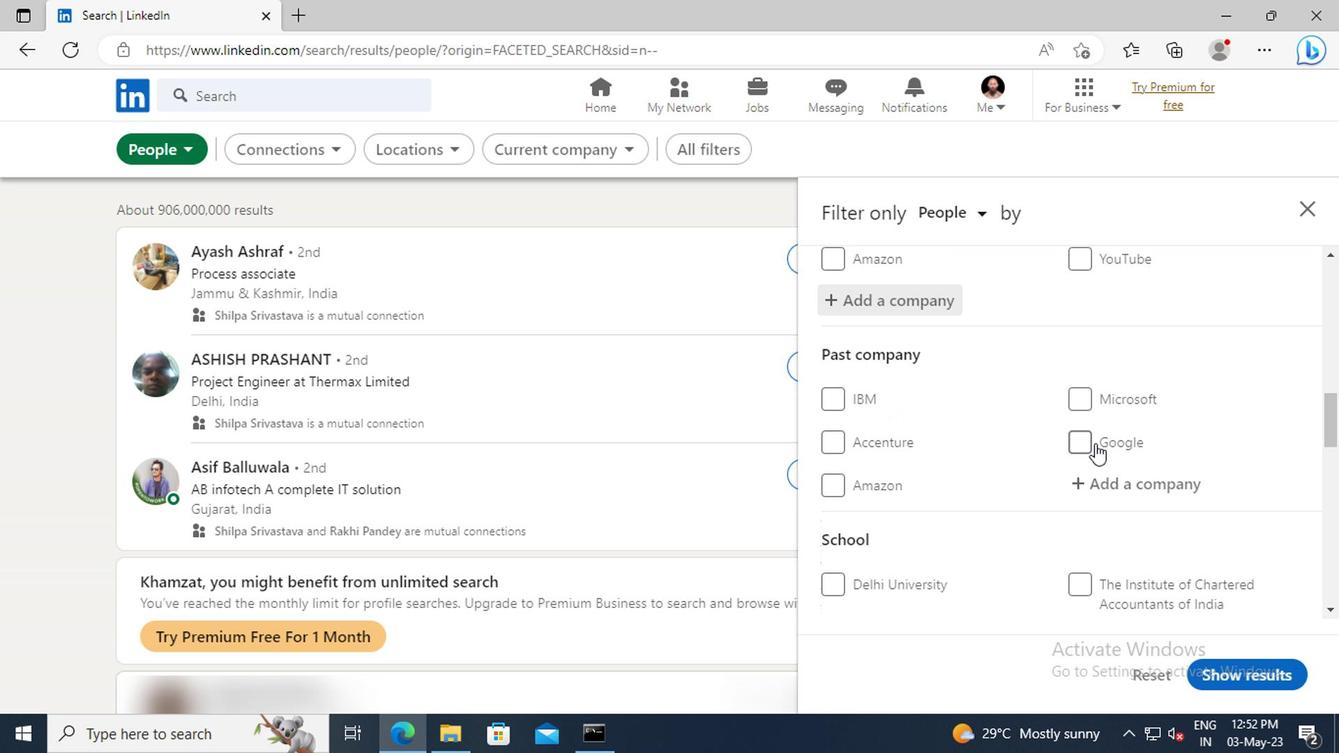 
Action: Mouse scrolled (1087, 426) with delta (0, 0)
Screenshot: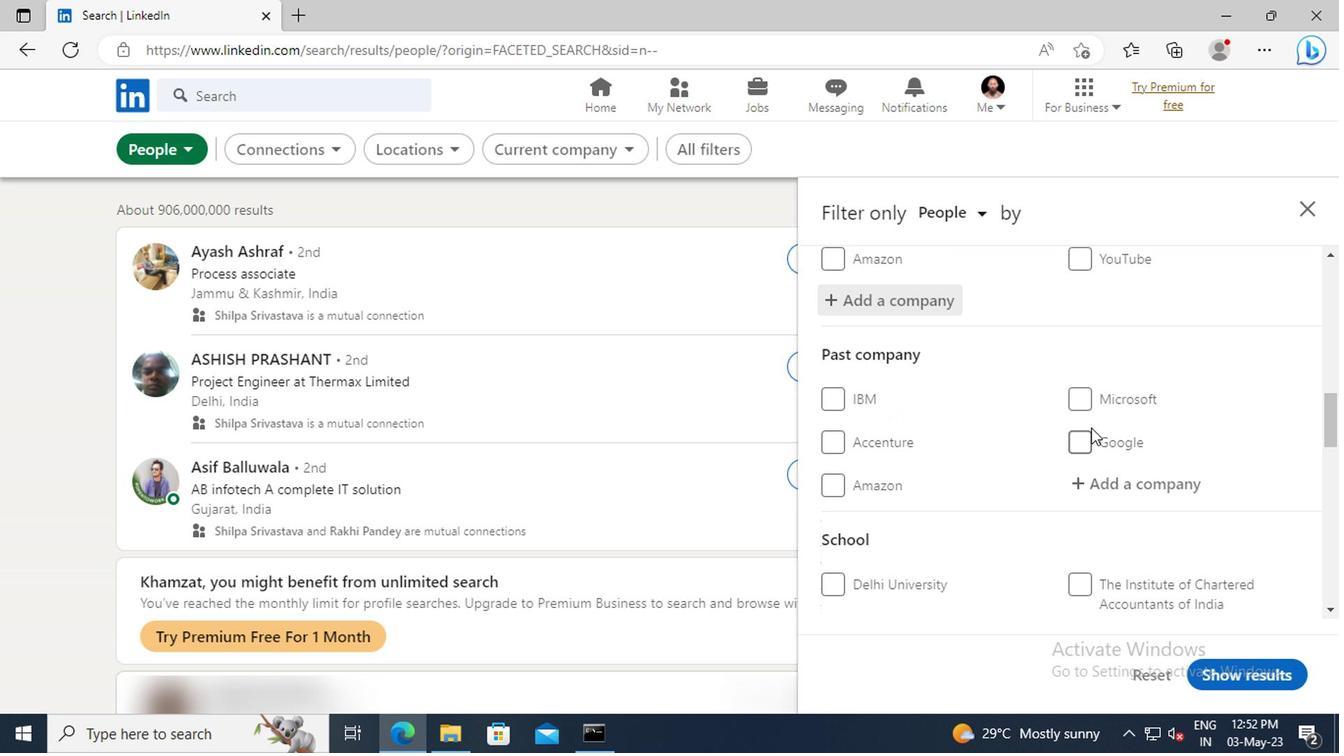 
Action: Mouse scrolled (1087, 426) with delta (0, 0)
Screenshot: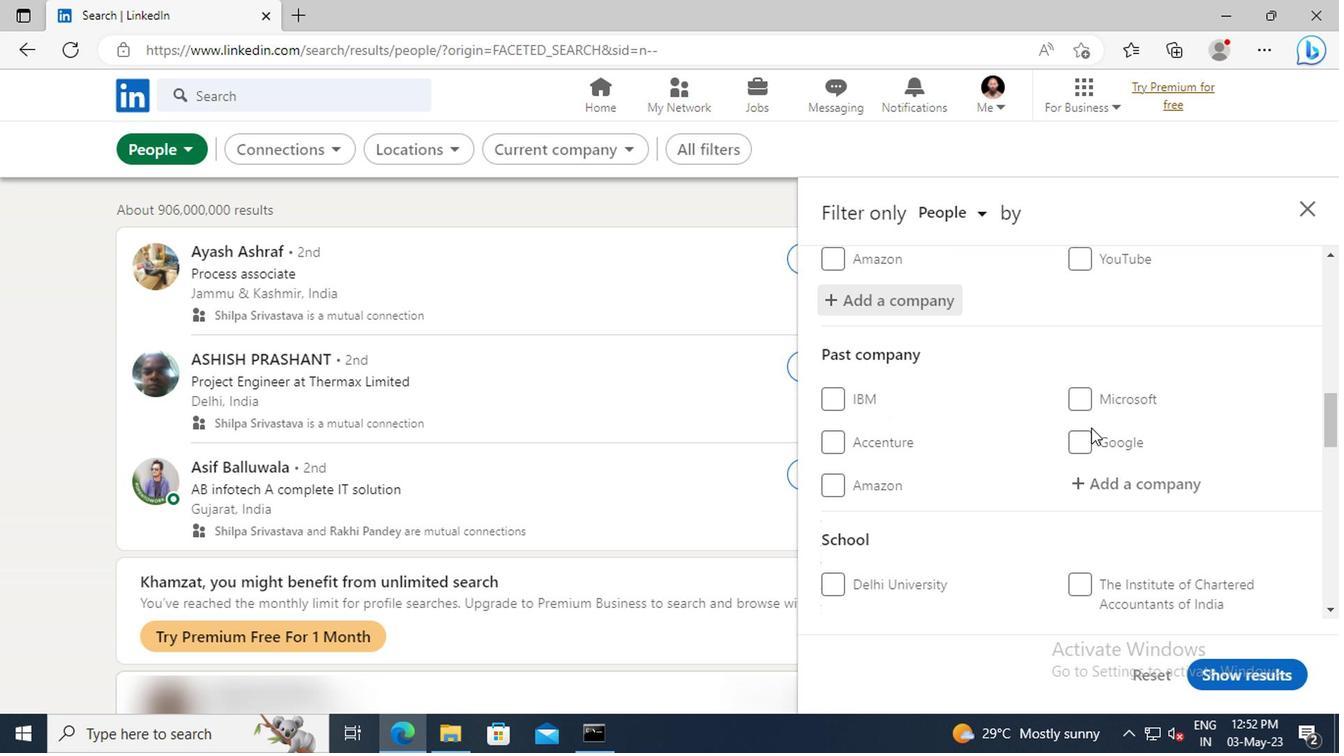 
Action: Mouse moved to (1086, 426)
Screenshot: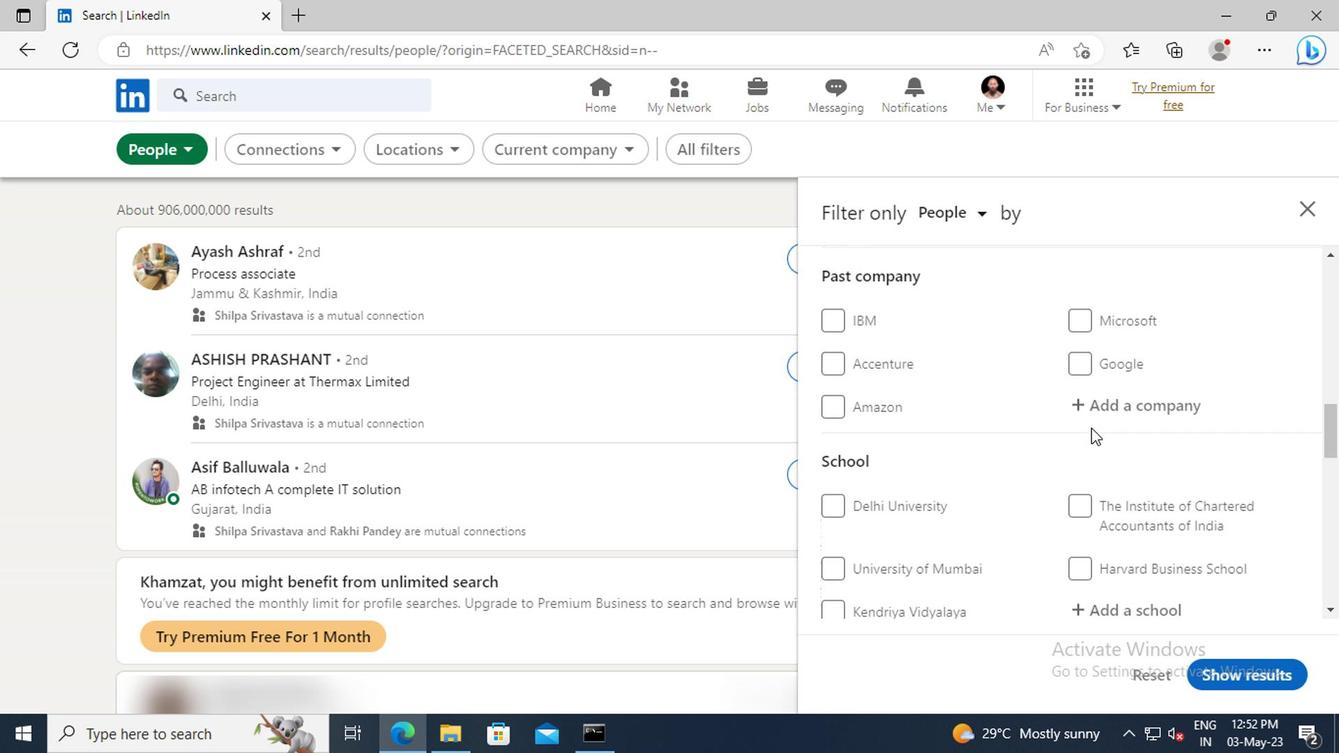 
Action: Mouse scrolled (1086, 424) with delta (0, -1)
Screenshot: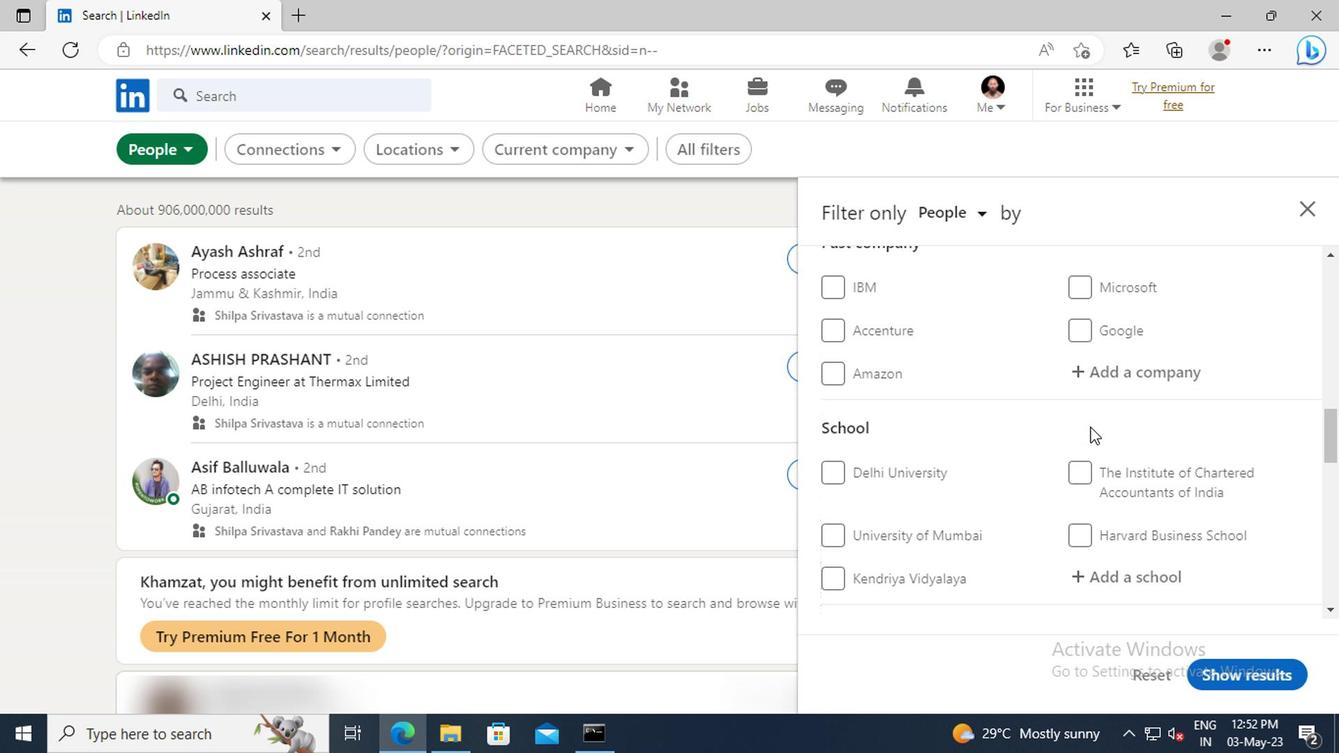 
Action: Mouse scrolled (1086, 424) with delta (0, -1)
Screenshot: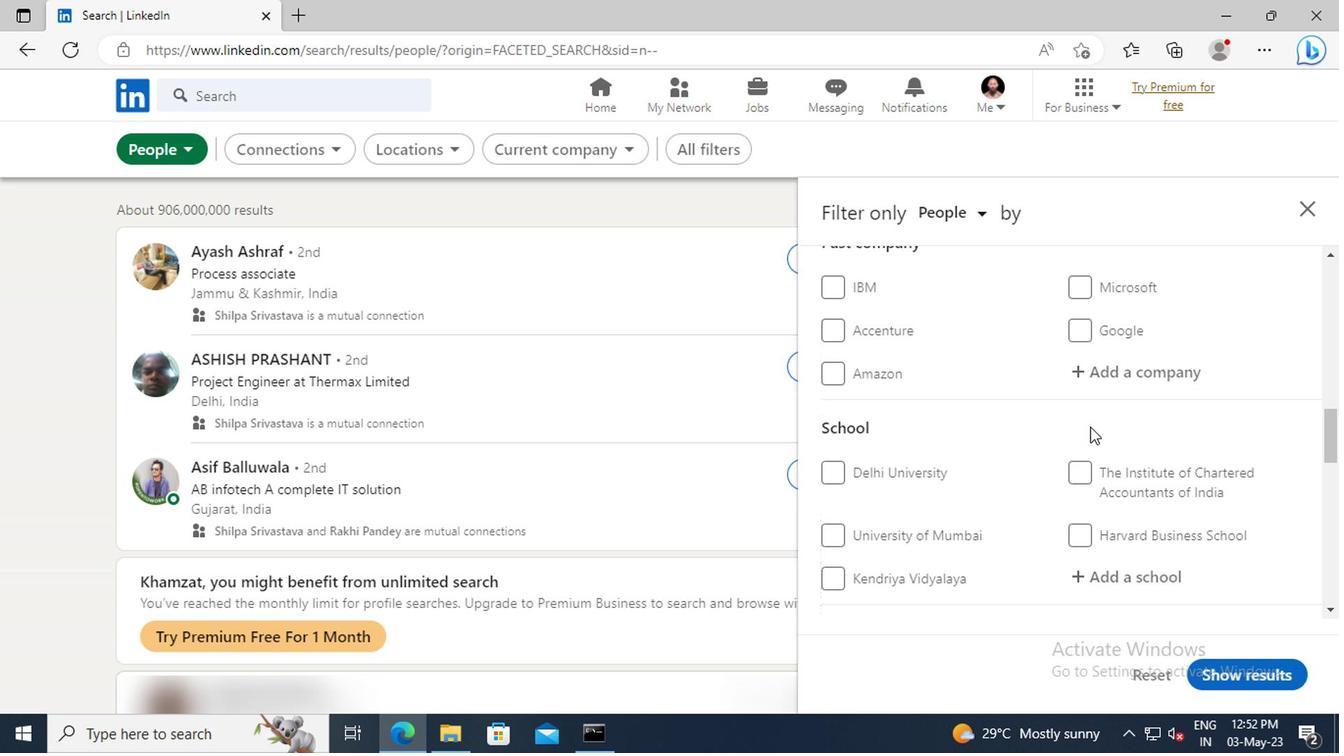 
Action: Mouse moved to (1086, 461)
Screenshot: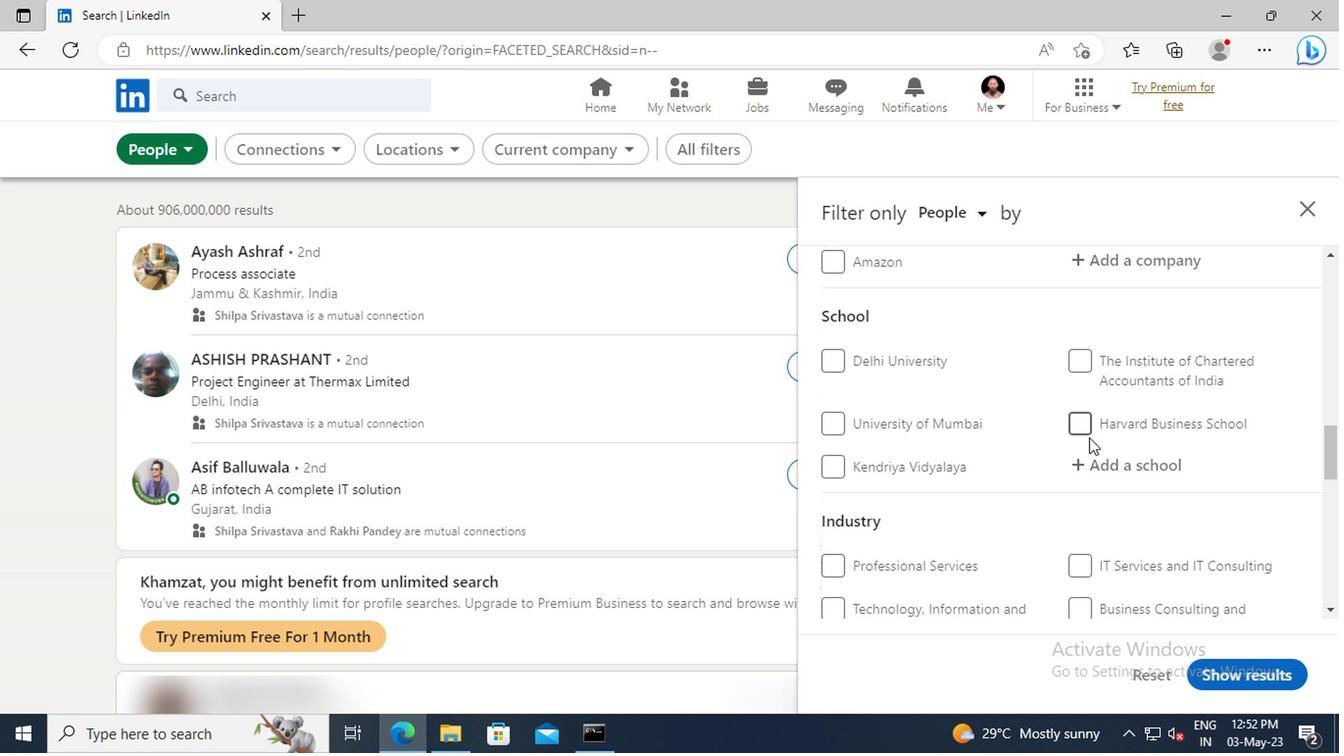 
Action: Mouse pressed left at (1086, 461)
Screenshot: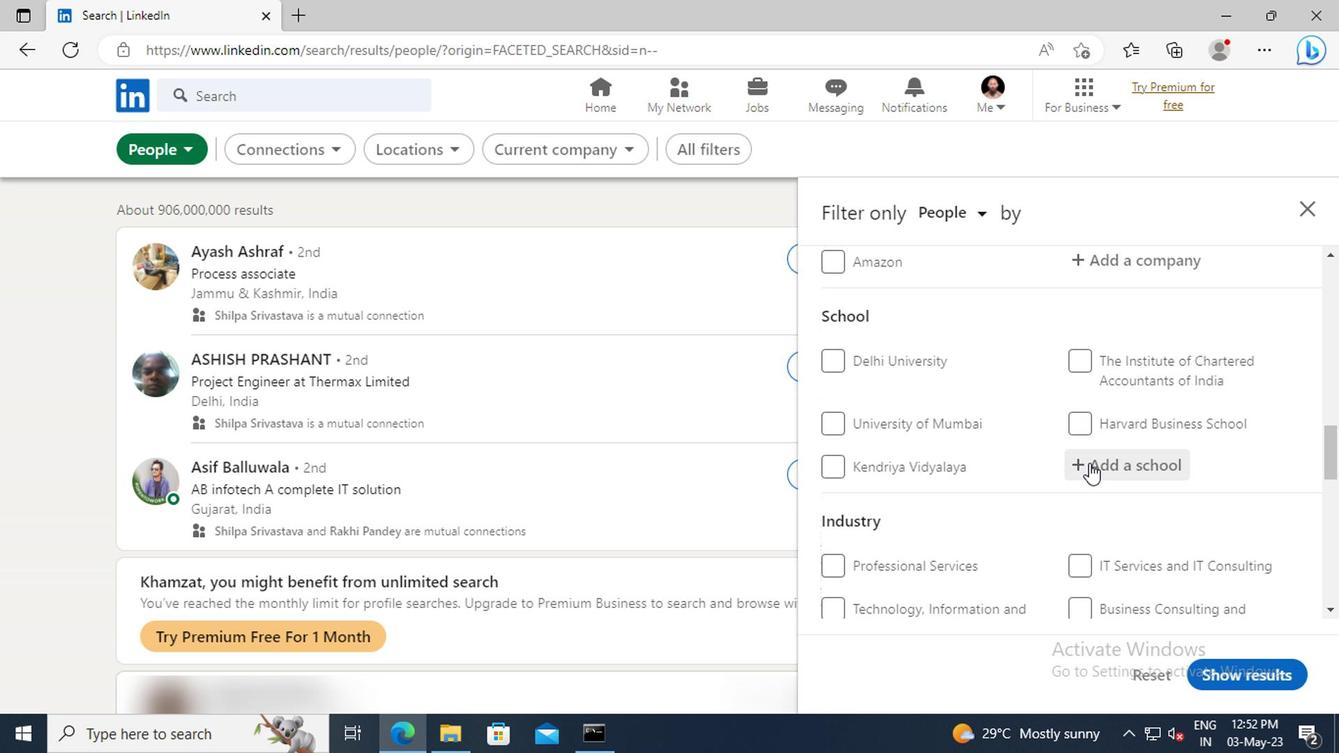 
Action: Key pressed <Key.shift>UNIVERSITY<Key.space>OF<Key.space><Key.shift>AGRICULTURAL<Key.space><Key.shift>SC
Screenshot: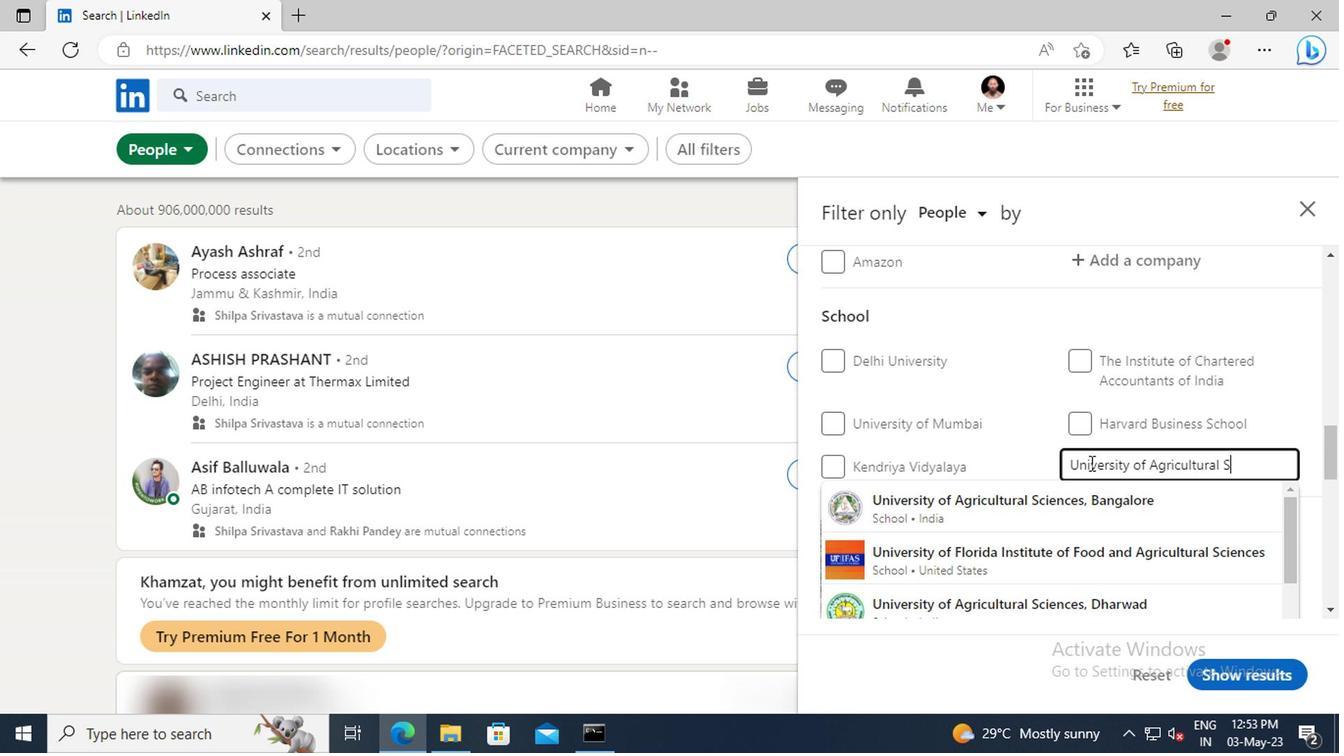 
Action: Mouse moved to (1105, 588)
Screenshot: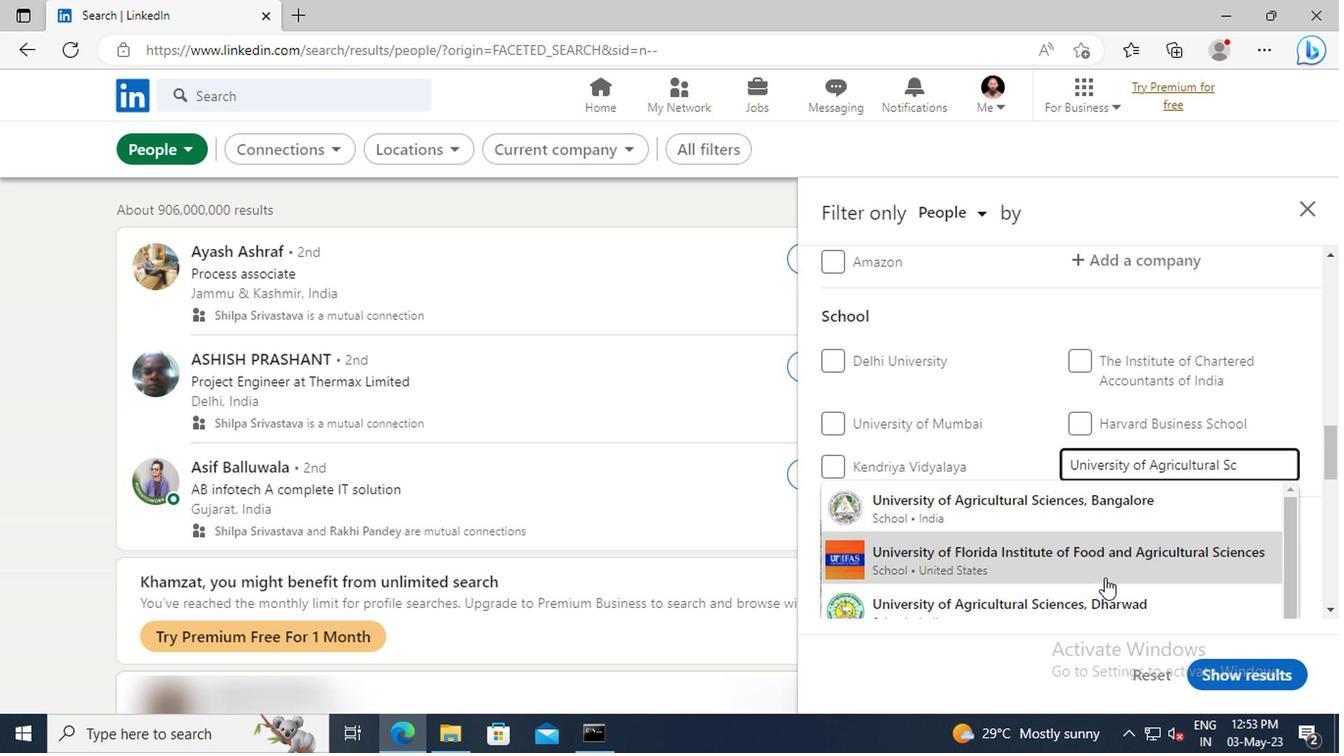 
Action: Mouse pressed left at (1105, 588)
Screenshot: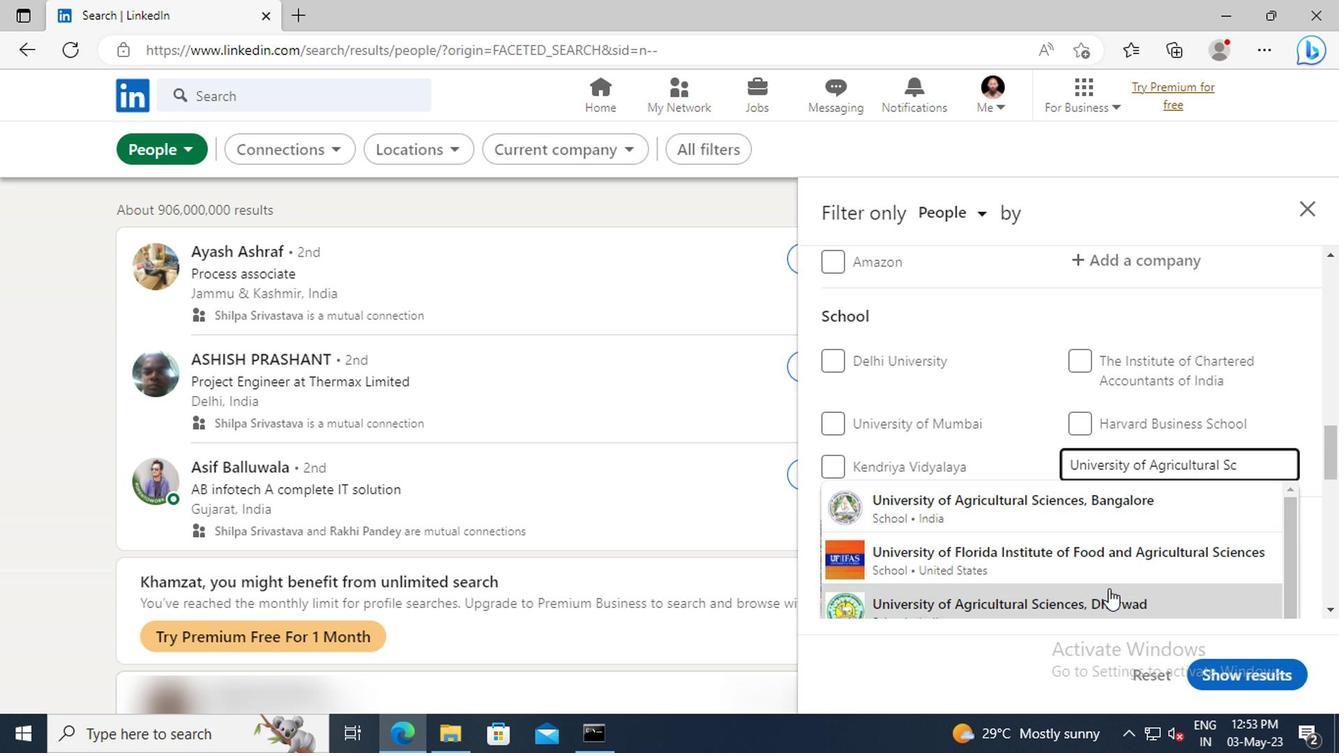 
Action: Mouse scrolled (1105, 586) with delta (0, -1)
Screenshot: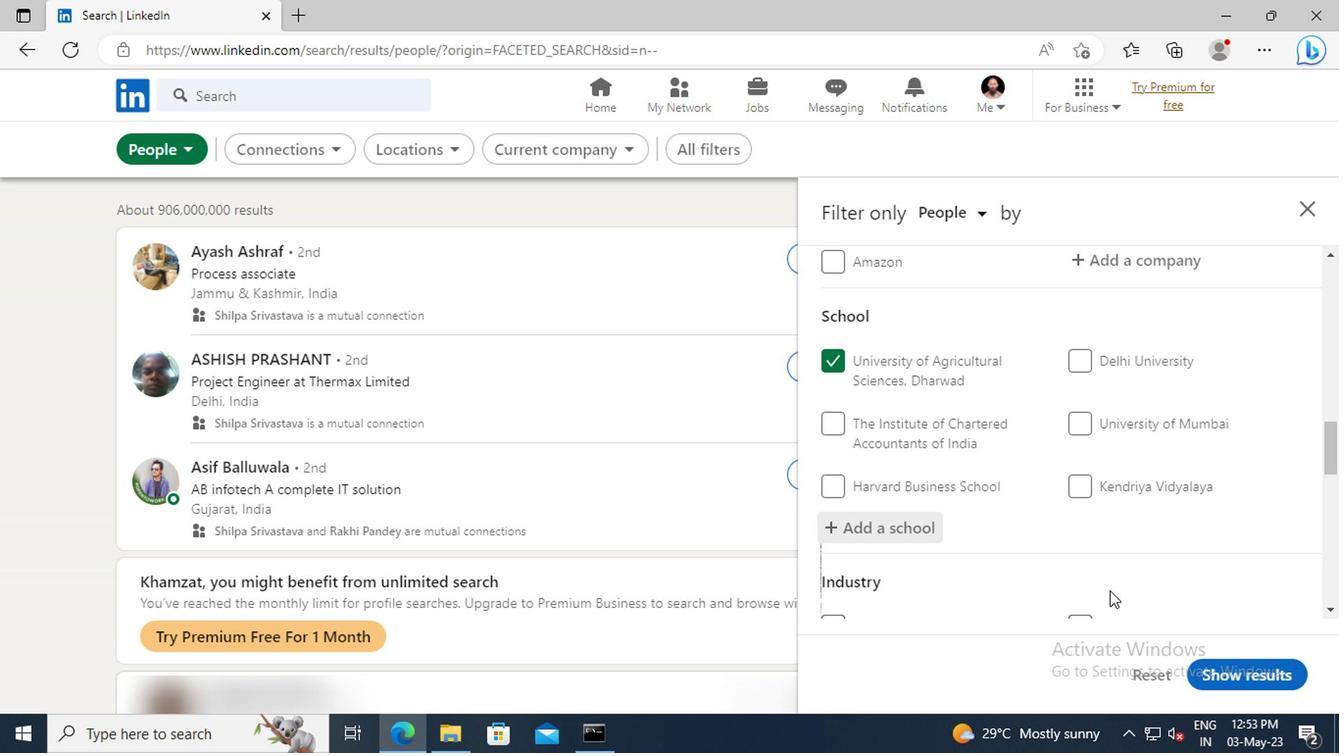 
Action: Mouse scrolled (1105, 586) with delta (0, -1)
Screenshot: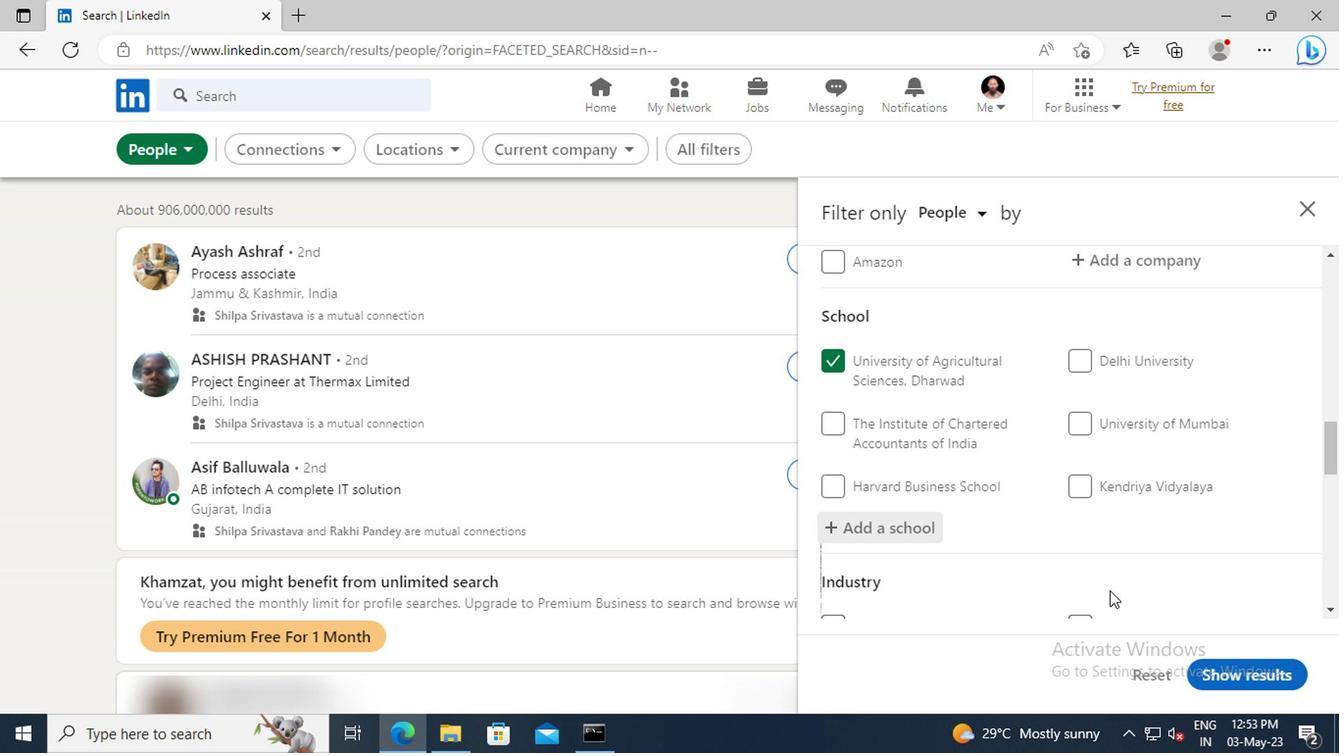 
Action: Mouse moved to (1095, 550)
Screenshot: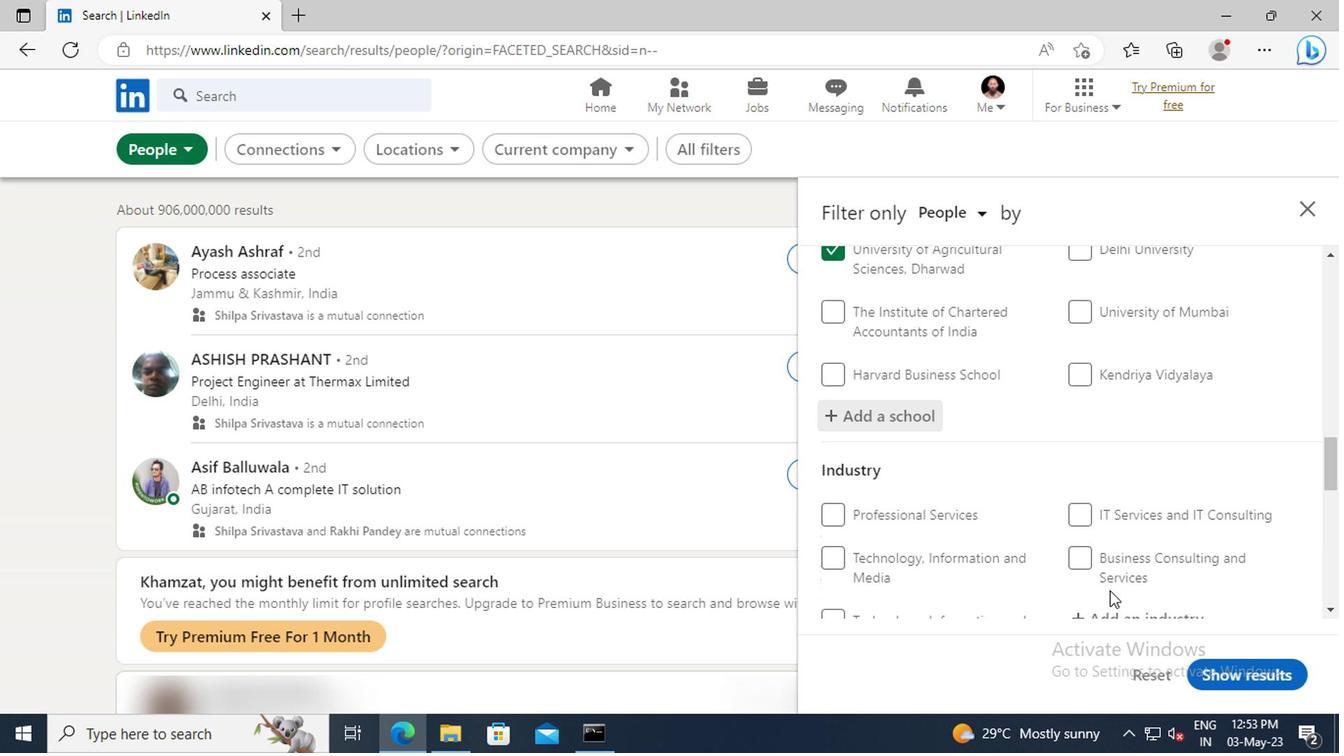 
Action: Mouse scrolled (1095, 549) with delta (0, -1)
Screenshot: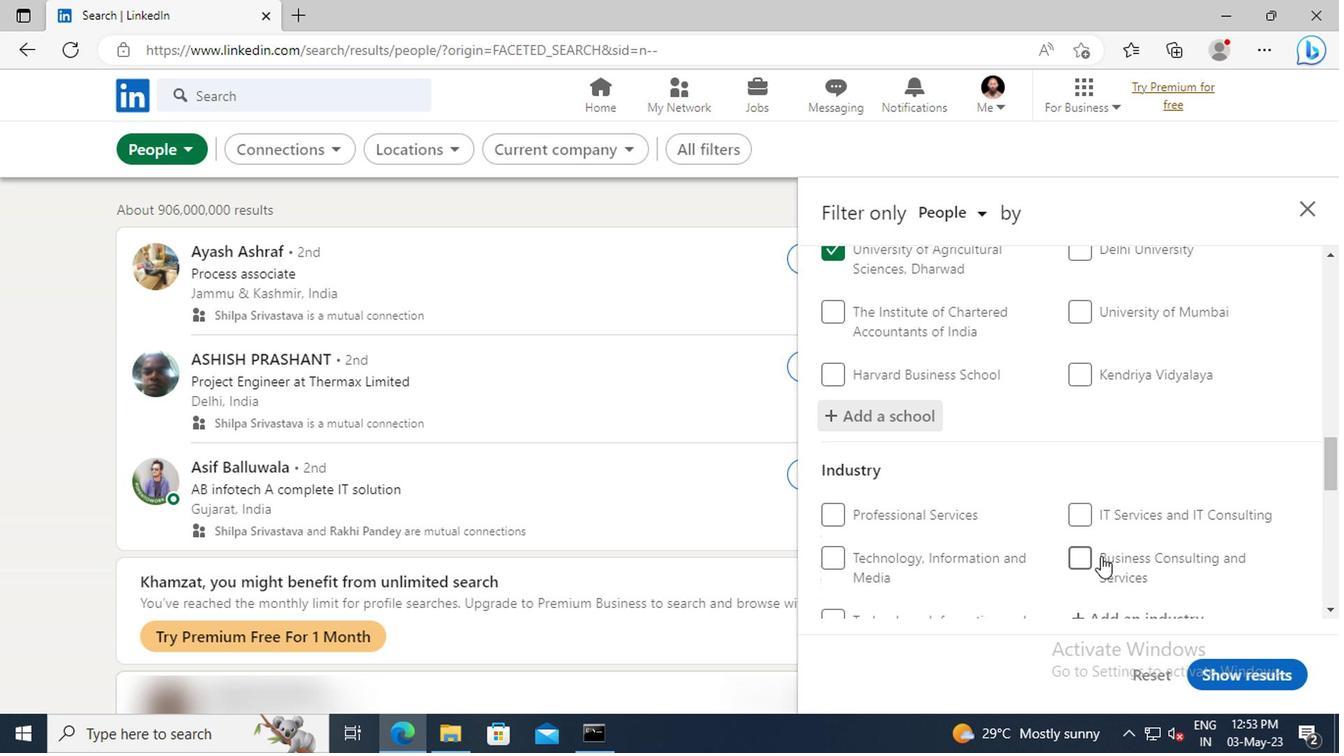 
Action: Mouse scrolled (1095, 549) with delta (0, -1)
Screenshot: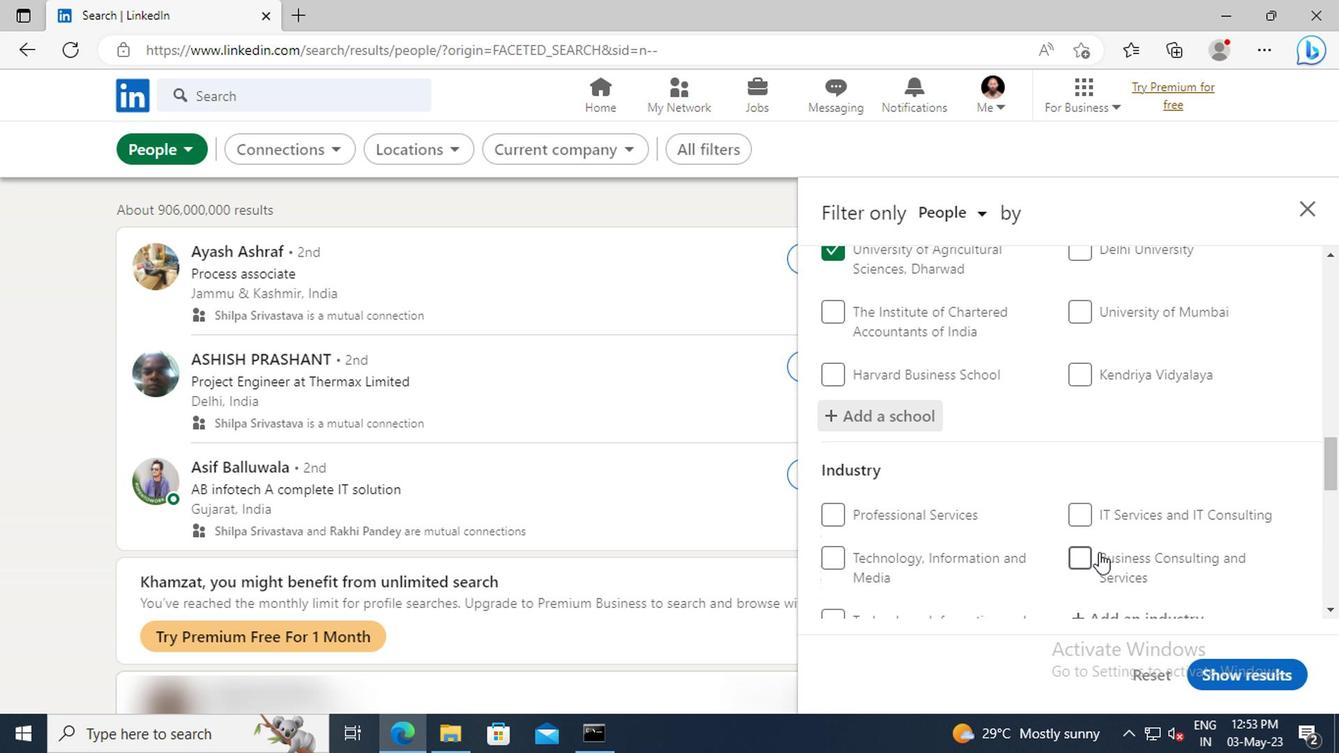 
Action: Mouse moved to (1102, 512)
Screenshot: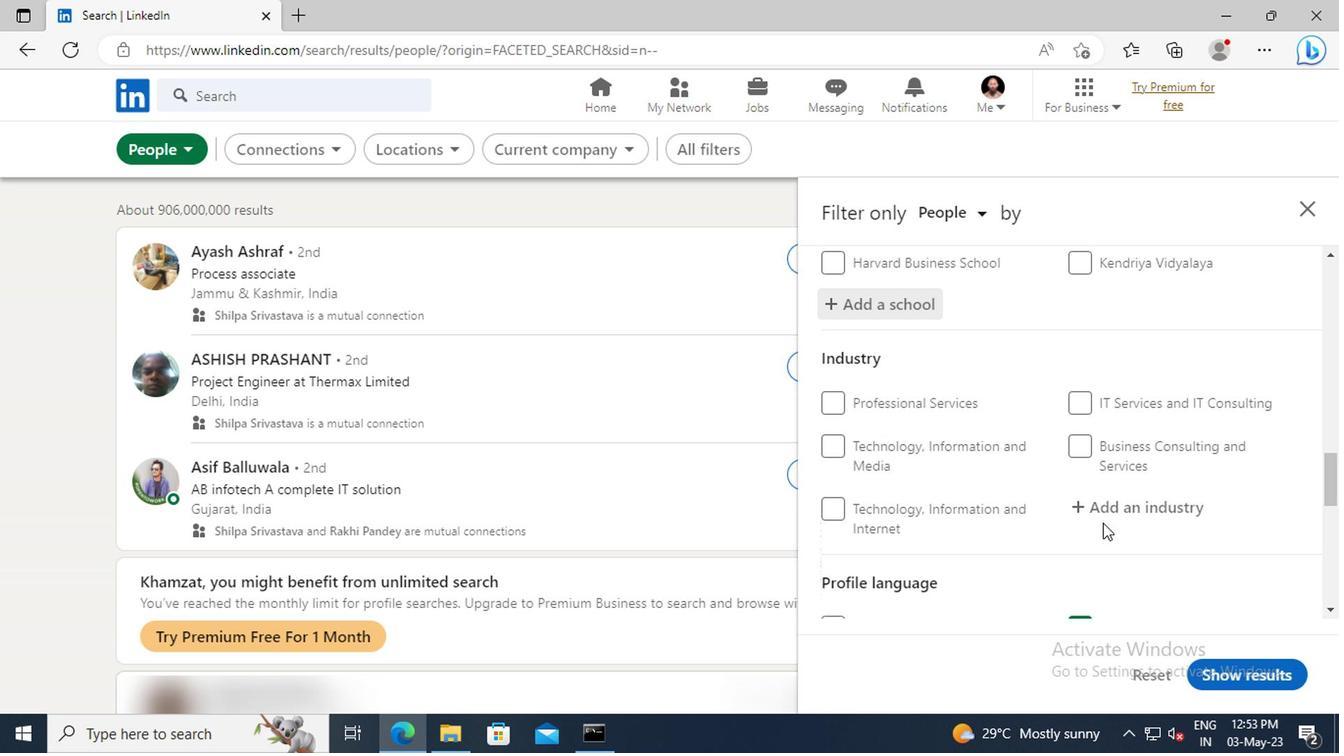 
Action: Mouse pressed left at (1102, 512)
Screenshot: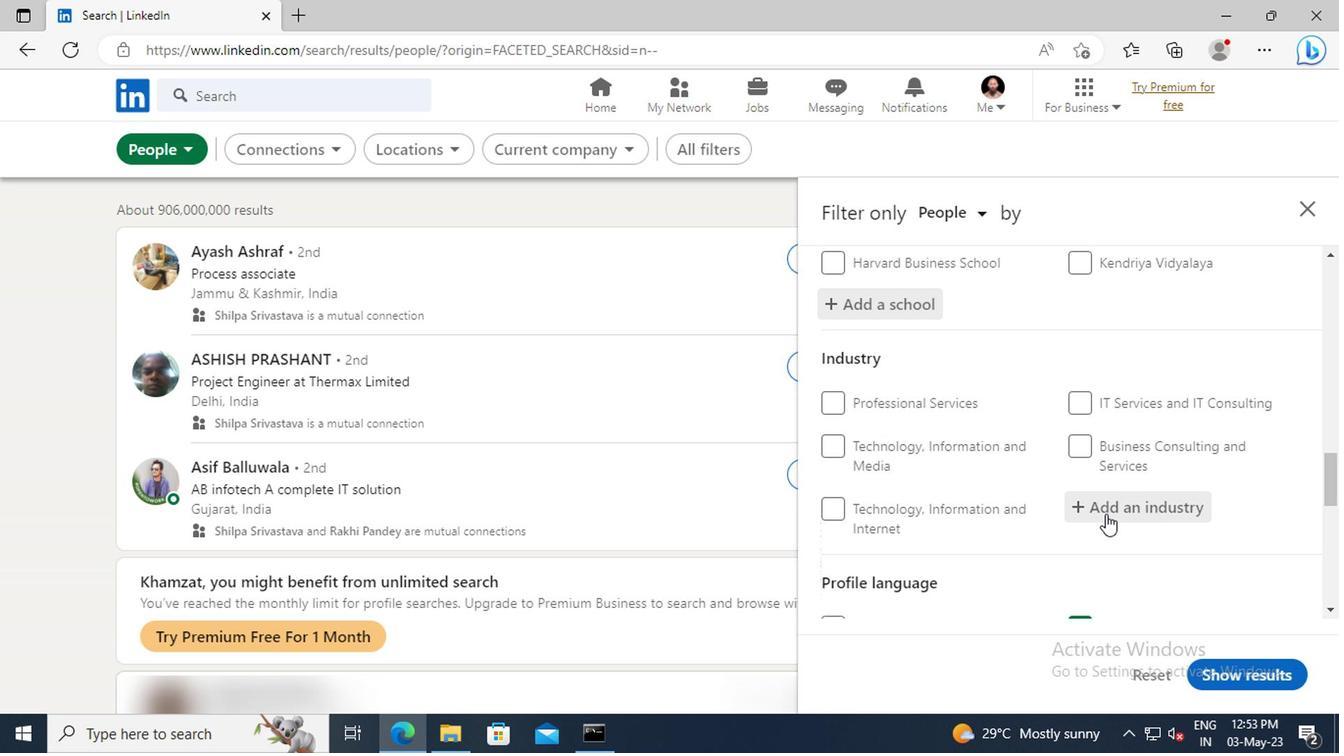 
Action: Key pressed <Key.shift>BUSINESS<Key.space><Key.shift>IN
Screenshot: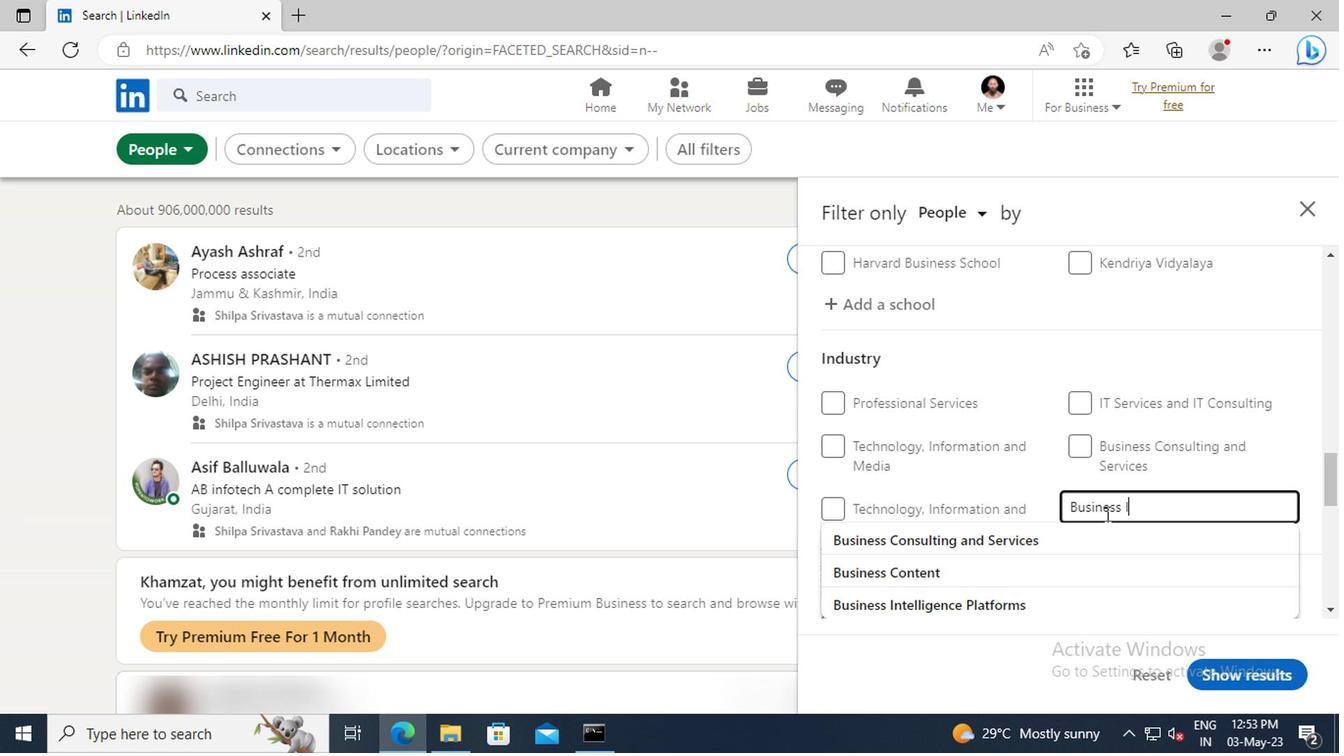 
Action: Mouse moved to (1100, 533)
Screenshot: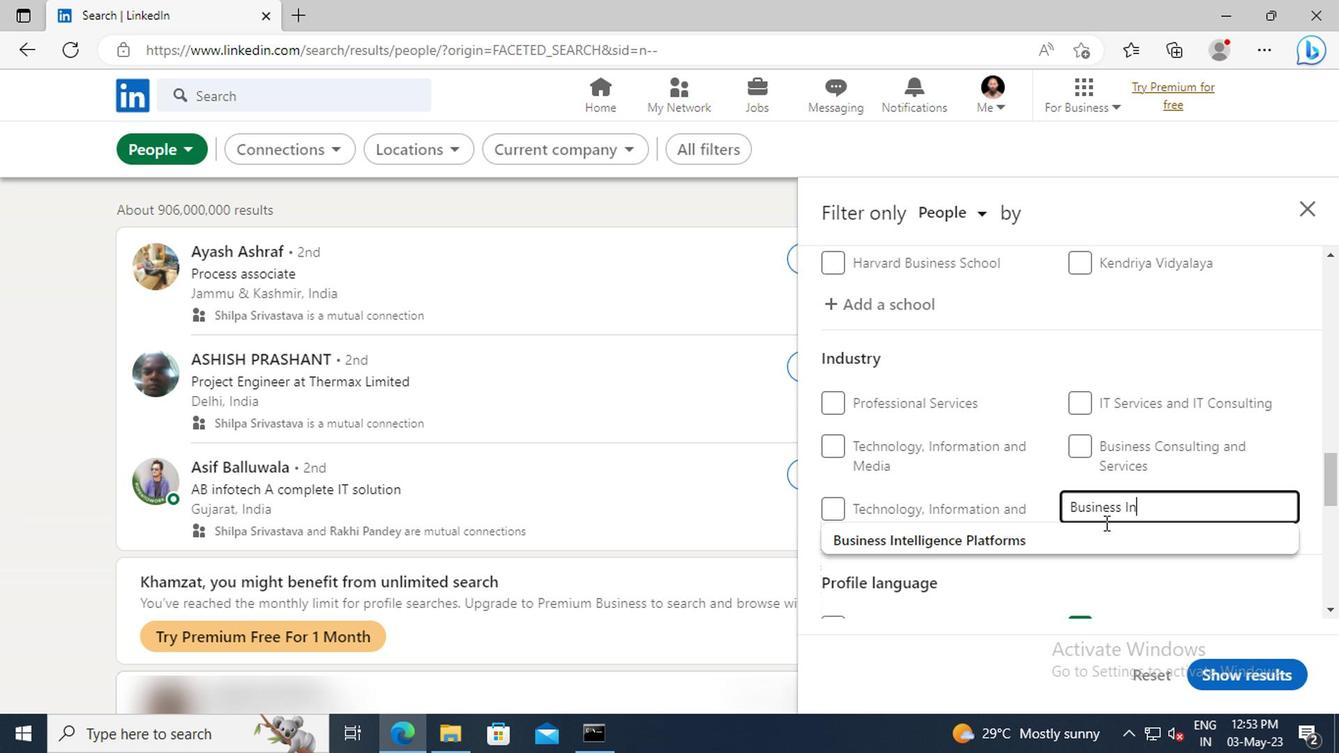 
Action: Mouse pressed left at (1100, 533)
Screenshot: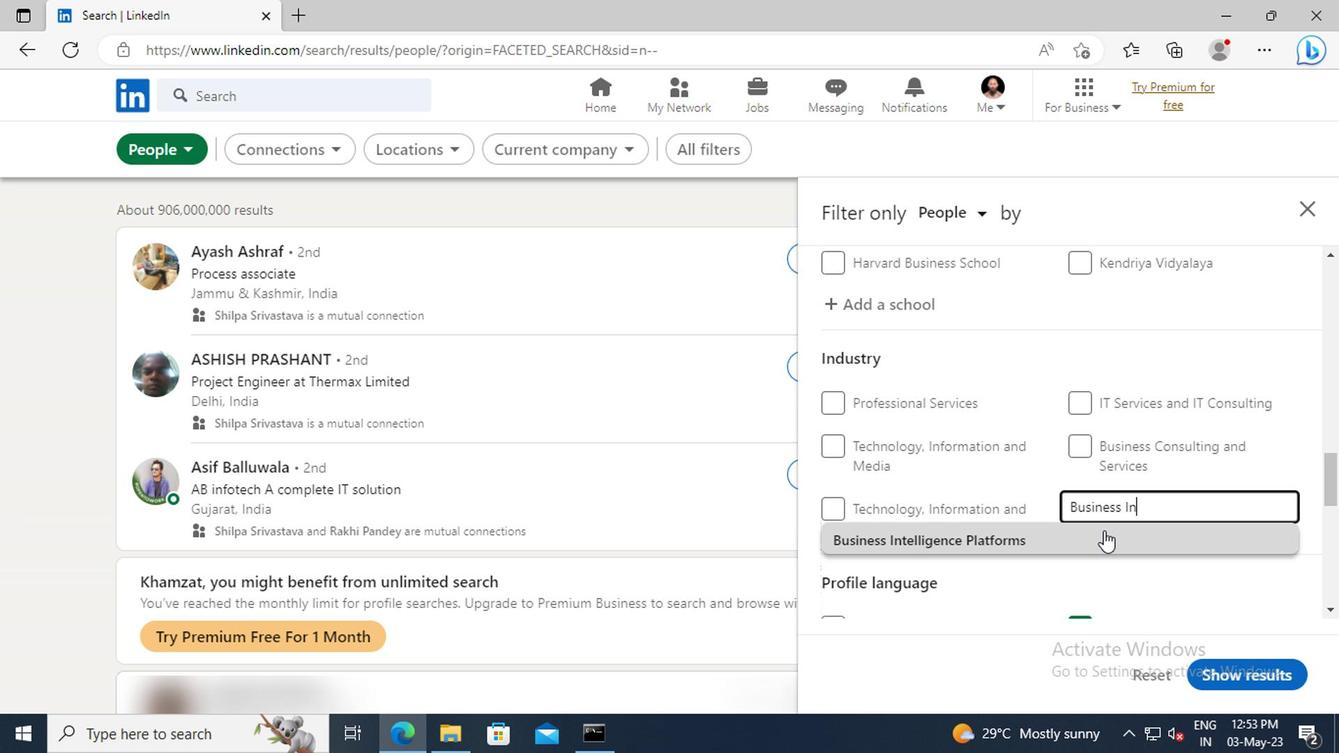
Action: Mouse scrolled (1100, 533) with delta (0, 0)
Screenshot: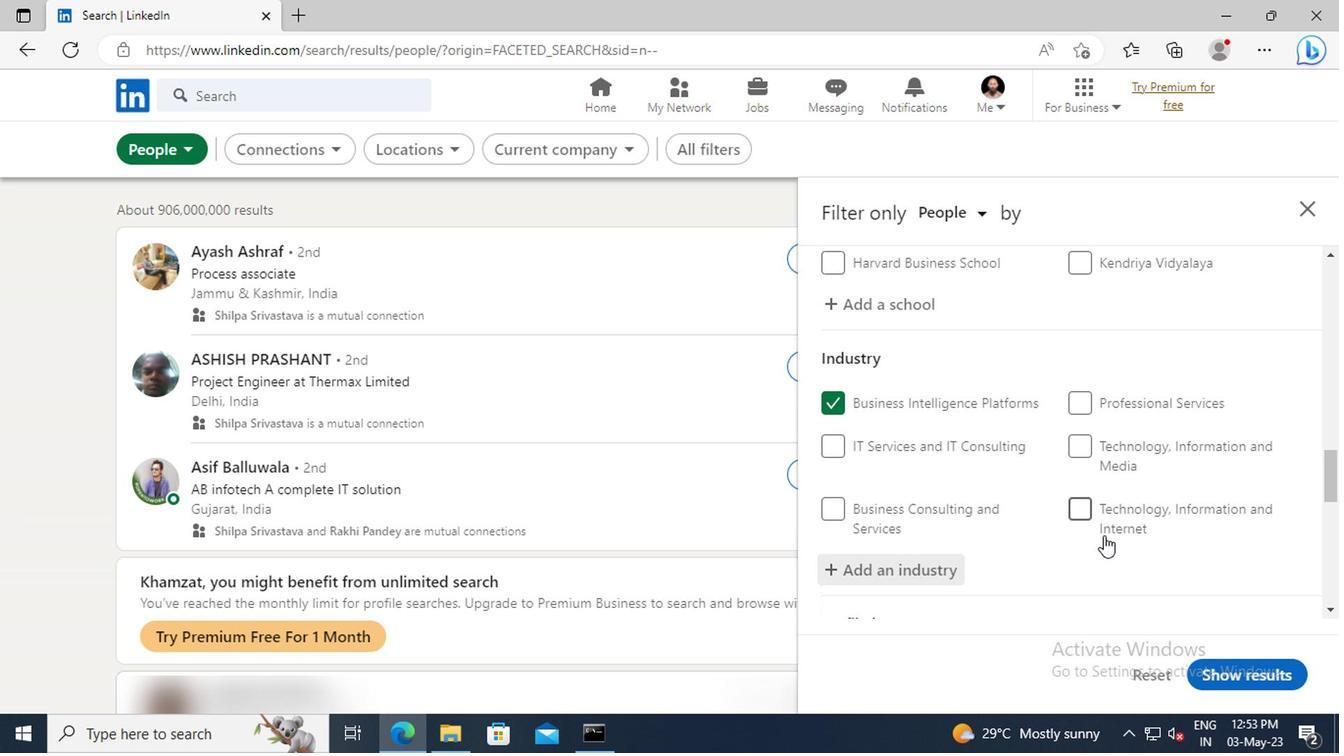 
Action: Mouse scrolled (1100, 533) with delta (0, 0)
Screenshot: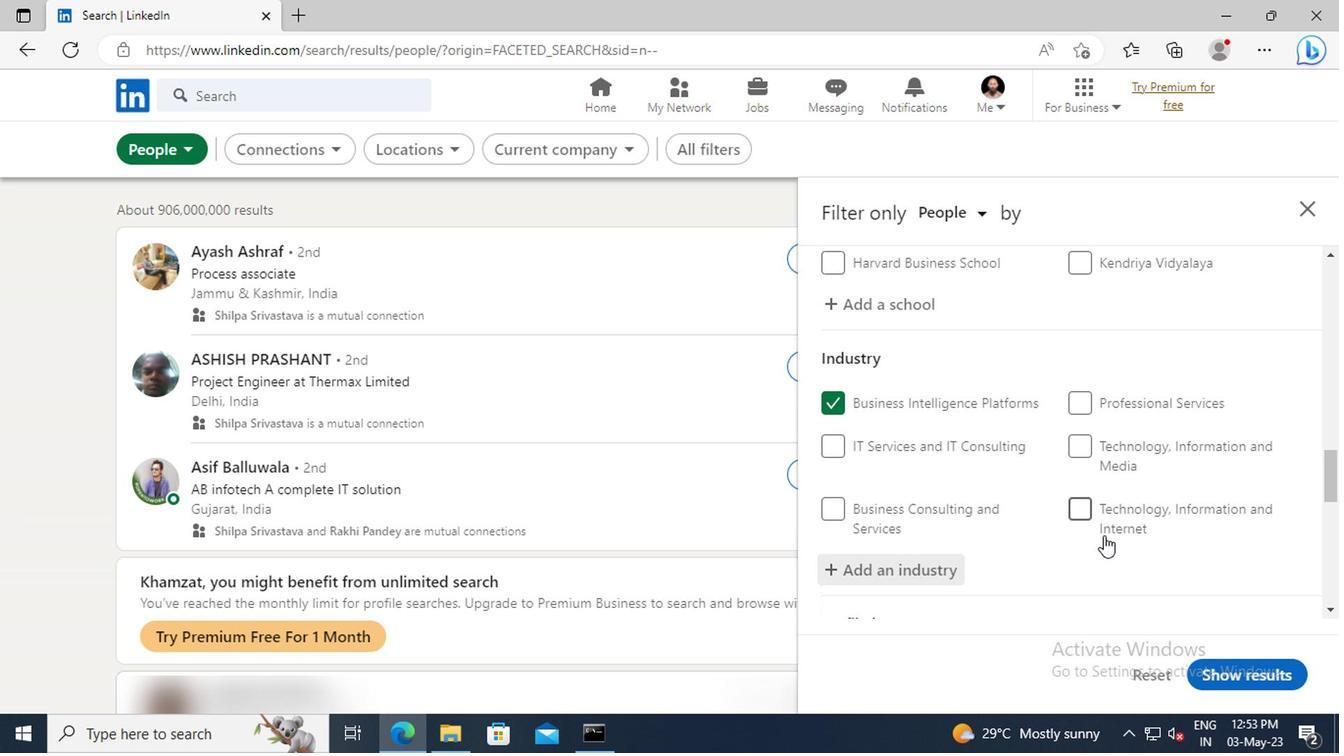 
Action: Mouse moved to (1088, 488)
Screenshot: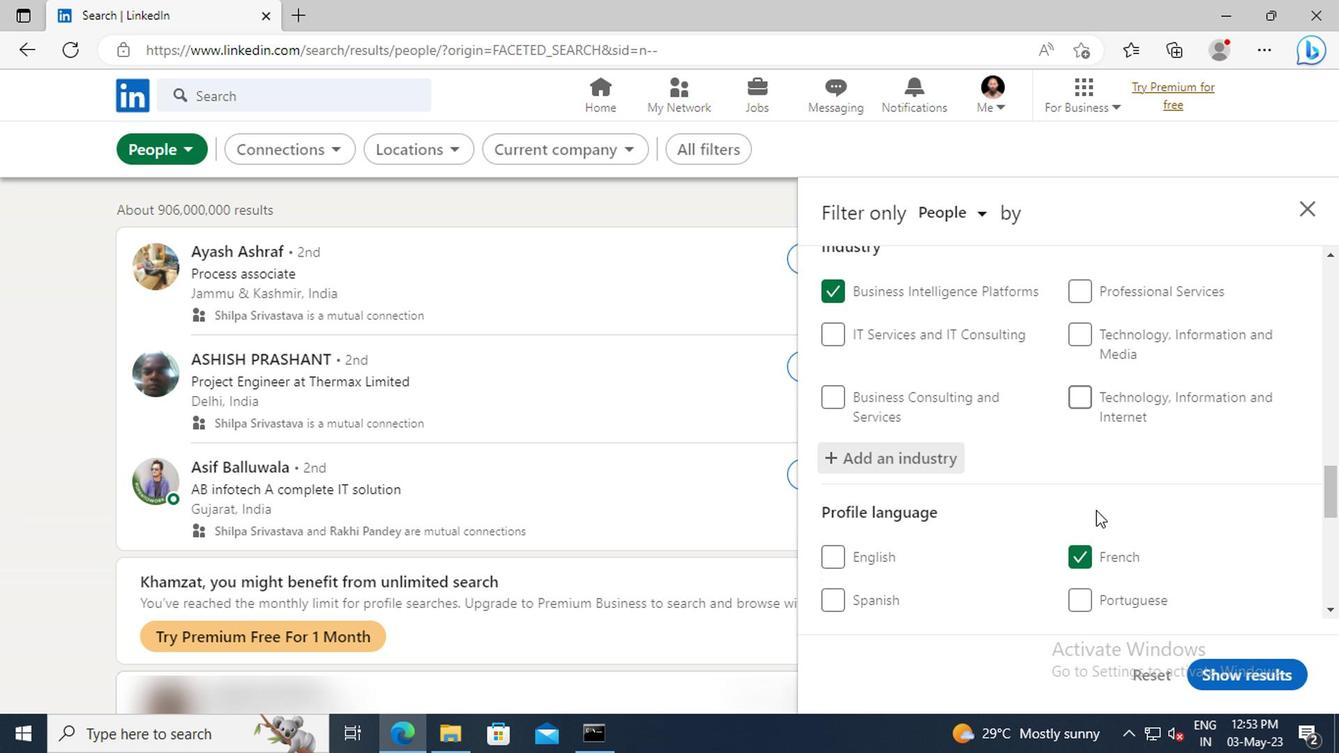 
Action: Mouse scrolled (1088, 487) with delta (0, -1)
Screenshot: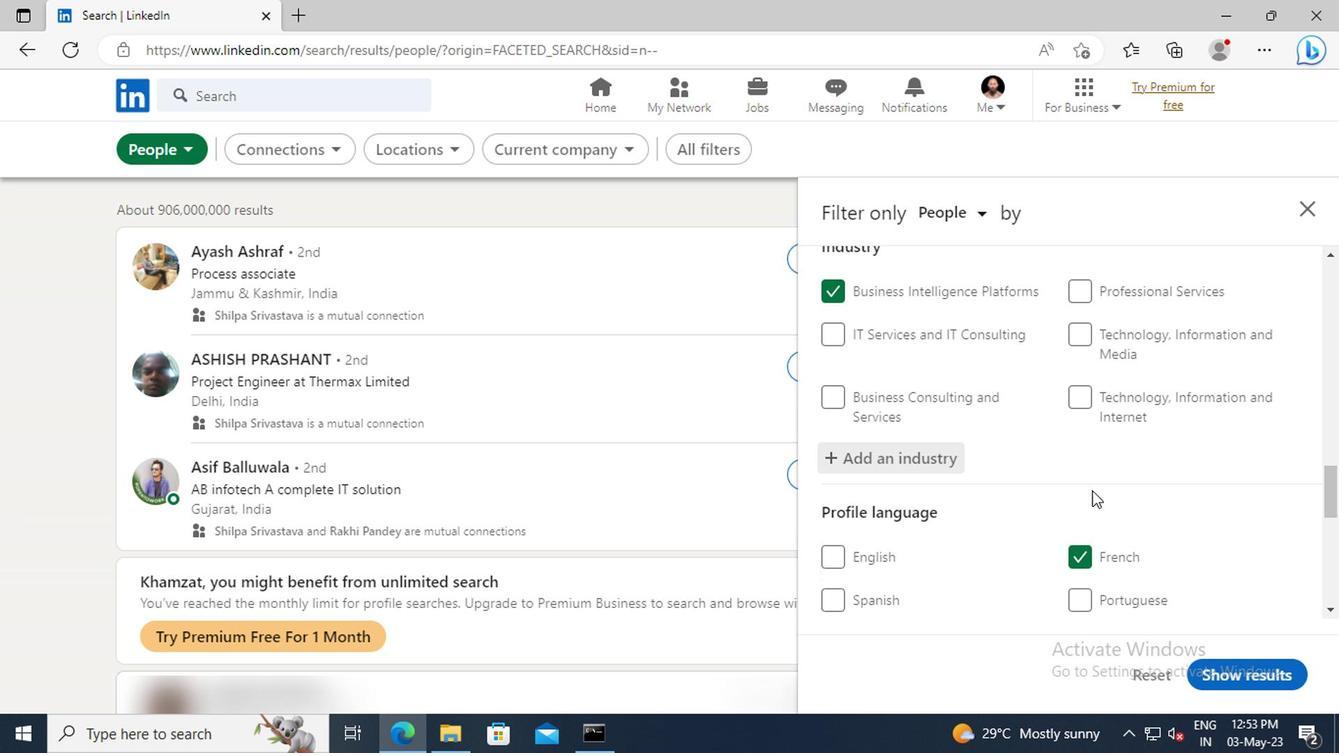 
Action: Mouse scrolled (1088, 487) with delta (0, -1)
Screenshot: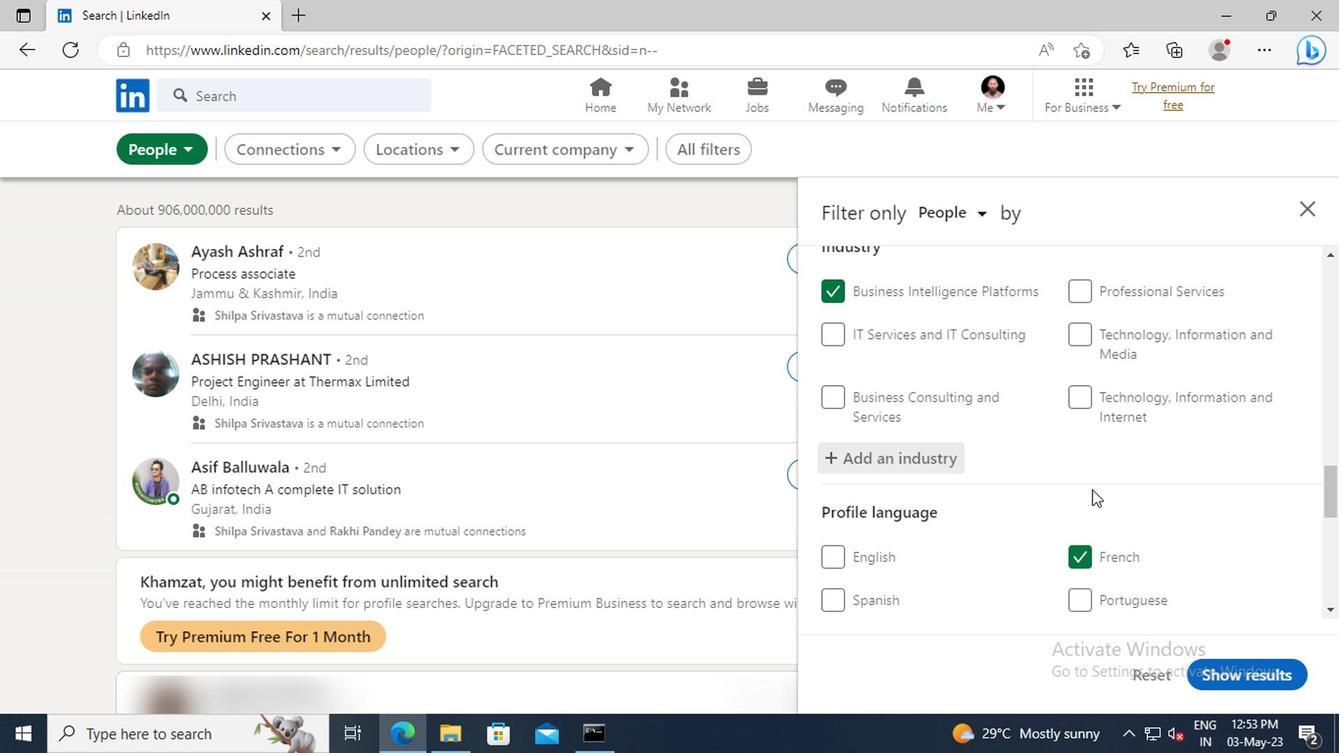 
Action: Mouse moved to (1085, 457)
Screenshot: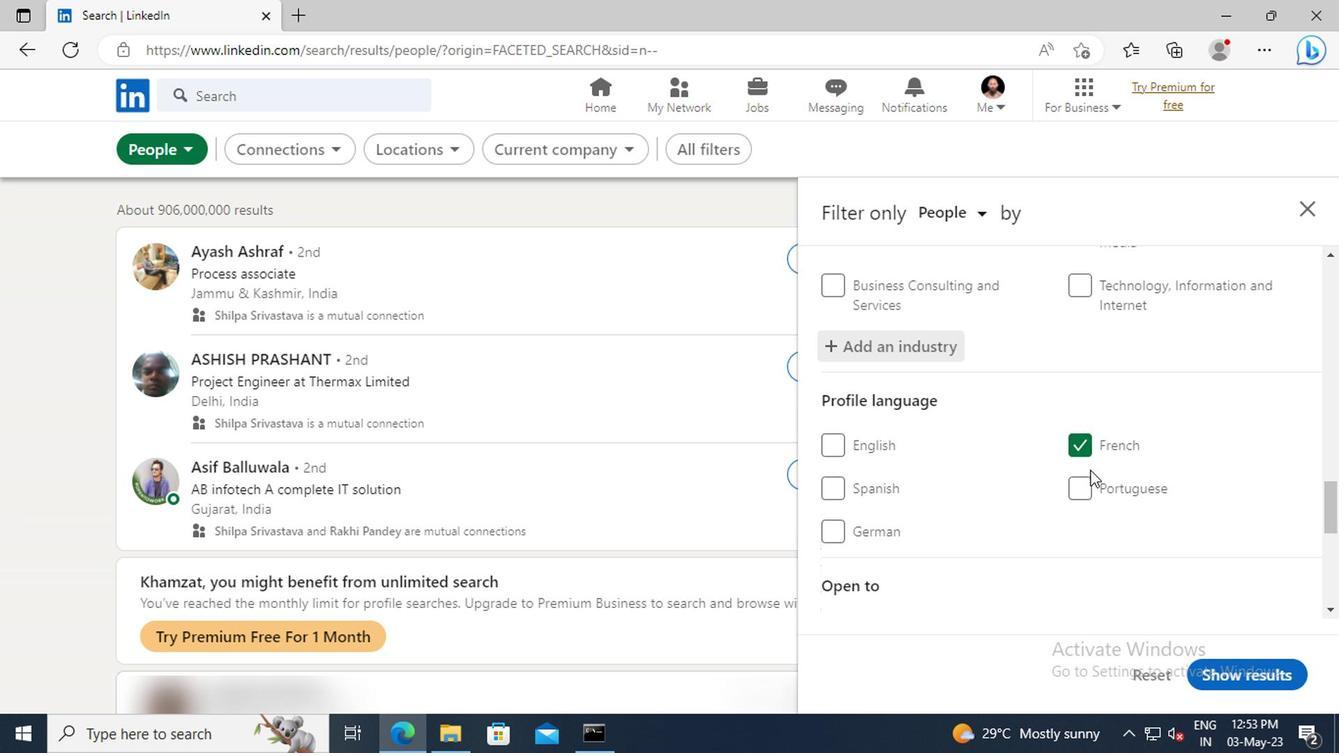 
Action: Mouse scrolled (1085, 456) with delta (0, 0)
Screenshot: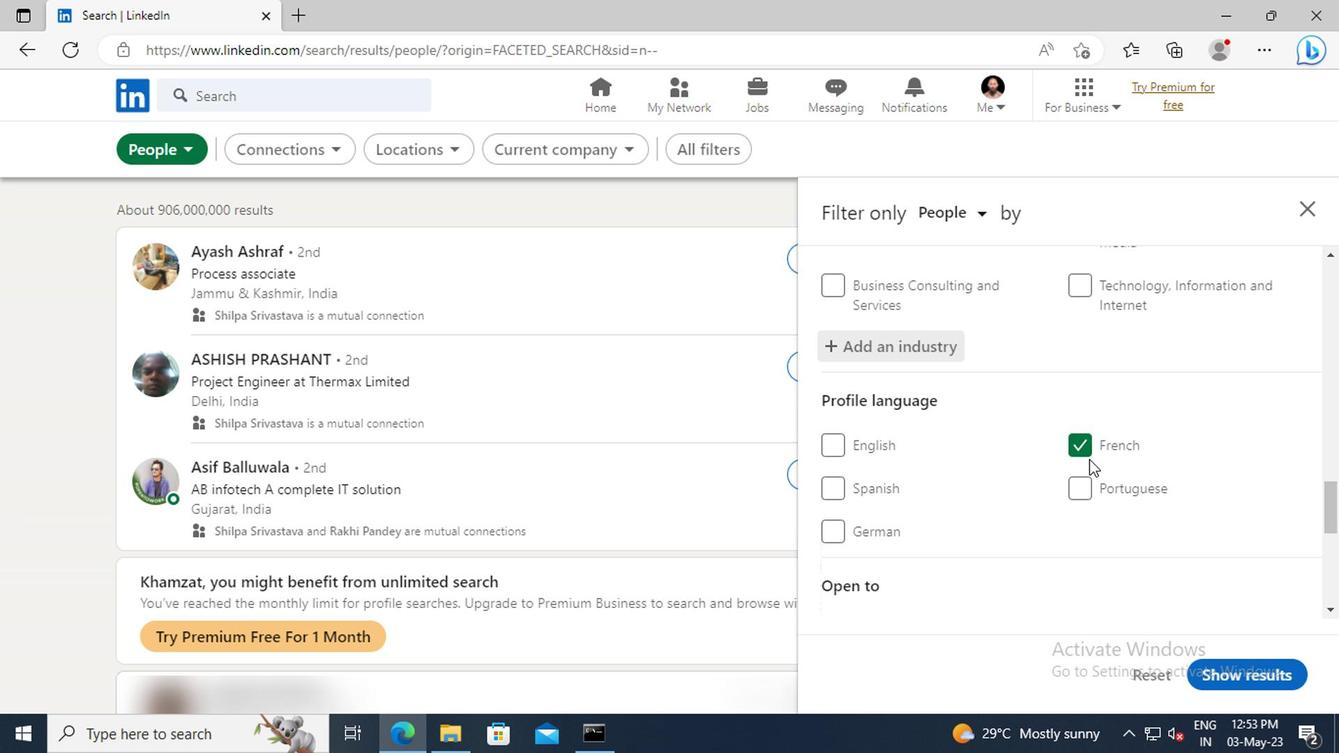 
Action: Mouse scrolled (1085, 456) with delta (0, 0)
Screenshot: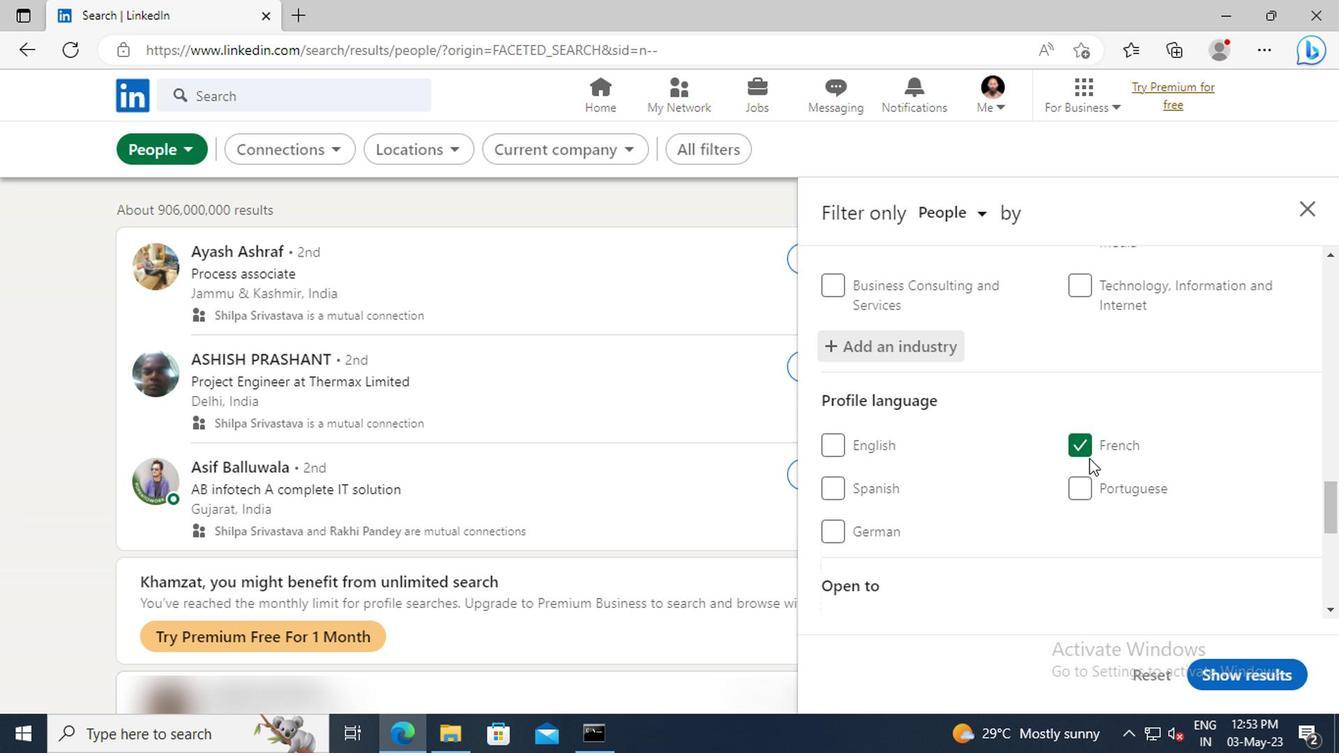 
Action: Mouse moved to (1086, 451)
Screenshot: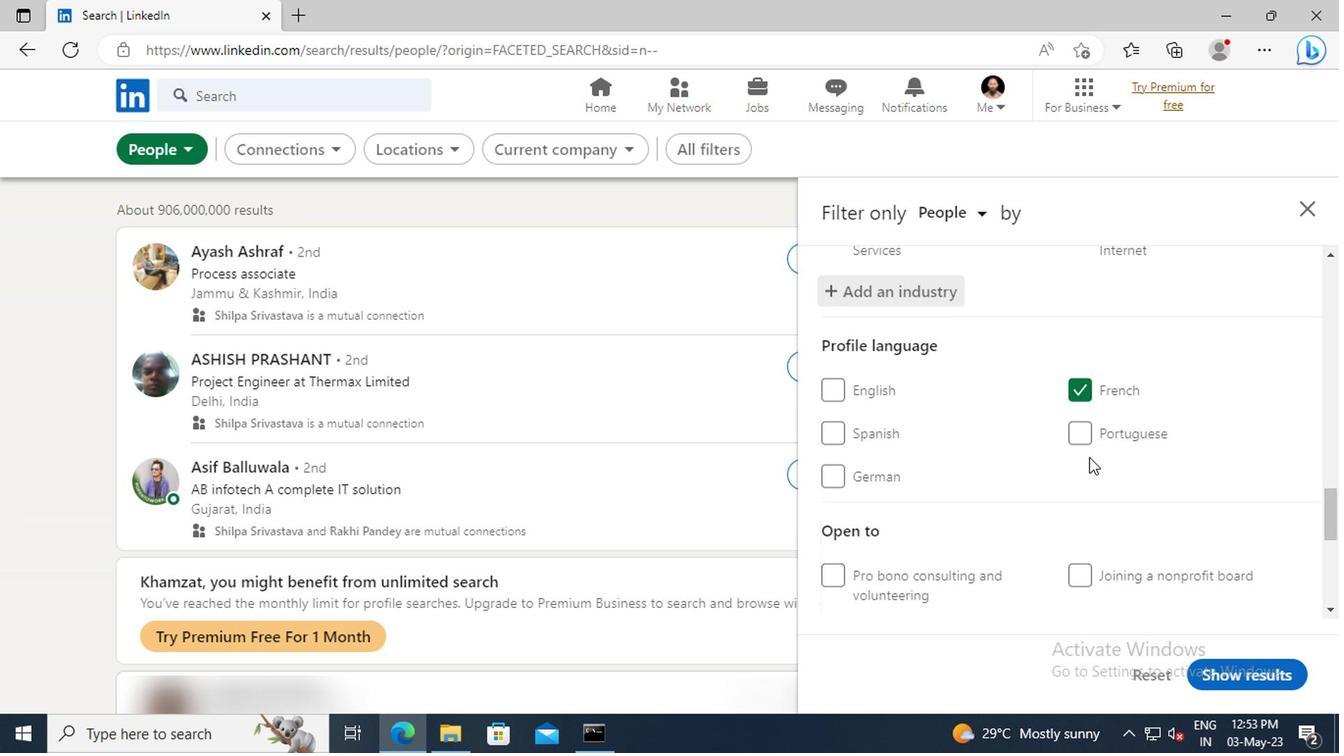 
Action: Mouse scrolled (1086, 450) with delta (0, 0)
Screenshot: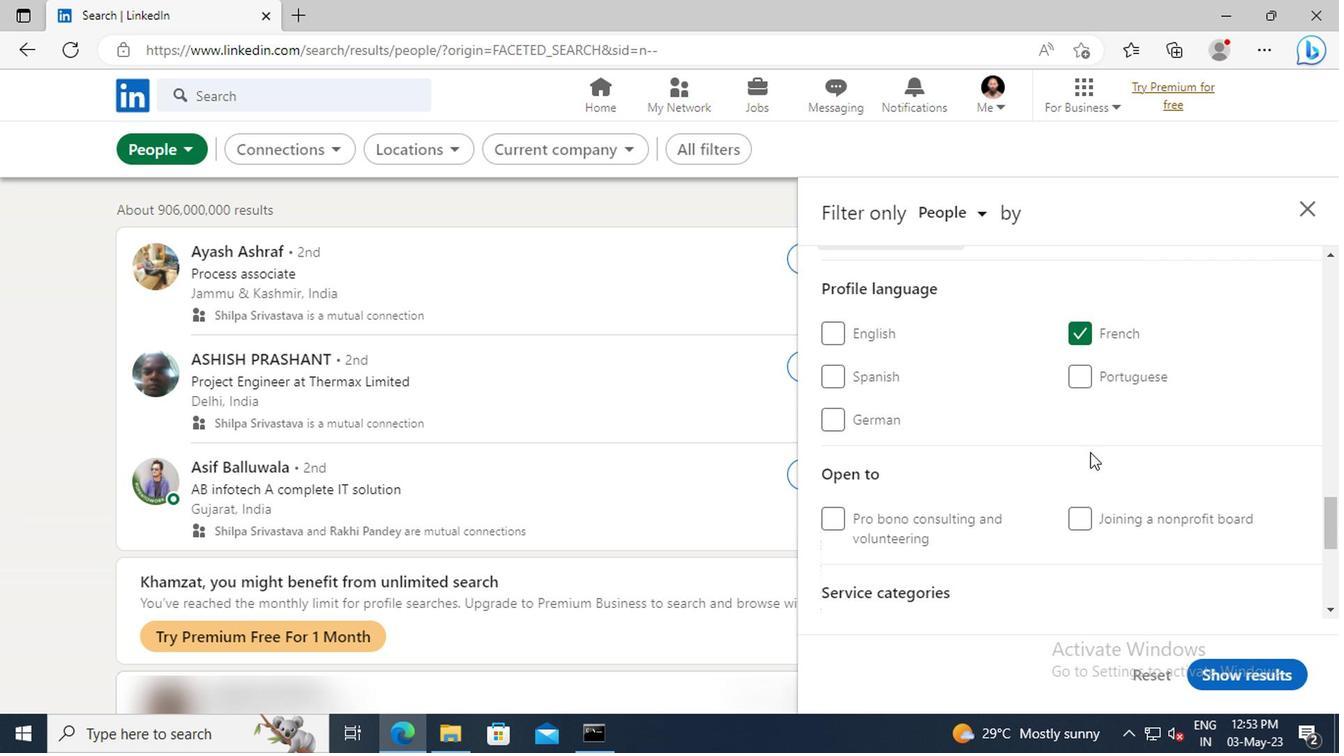 
Action: Mouse scrolled (1086, 450) with delta (0, 0)
Screenshot: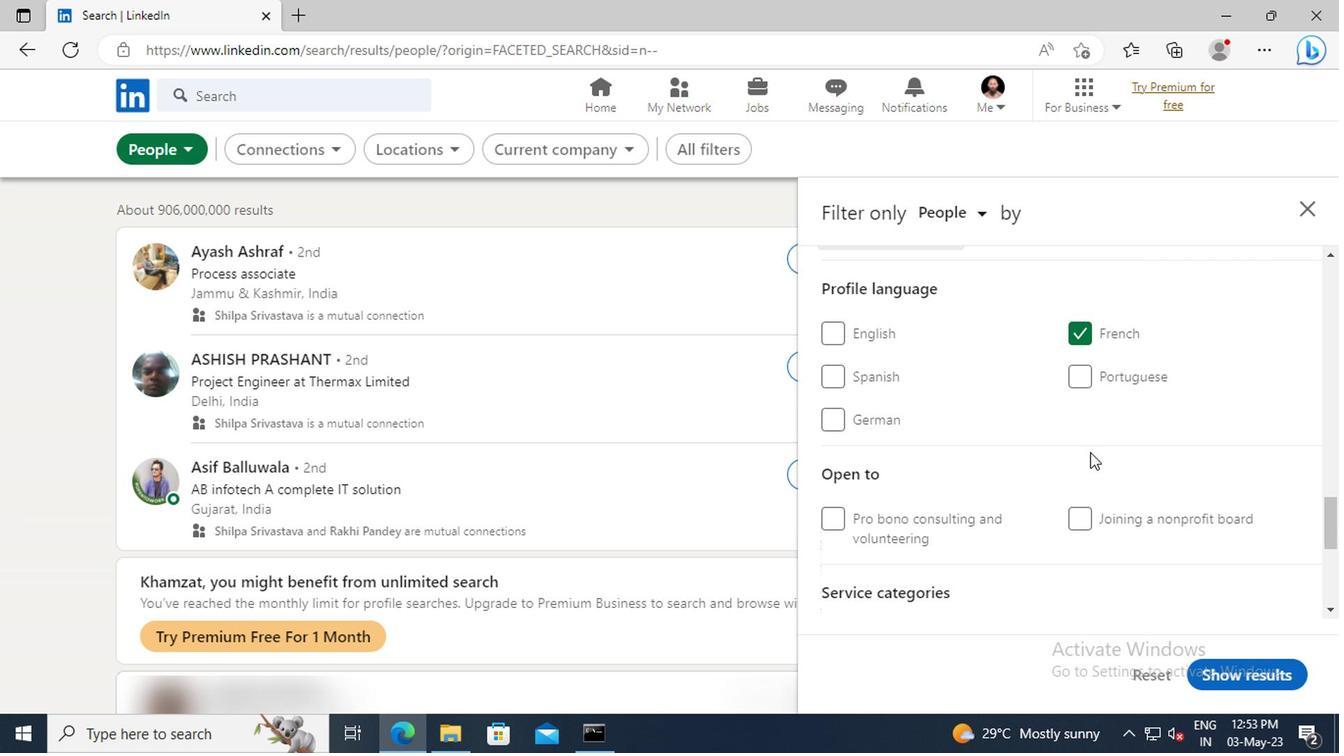
Action: Mouse moved to (1086, 451)
Screenshot: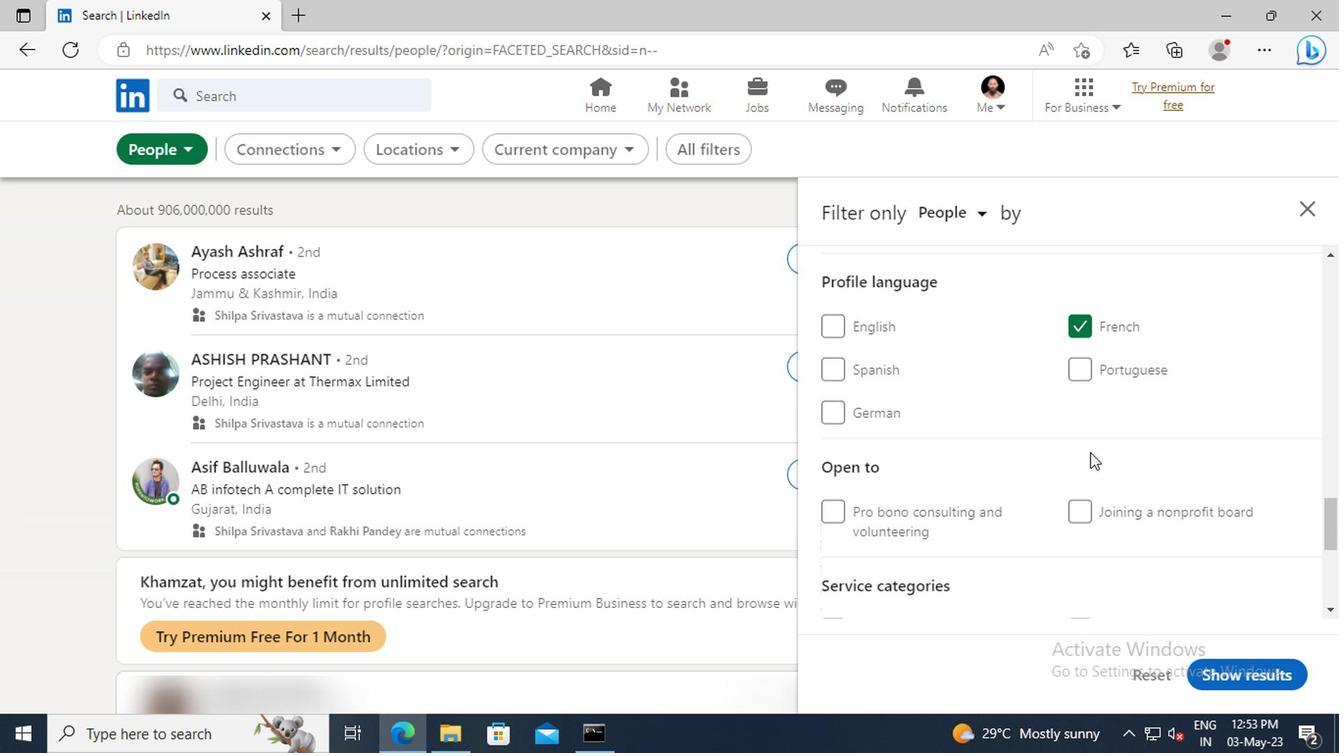 
Action: Mouse scrolled (1086, 450) with delta (0, 0)
Screenshot: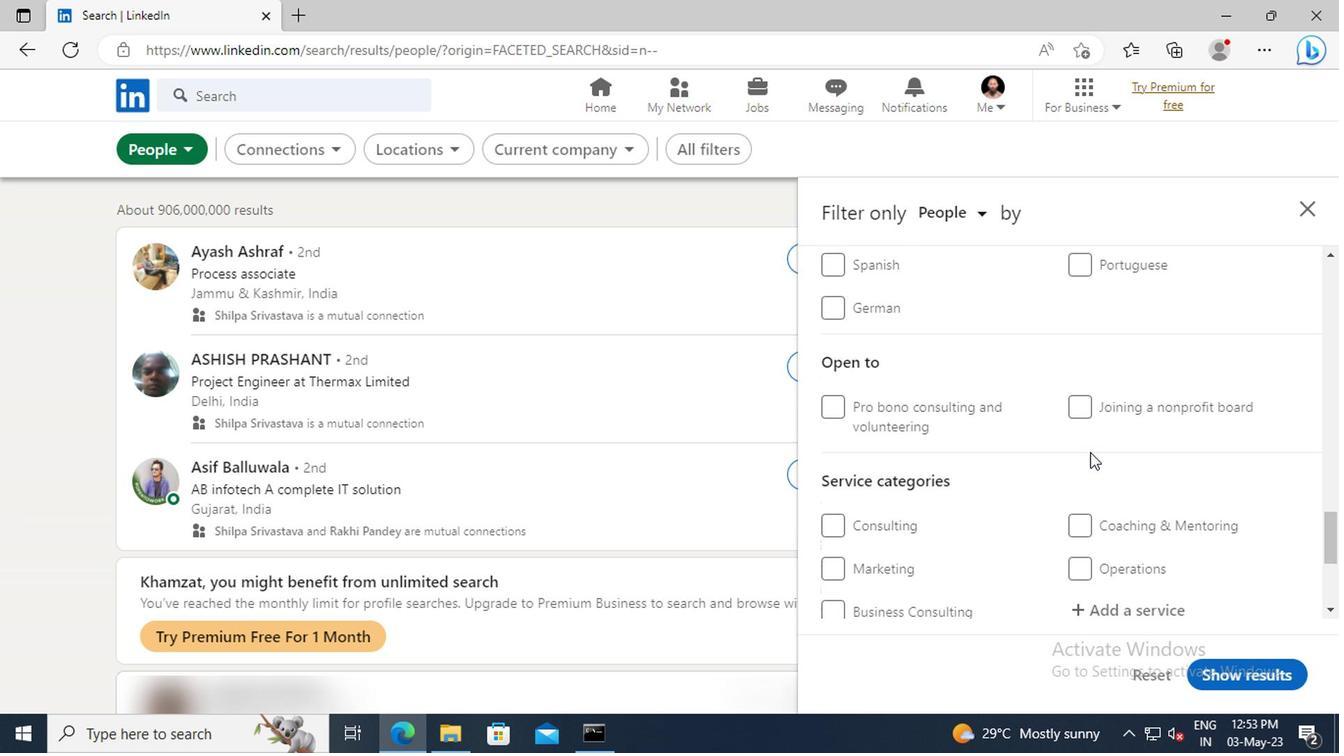 
Action: Mouse scrolled (1086, 450) with delta (0, 0)
Screenshot: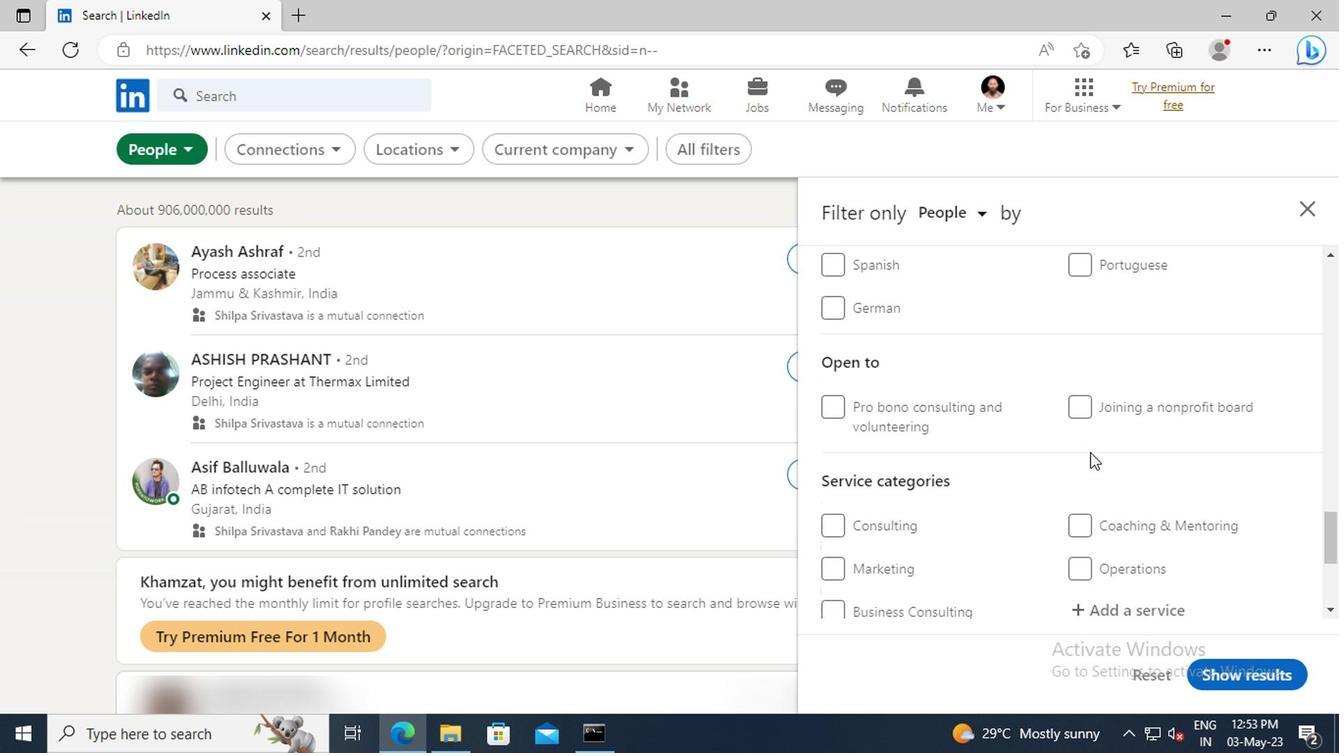 
Action: Mouse scrolled (1086, 450) with delta (0, 0)
Screenshot: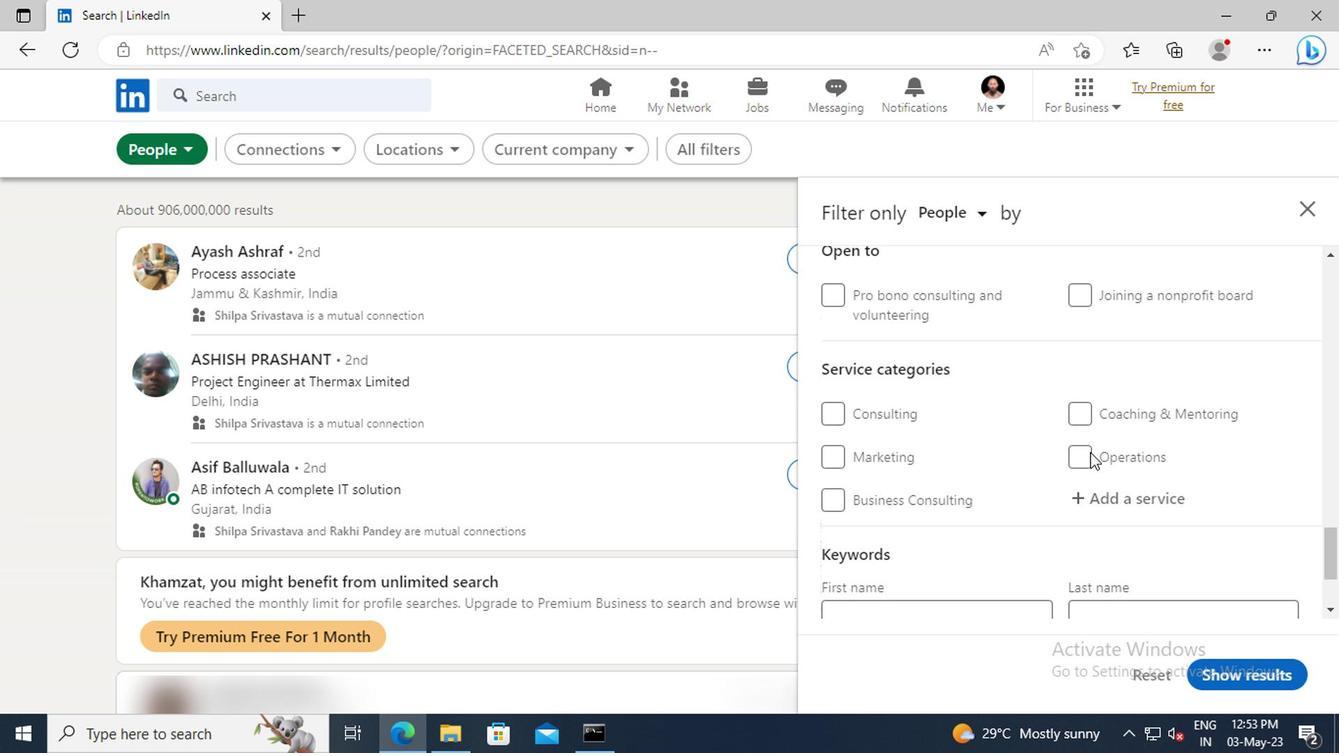 
Action: Mouse pressed left at (1086, 451)
Screenshot: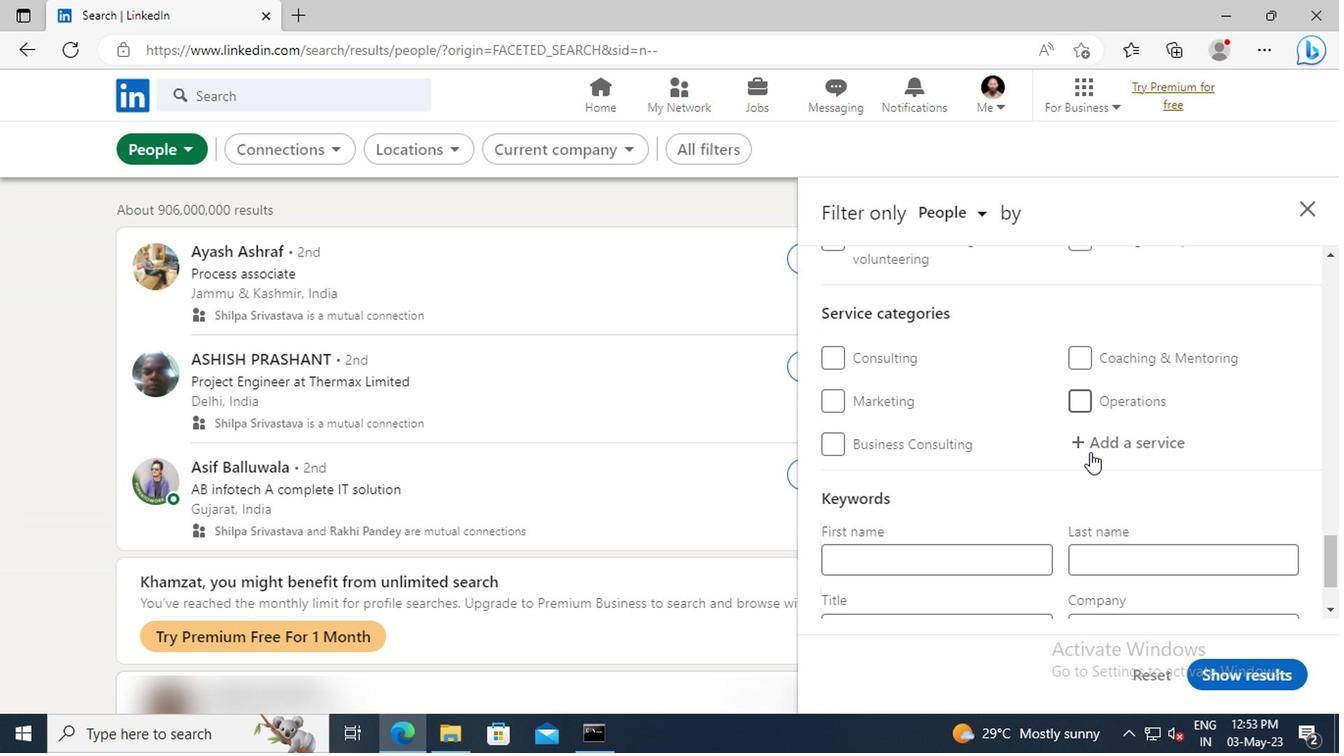
Action: Key pressed <Key.shift>VISUAL<Key.space><Key.shift>DE
Screenshot: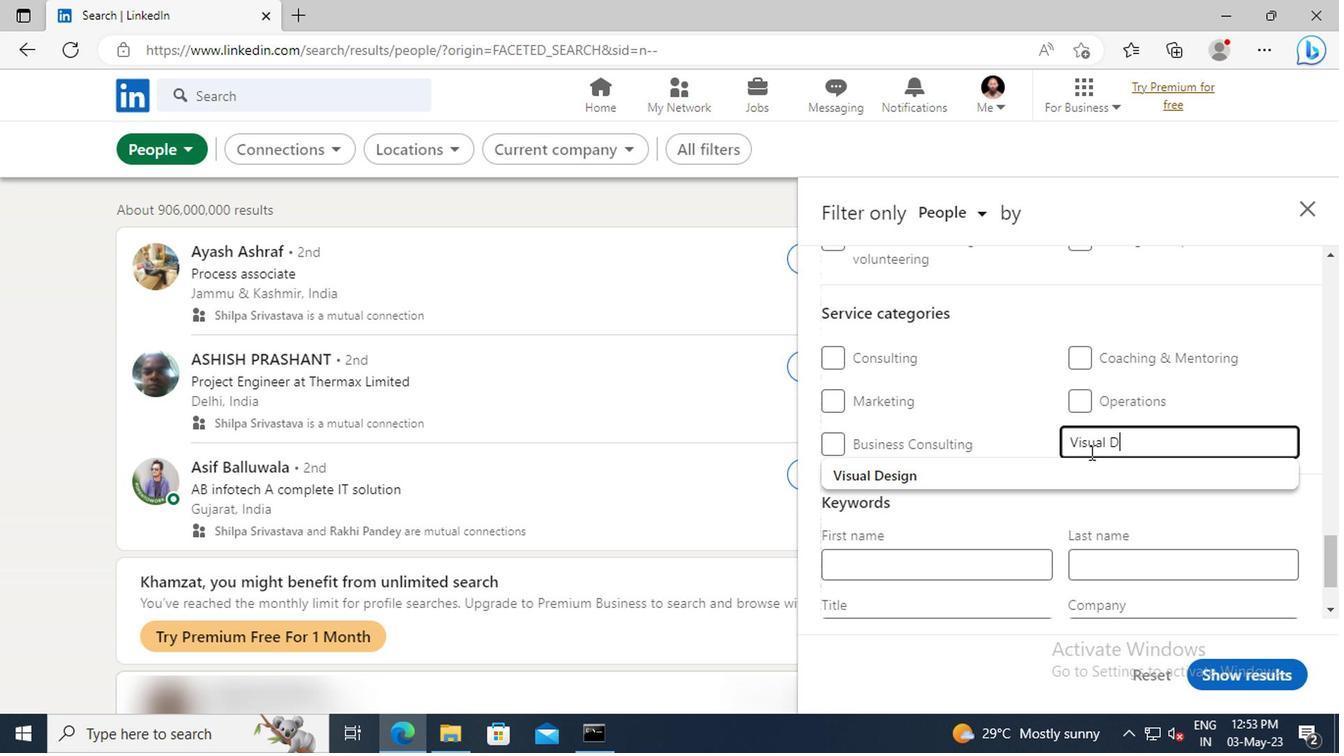 
Action: Mouse moved to (1091, 474)
Screenshot: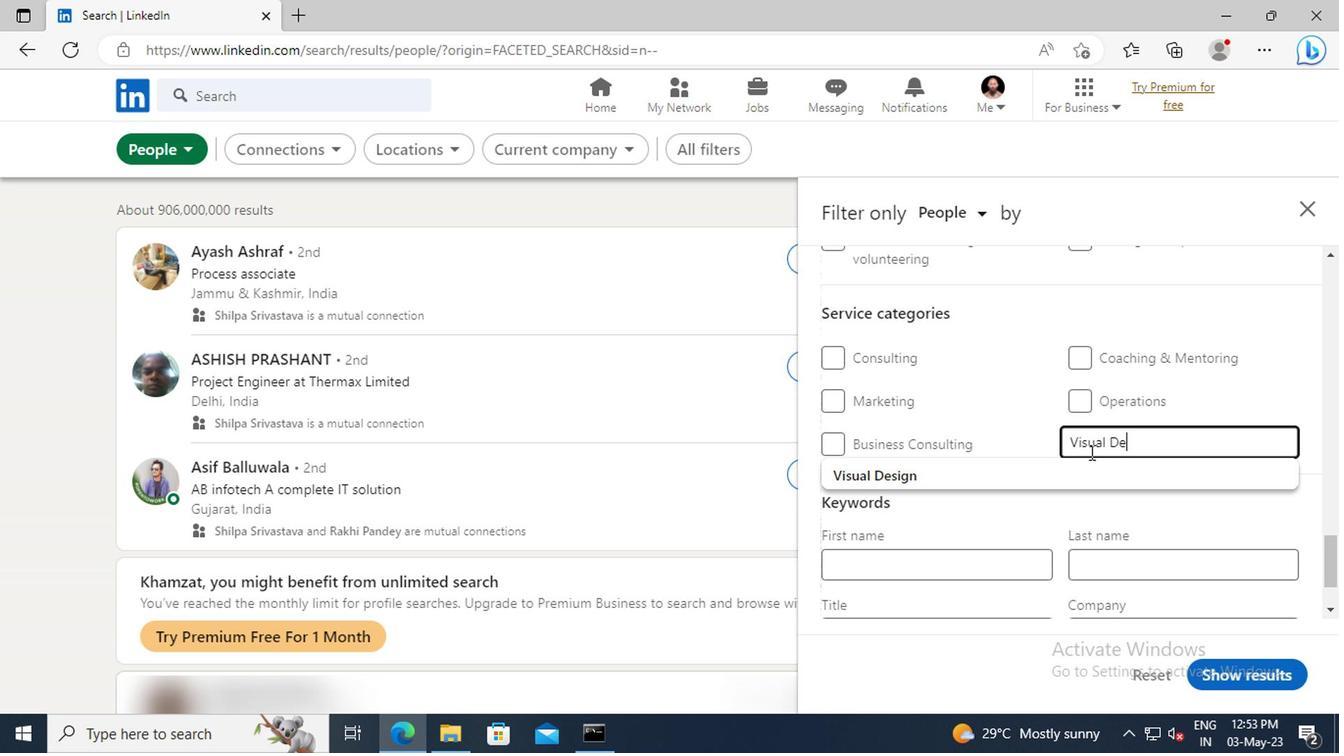 
Action: Mouse pressed left at (1091, 474)
Screenshot: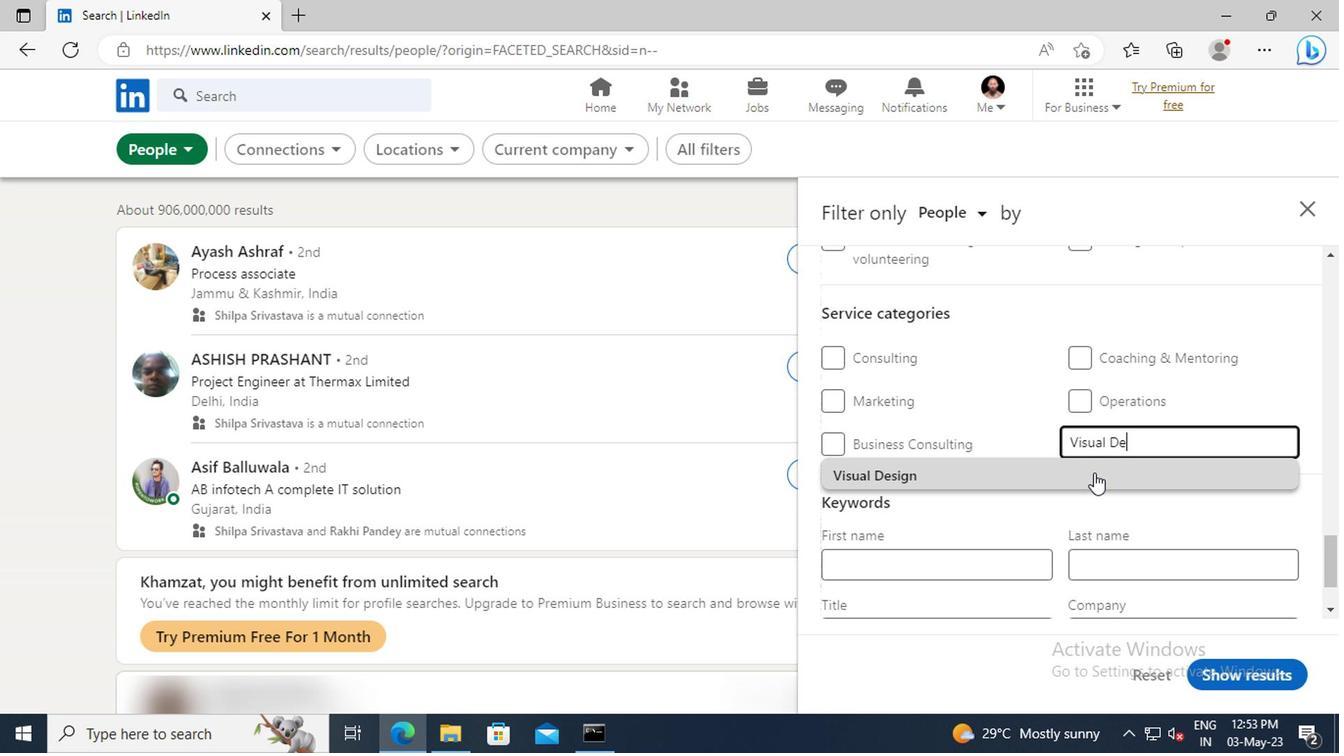 
Action: Mouse scrolled (1091, 473) with delta (0, 0)
Screenshot: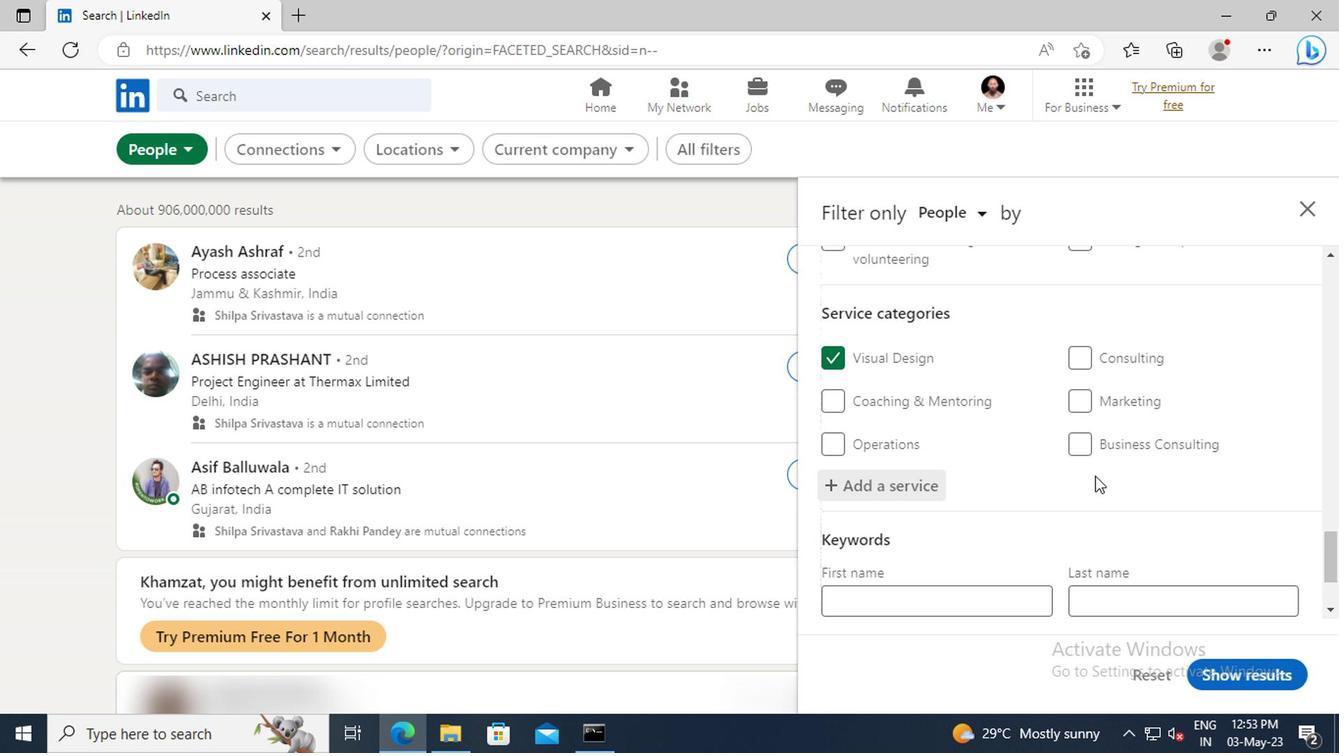 
Action: Mouse scrolled (1091, 473) with delta (0, 0)
Screenshot: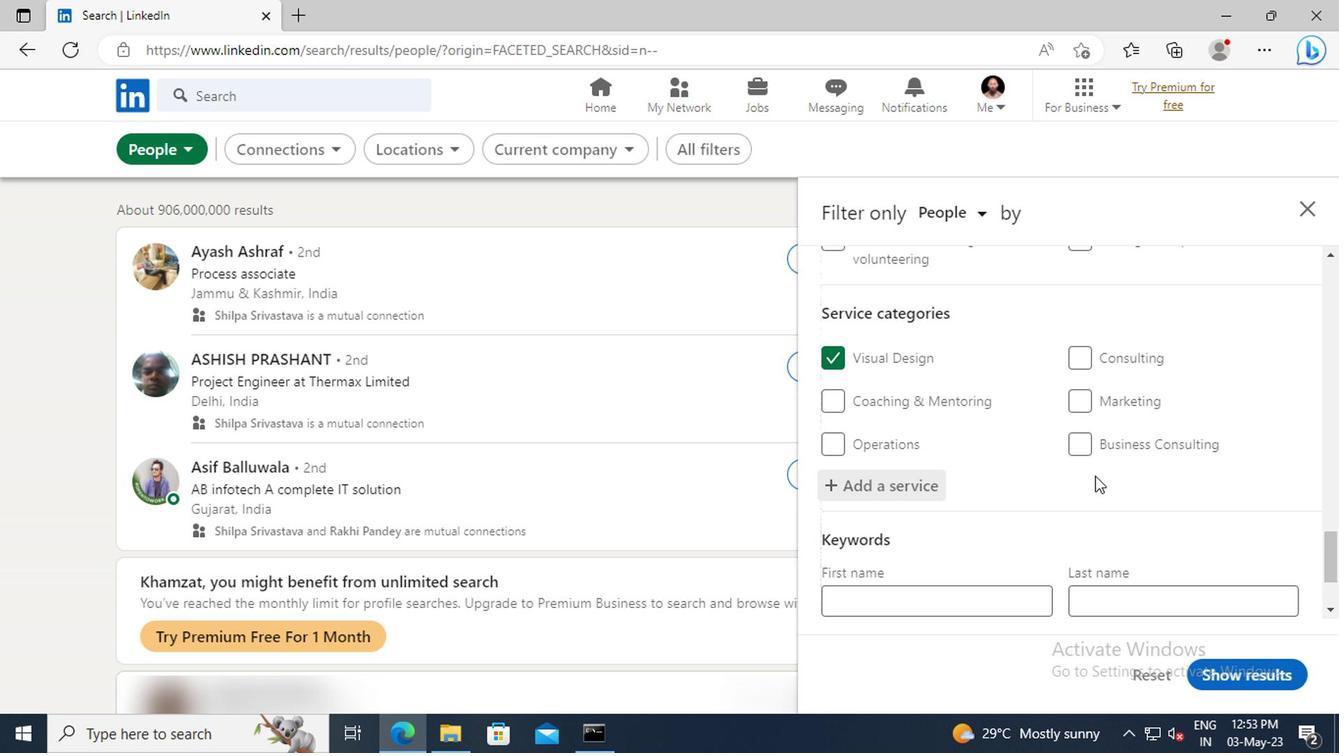 
Action: Mouse scrolled (1091, 473) with delta (0, 0)
Screenshot: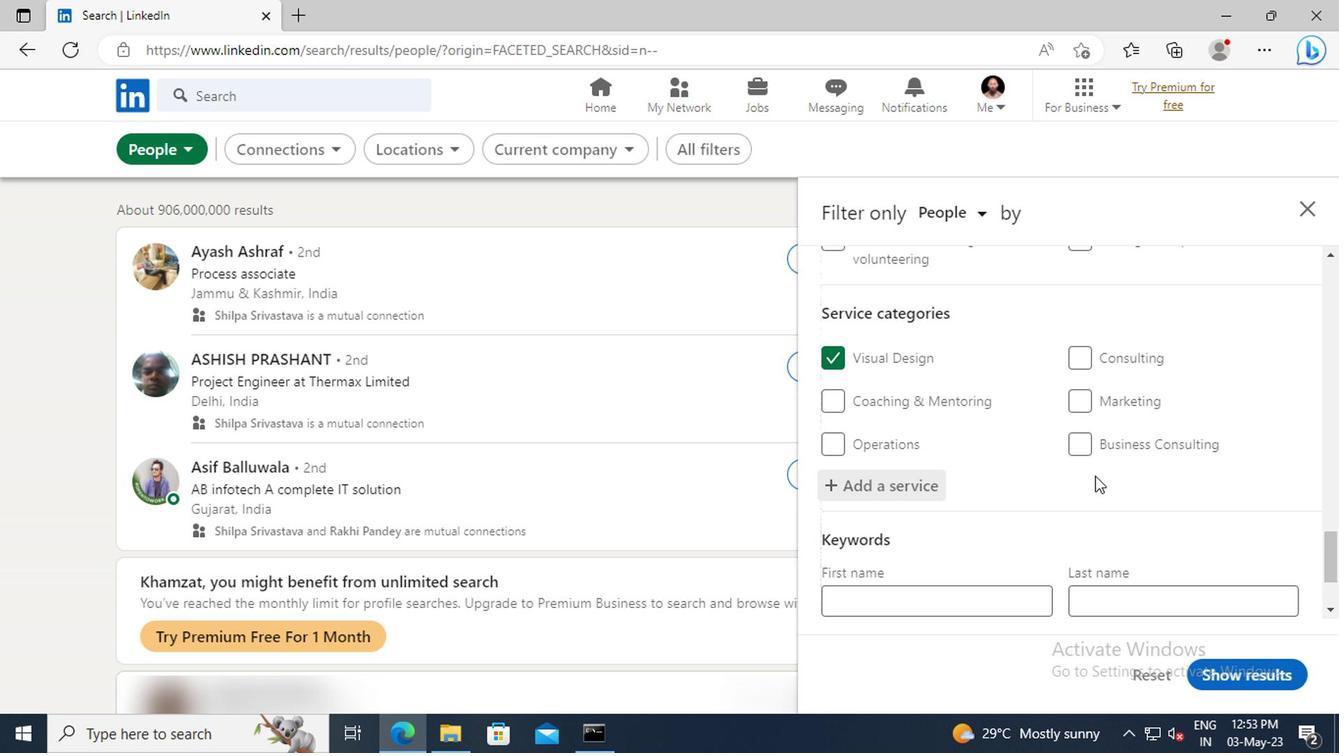 
Action: Mouse scrolled (1091, 473) with delta (0, 0)
Screenshot: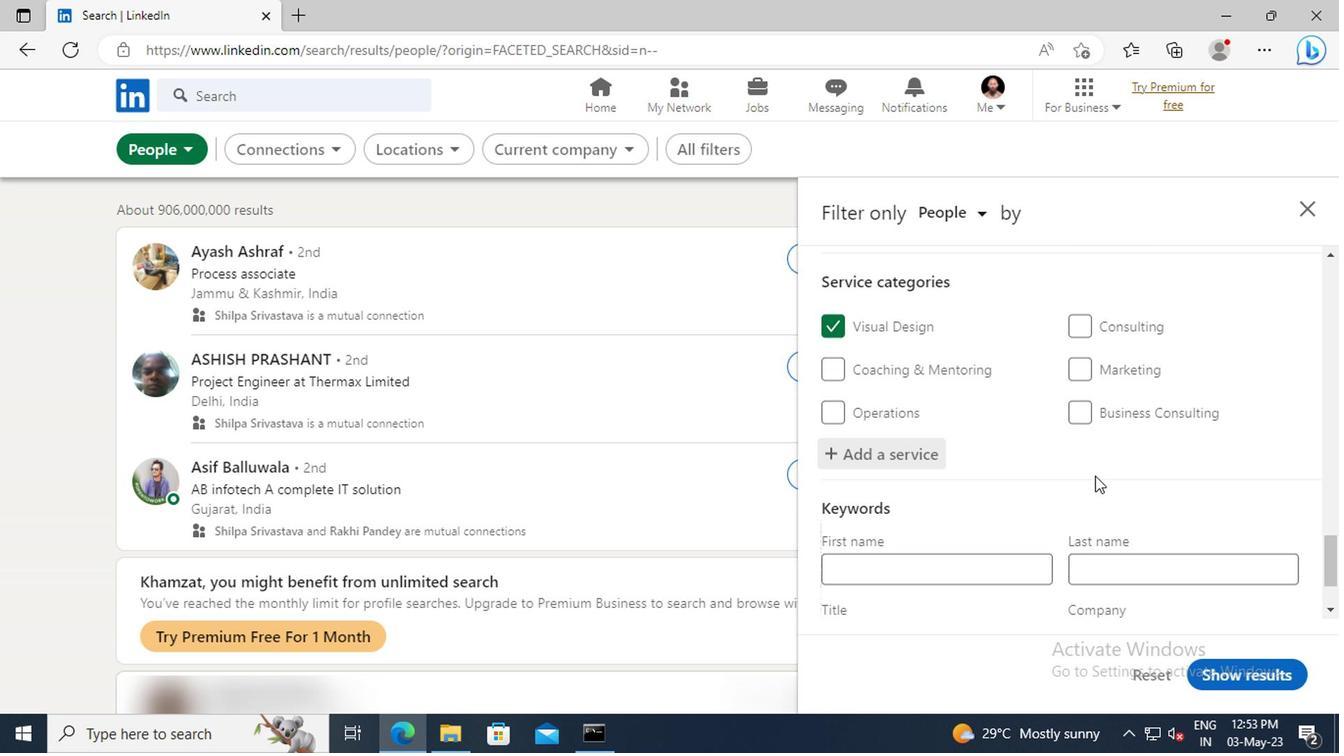 
Action: Mouse moved to (968, 534)
Screenshot: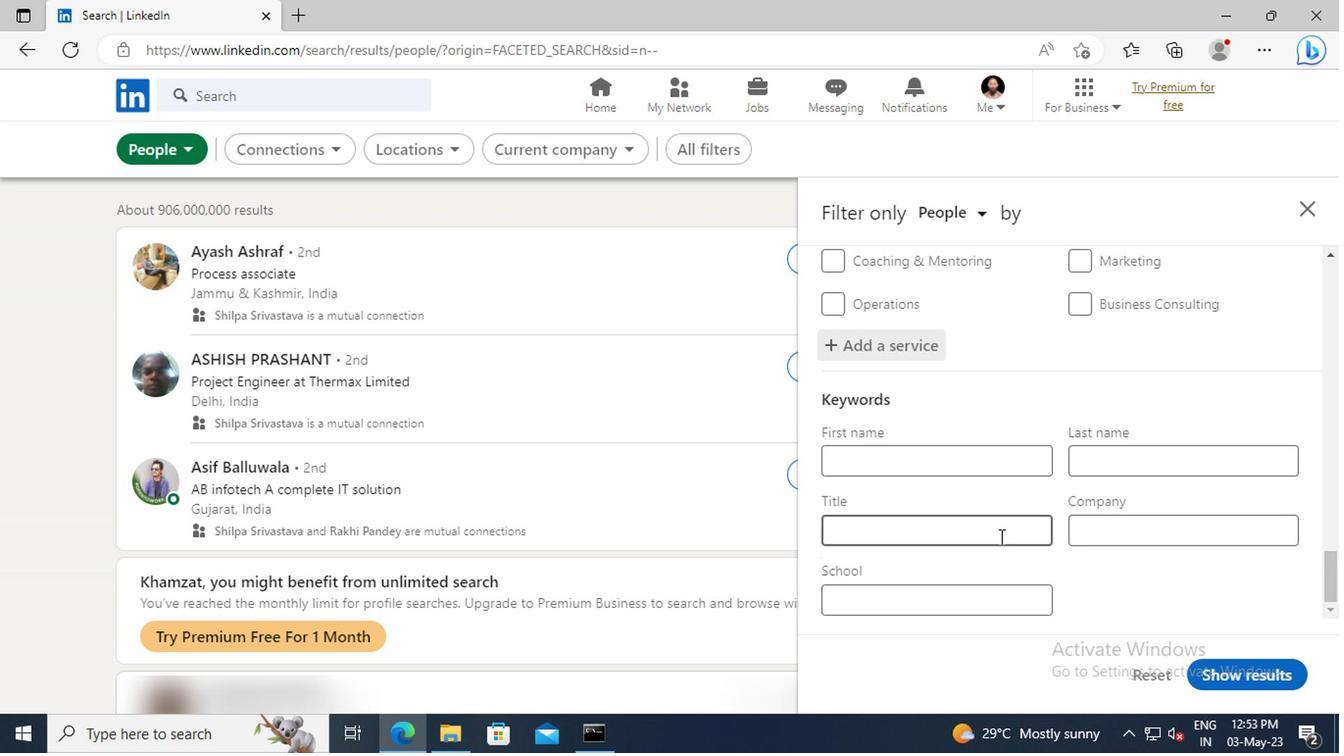 
Action: Mouse pressed left at (968, 534)
Screenshot: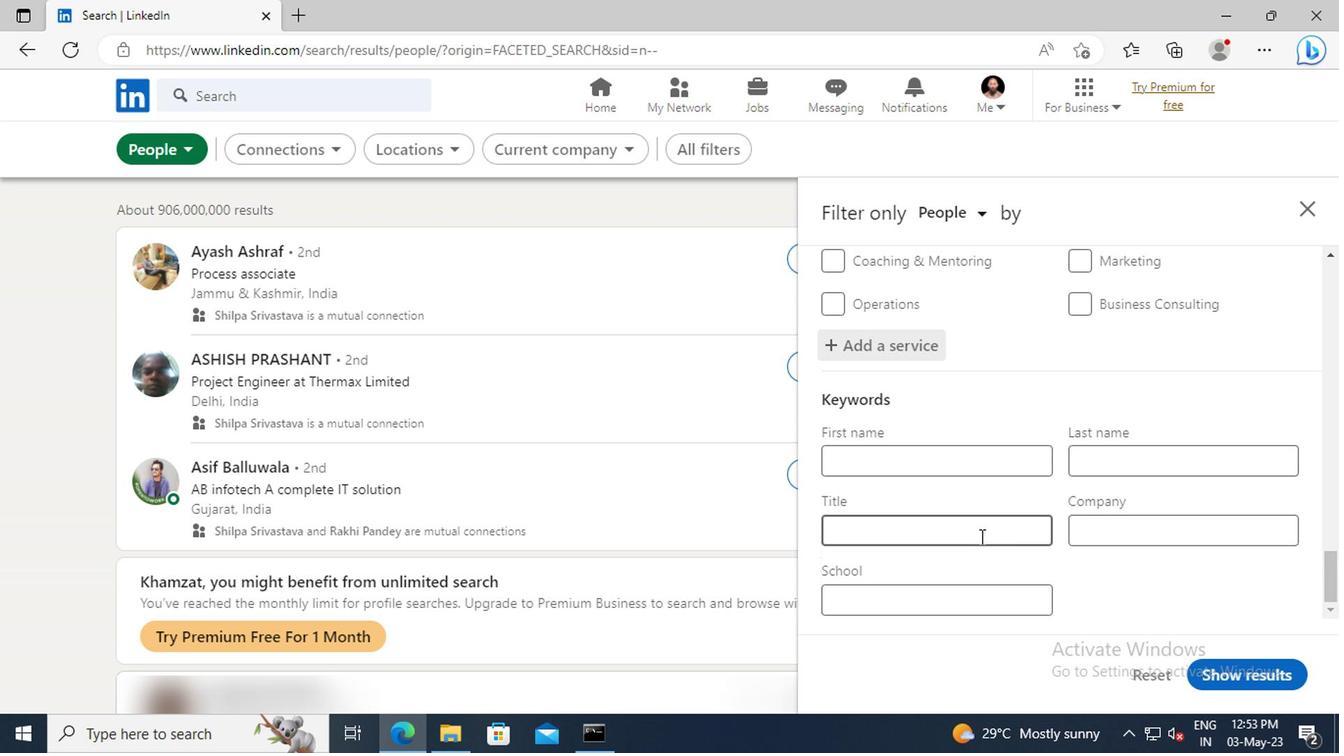 
Action: Key pressed <Key.shift>PRINCIPAL<Key.enter>
Screenshot: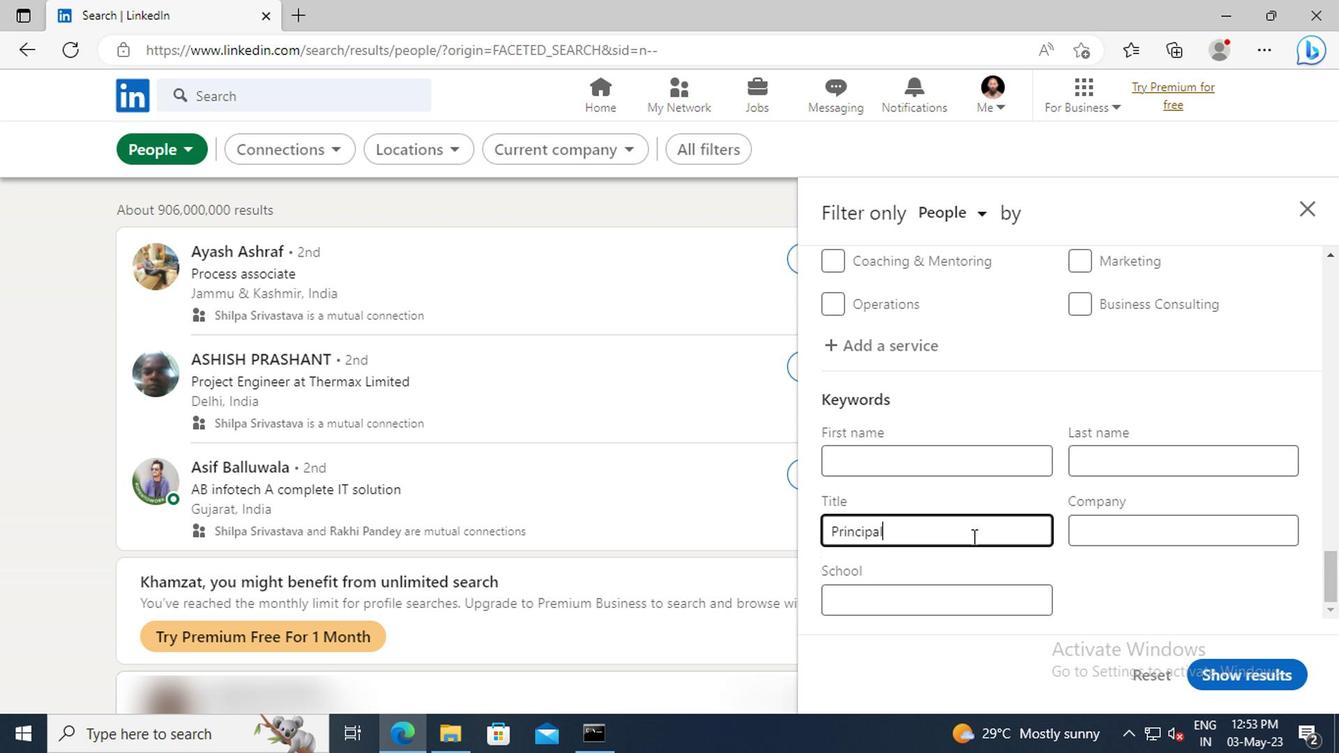 
Action: Mouse moved to (1213, 667)
Screenshot: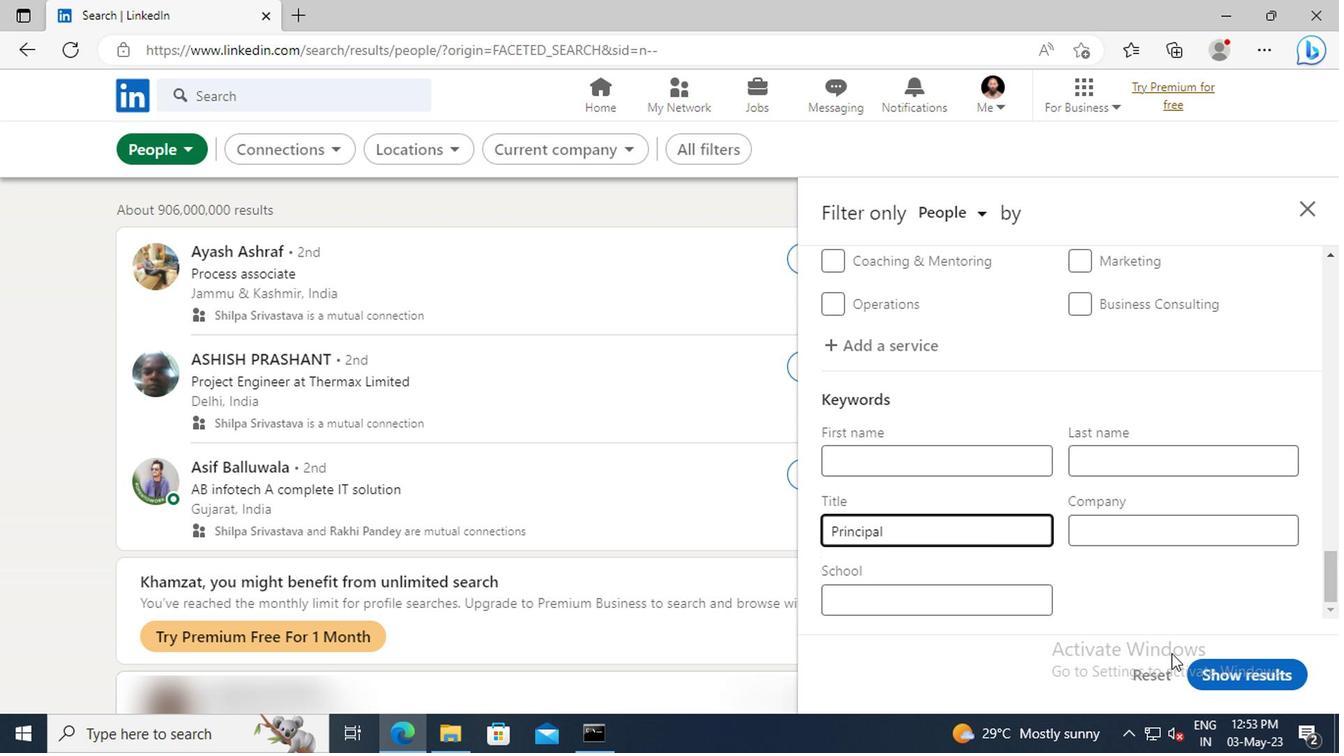 
Action: Mouse pressed left at (1213, 667)
Screenshot: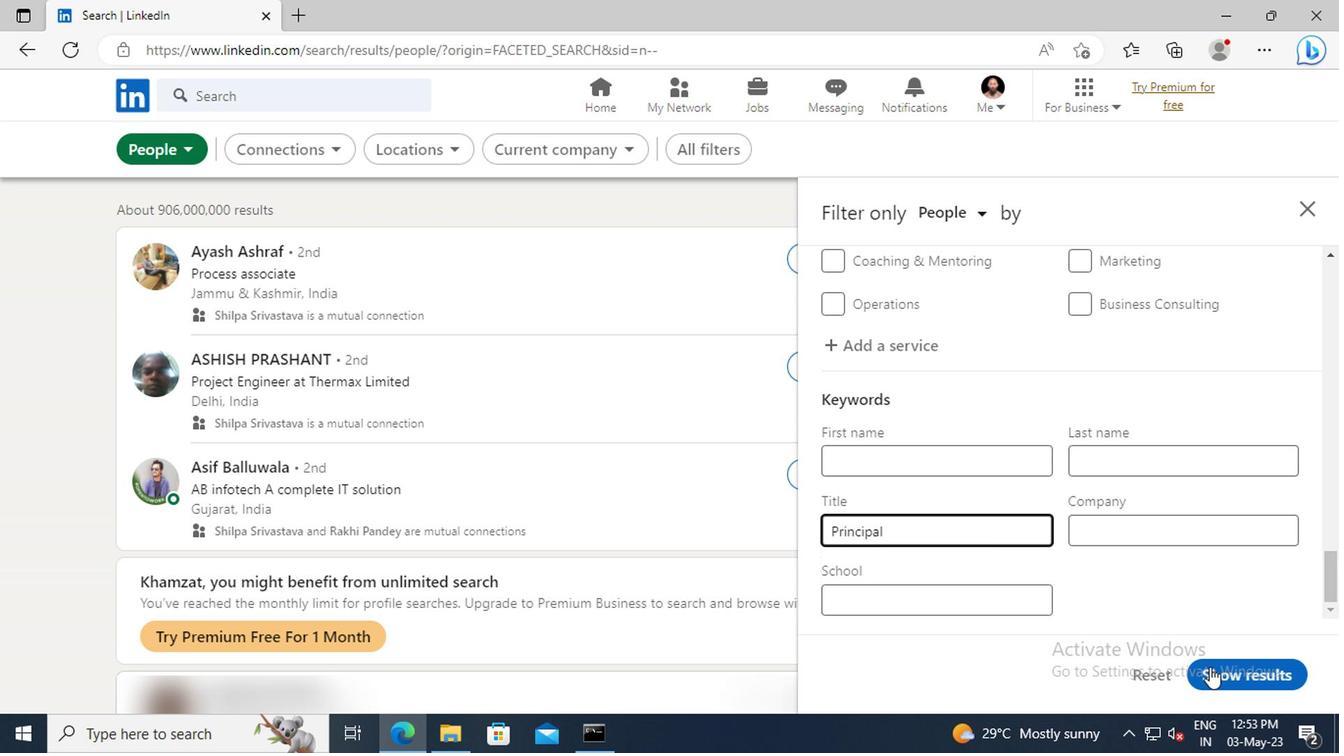 
